 Task: Look for Airbnb properties in Nebbi, Uganda from 5th November, 2023 to 16th November, 2023 for 2 adults.1  bedroom having 1 bed and 1 bathroom. Property type can be hotel. Booking option can be shelf check-in. Look for 3 properties as per requirement.
Action: Mouse moved to (567, 122)
Screenshot: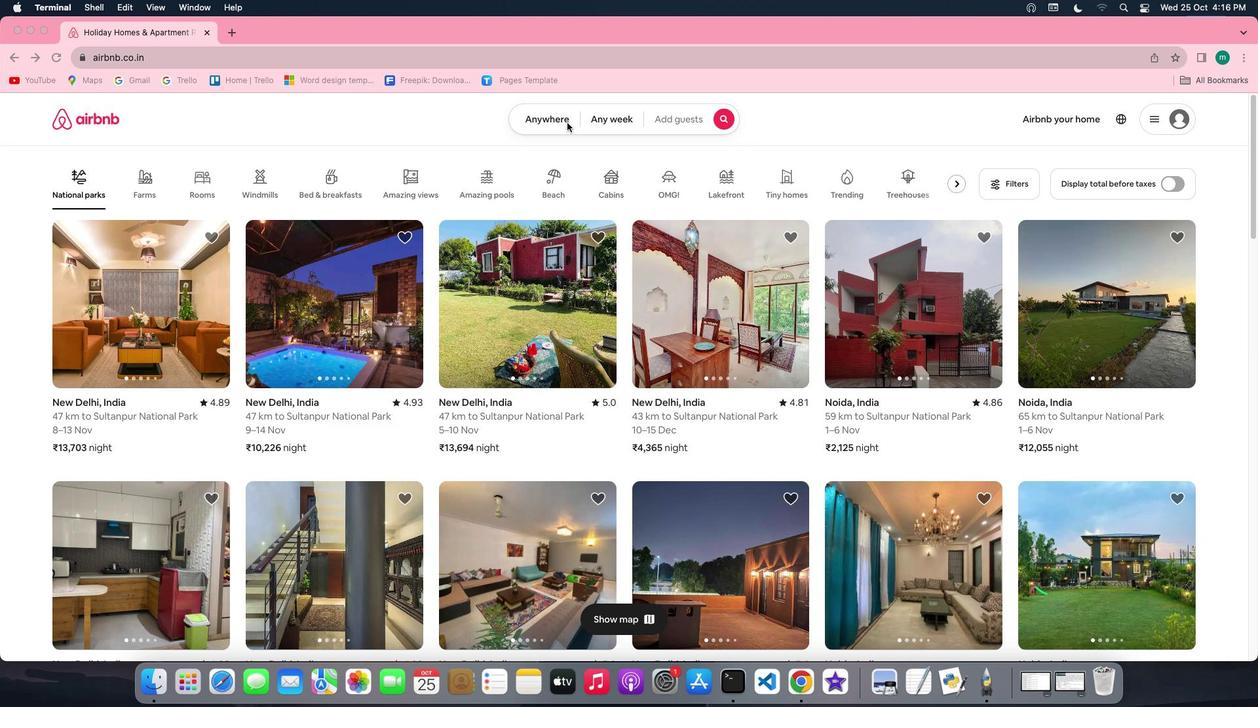 
Action: Mouse pressed left at (567, 122)
Screenshot: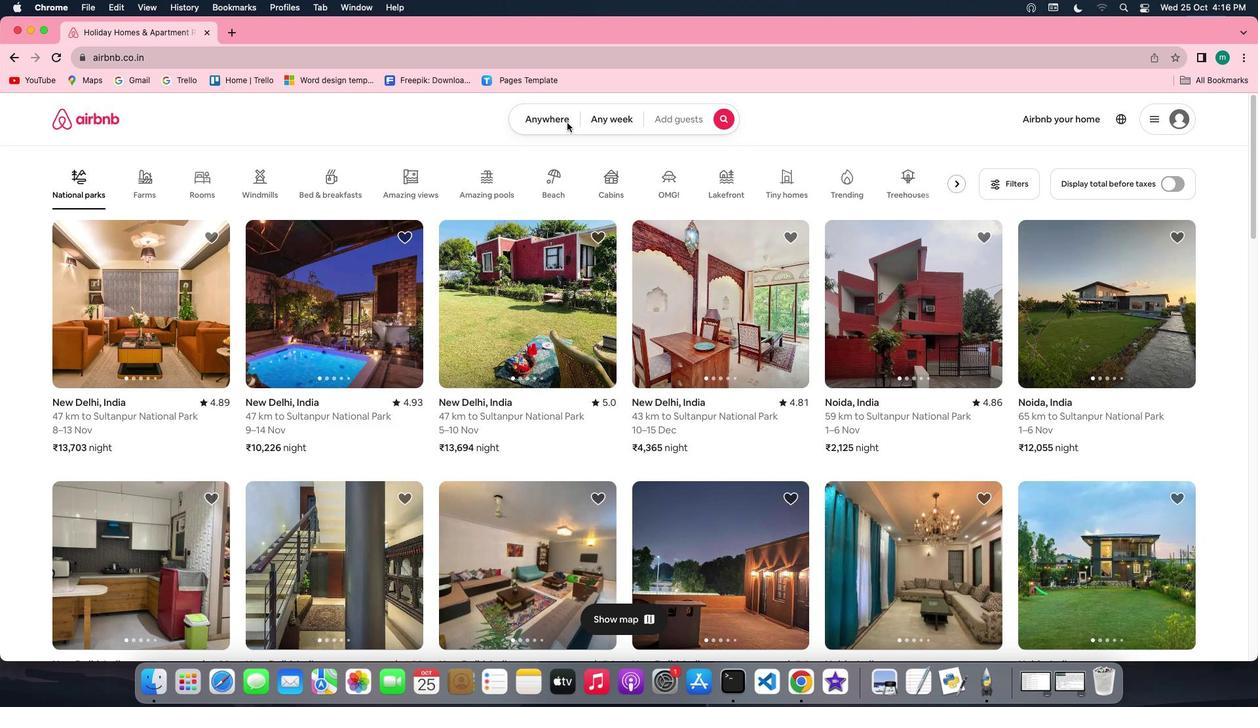 
Action: Mouse pressed left at (567, 122)
Screenshot: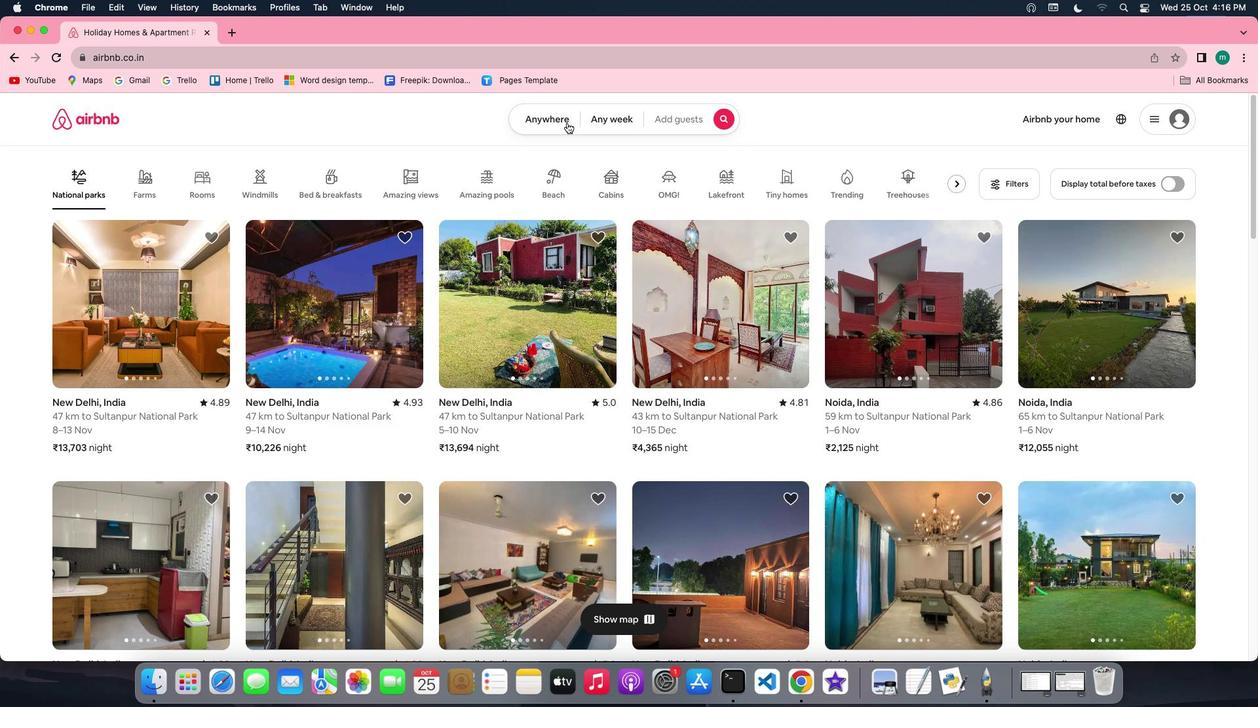 
Action: Mouse moved to (477, 161)
Screenshot: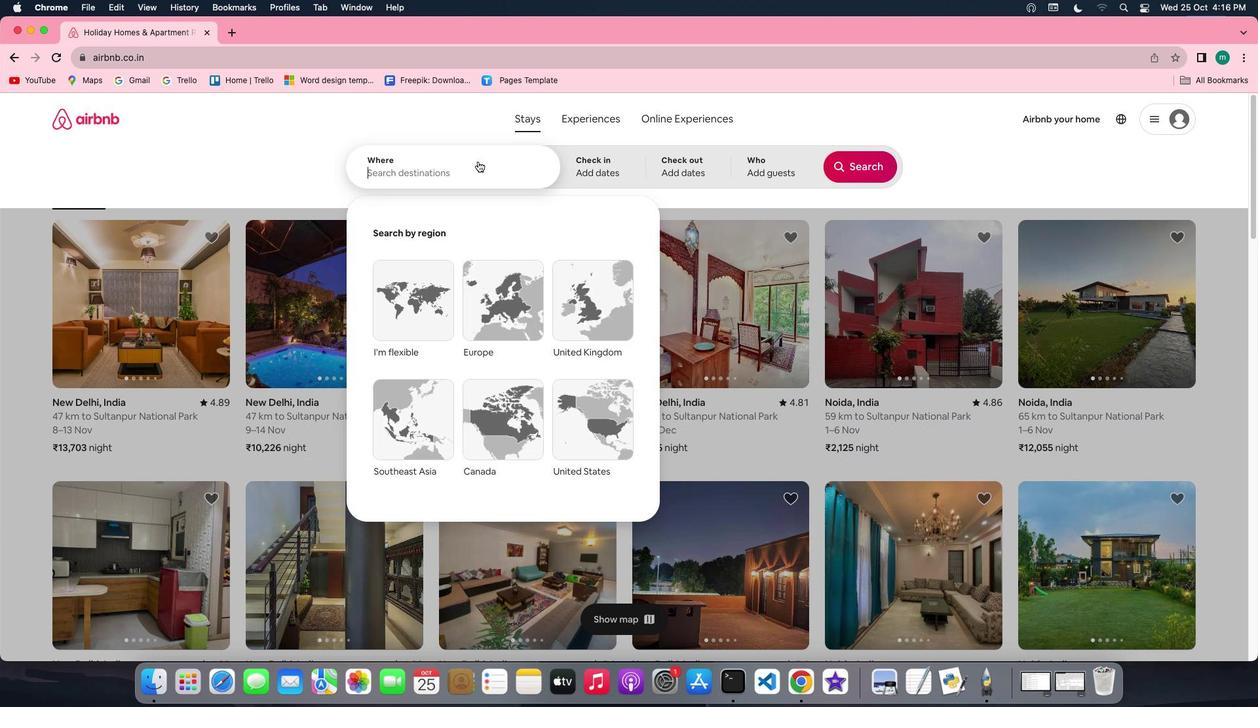 
Action: Key pressed Key.shift'N''e''b''b''i'','Key.spaceKey.shift'u''g''a''n''d''a'
Screenshot: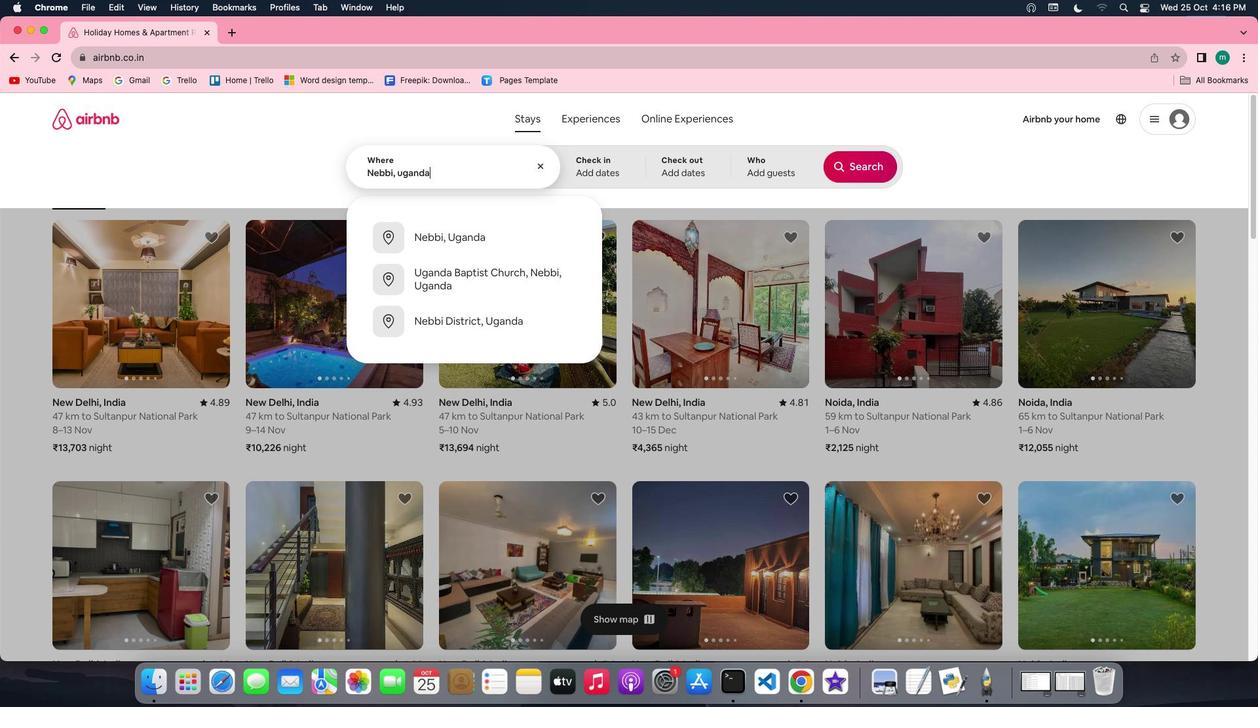 
Action: Mouse moved to (614, 158)
Screenshot: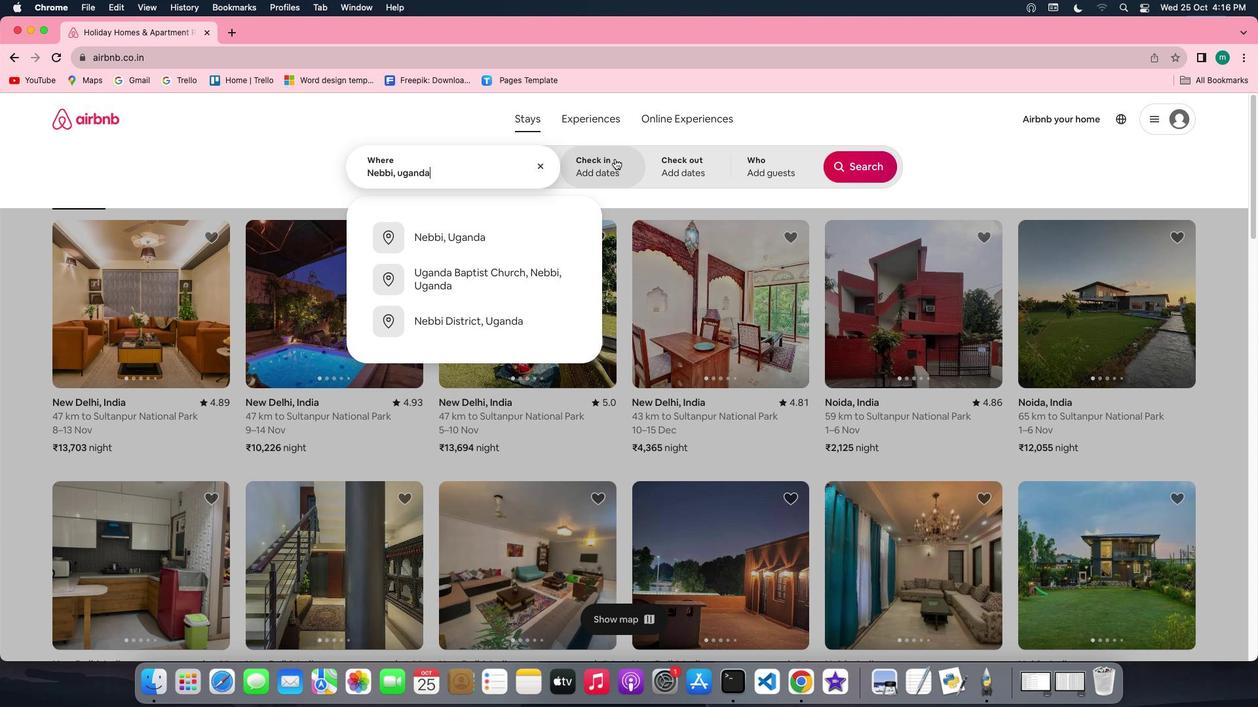 
Action: Mouse pressed left at (614, 158)
Screenshot: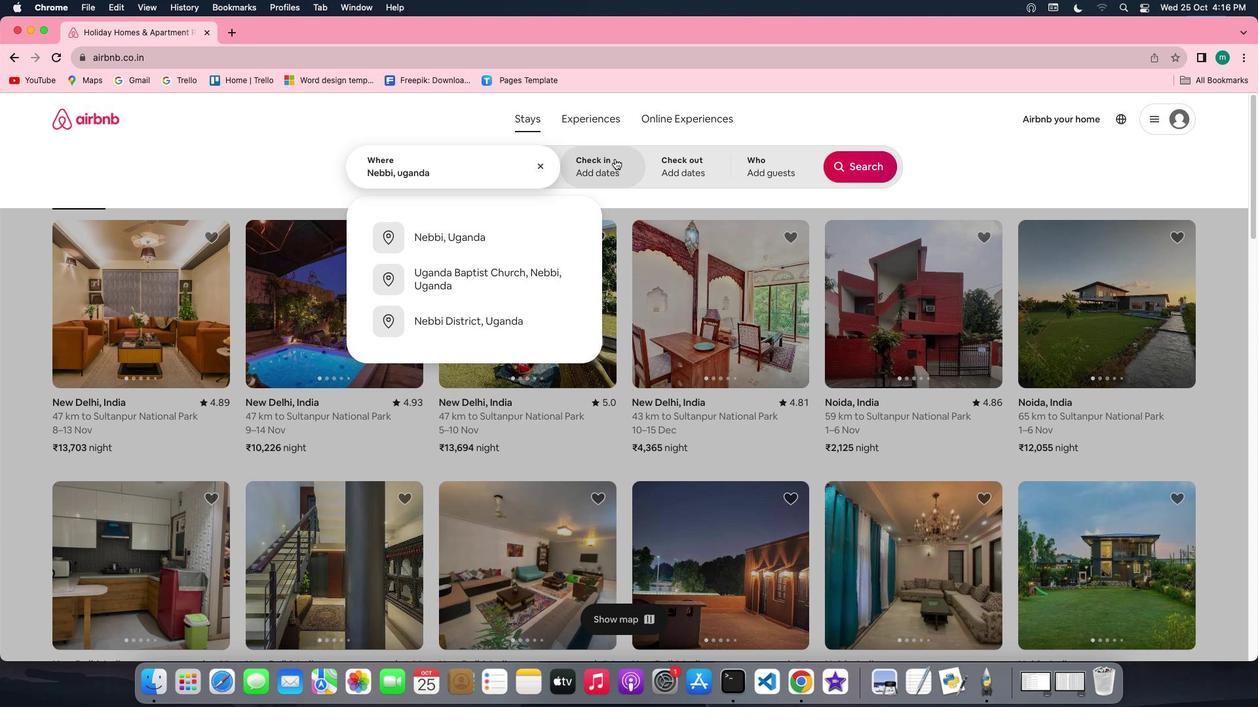 
Action: Mouse moved to (648, 353)
Screenshot: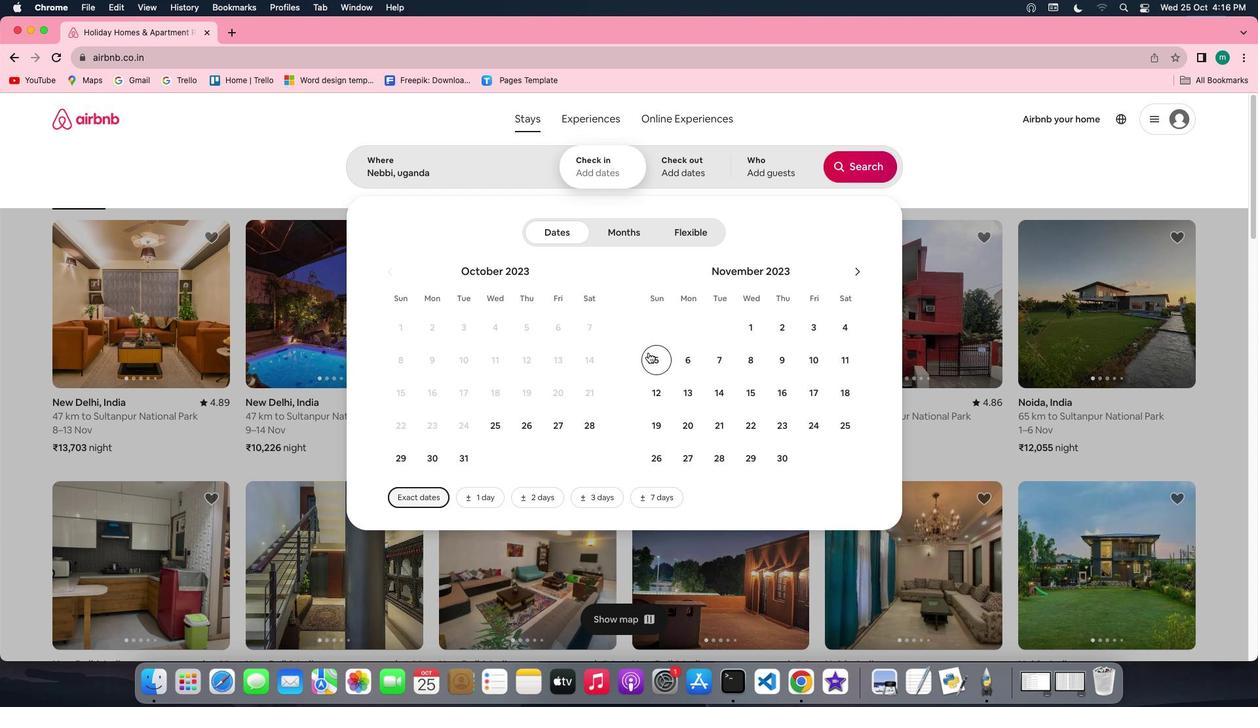 
Action: Mouse pressed left at (648, 353)
Screenshot: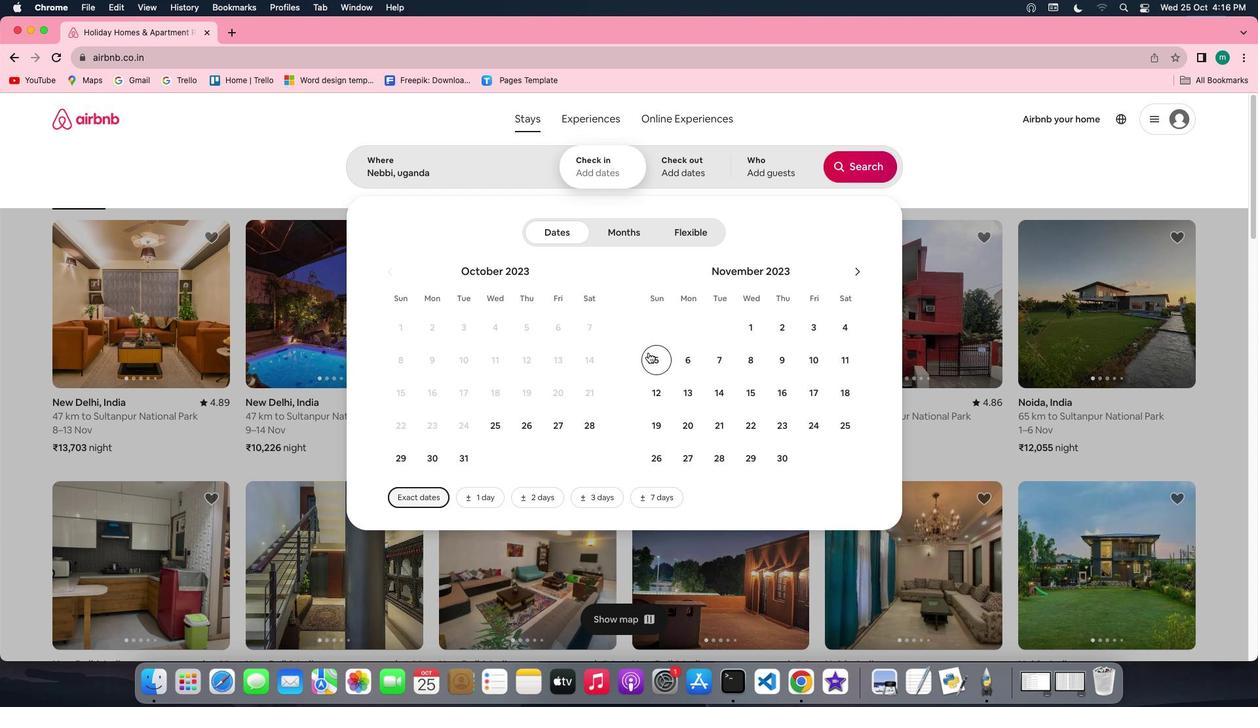 
Action: Mouse moved to (776, 401)
Screenshot: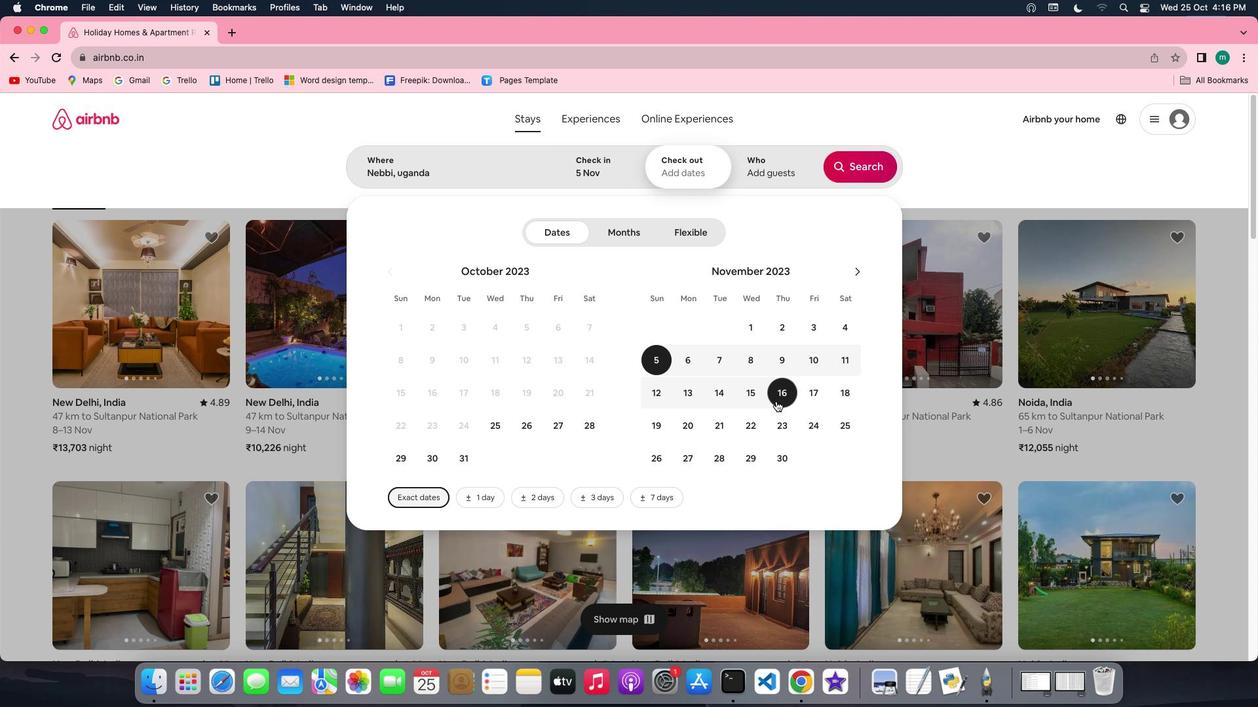 
Action: Mouse pressed left at (776, 401)
Screenshot: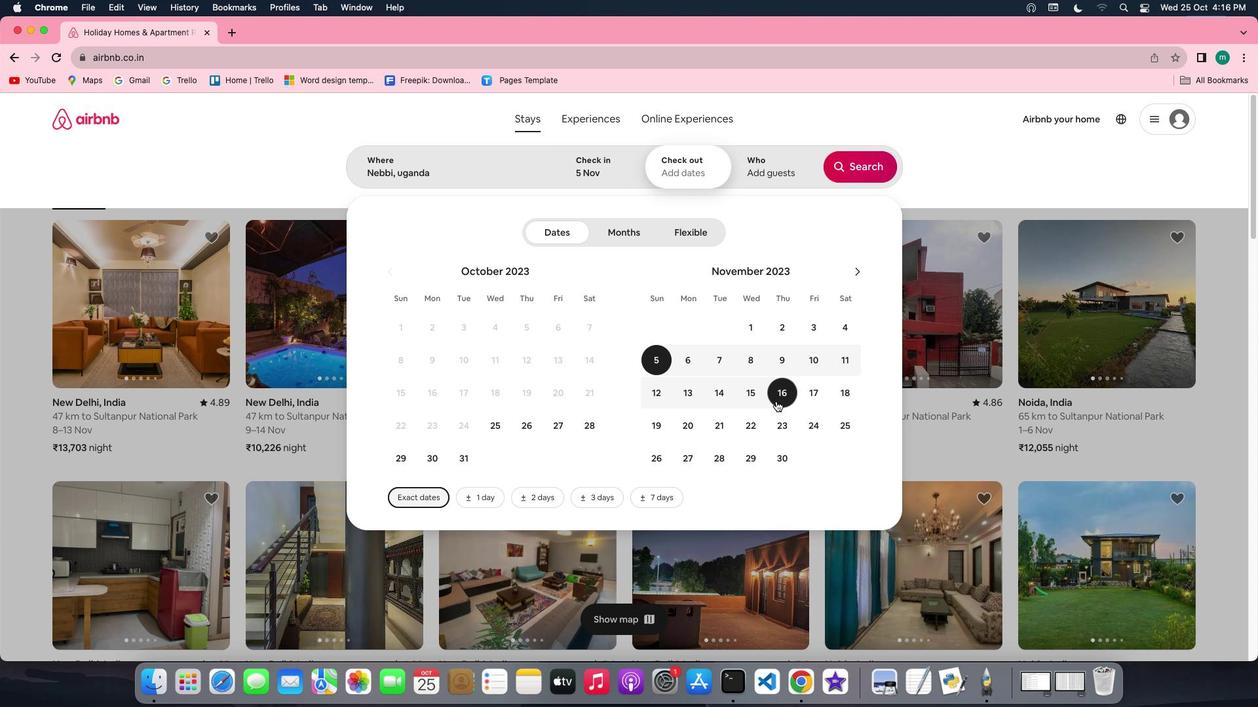 
Action: Mouse moved to (765, 156)
Screenshot: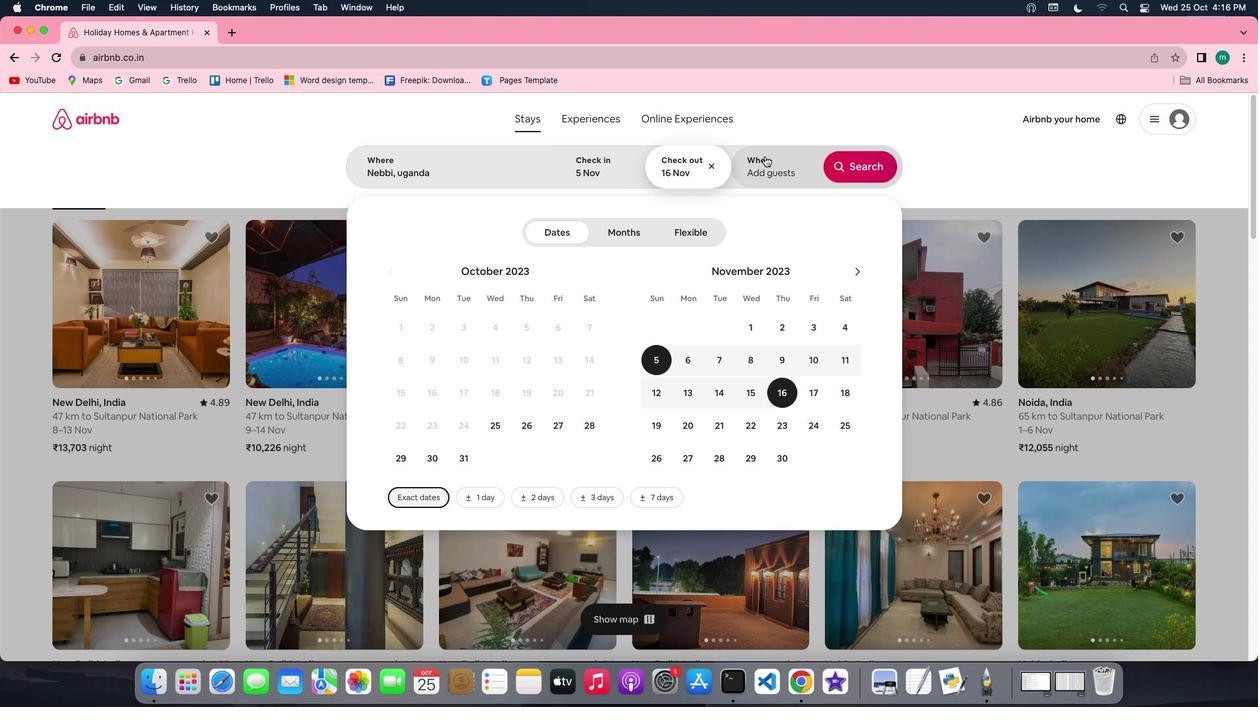 
Action: Mouse pressed left at (765, 156)
Screenshot: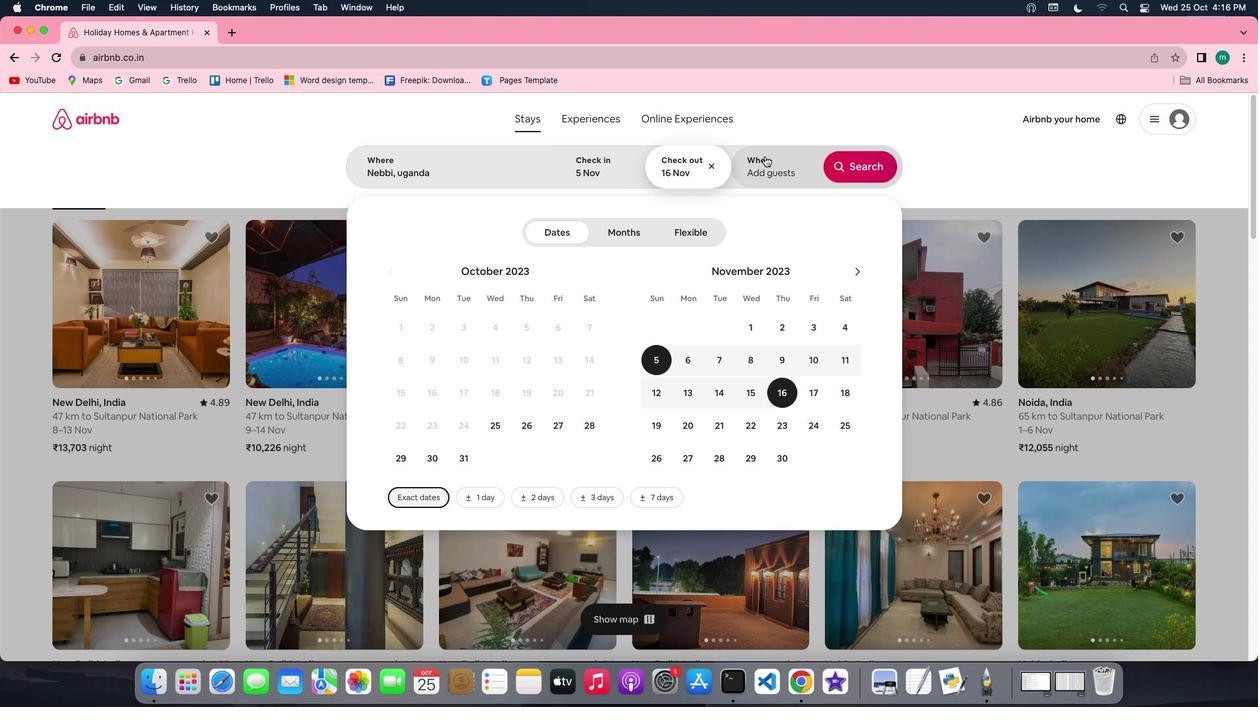 
Action: Mouse moved to (860, 236)
Screenshot: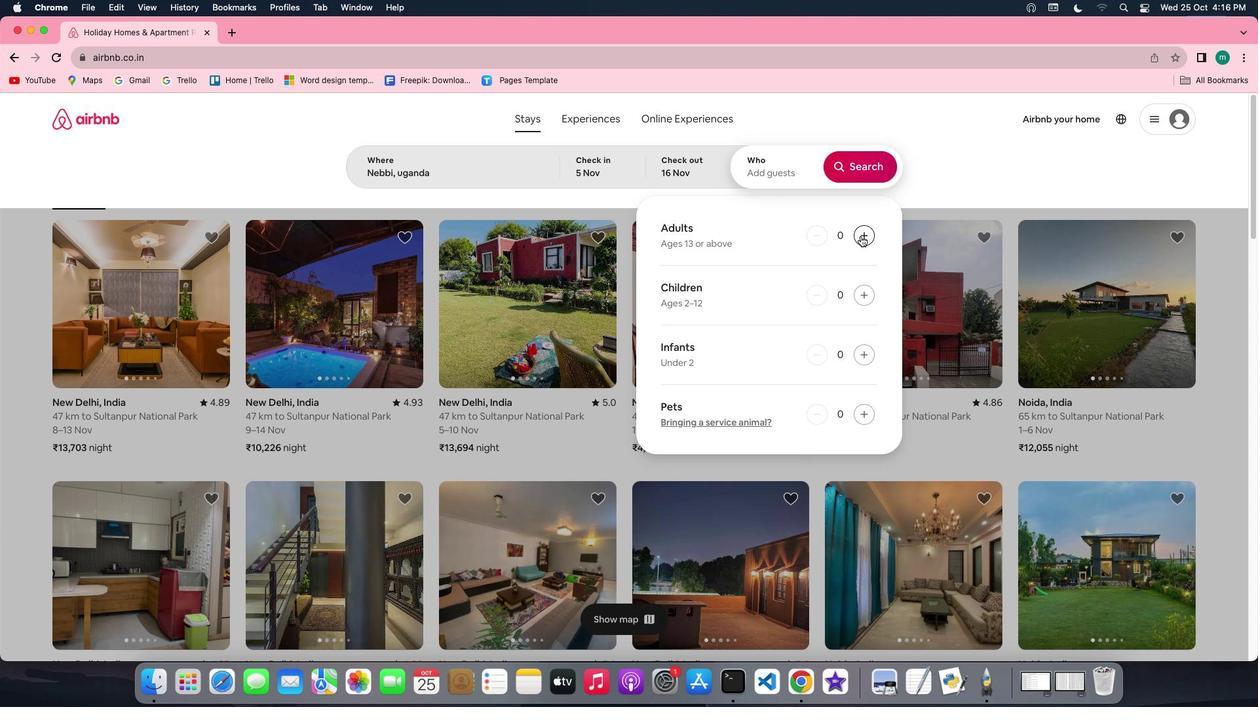 
Action: Mouse pressed left at (860, 236)
Screenshot: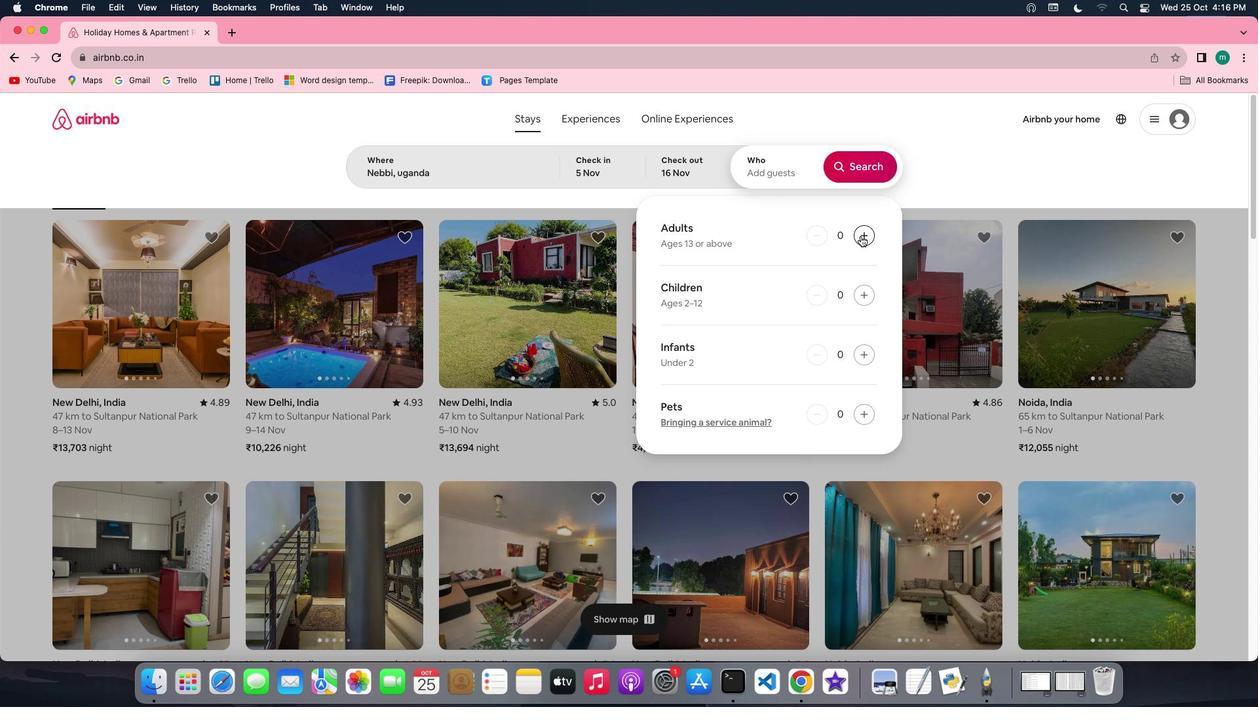 
Action: Mouse pressed left at (860, 236)
Screenshot: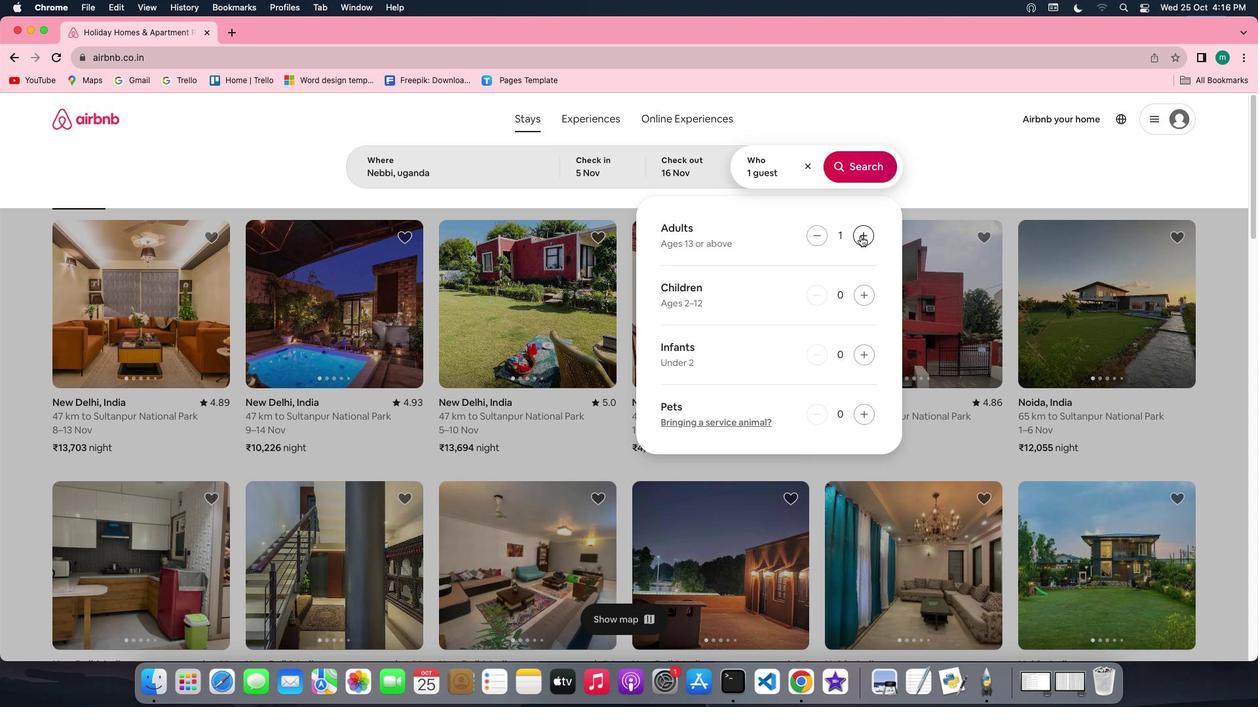 
Action: Mouse moved to (864, 169)
Screenshot: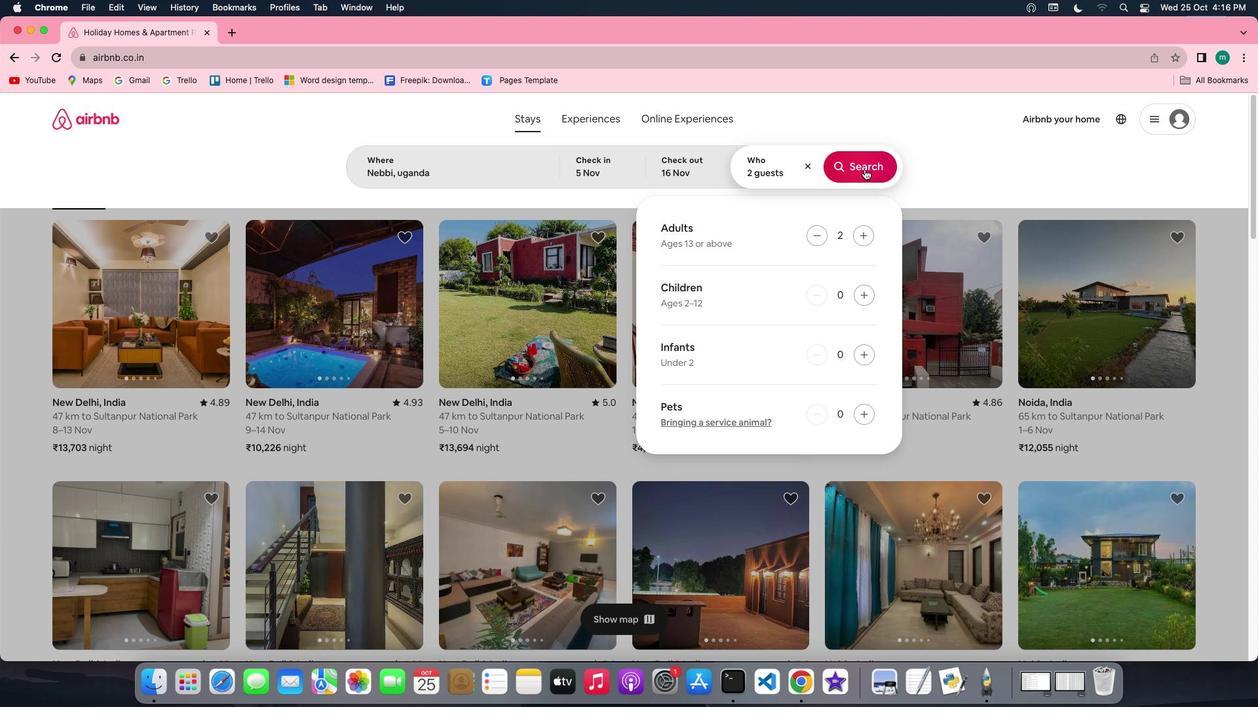 
Action: Mouse pressed left at (864, 169)
Screenshot: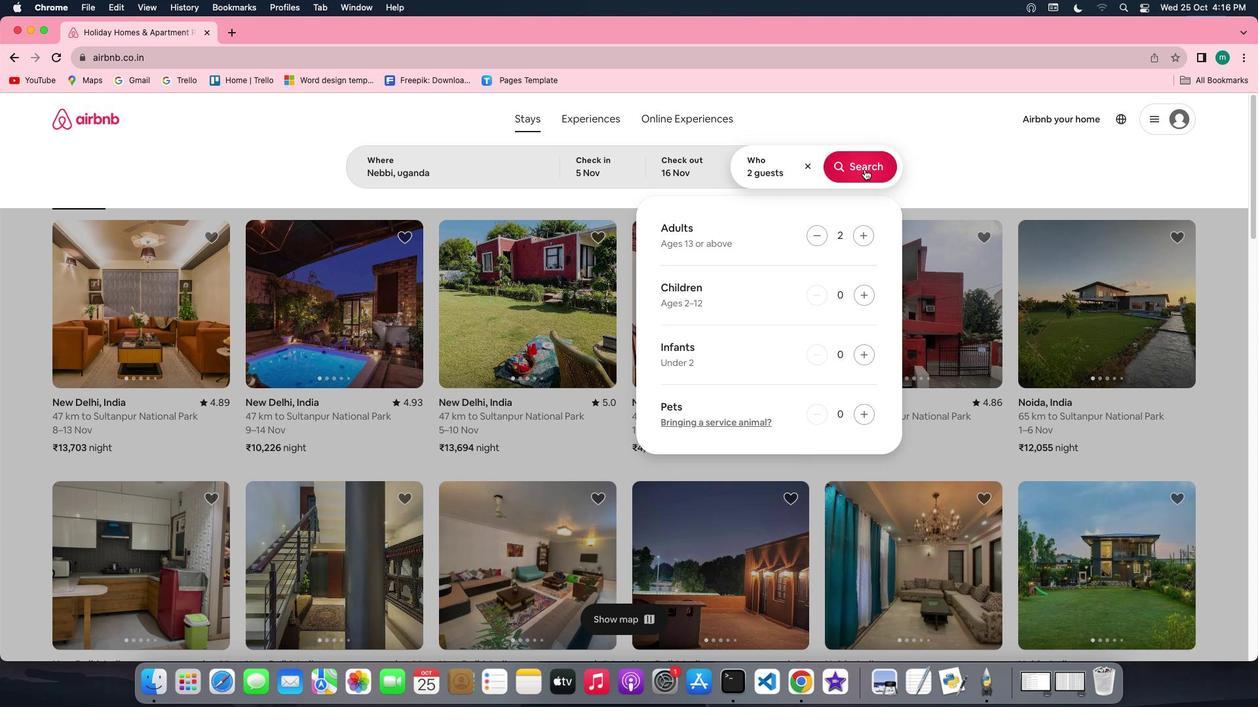 
Action: Mouse moved to (1057, 174)
Screenshot: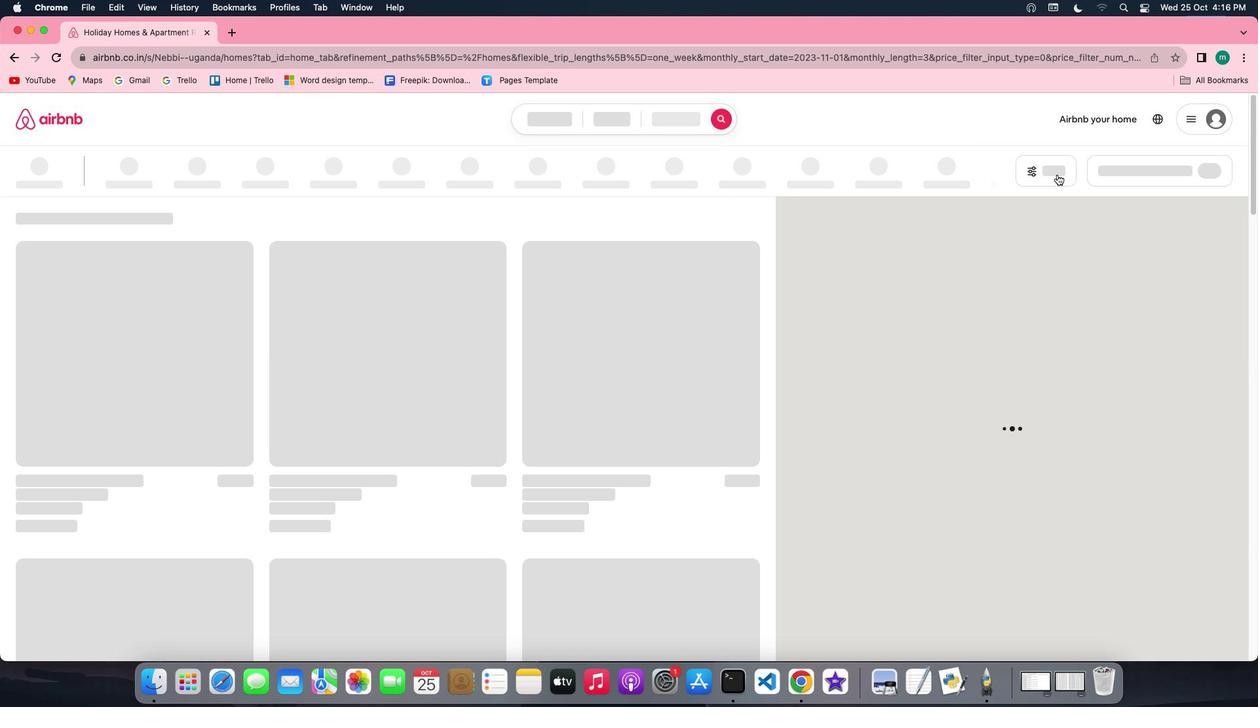 
Action: Mouse pressed left at (1057, 174)
Screenshot: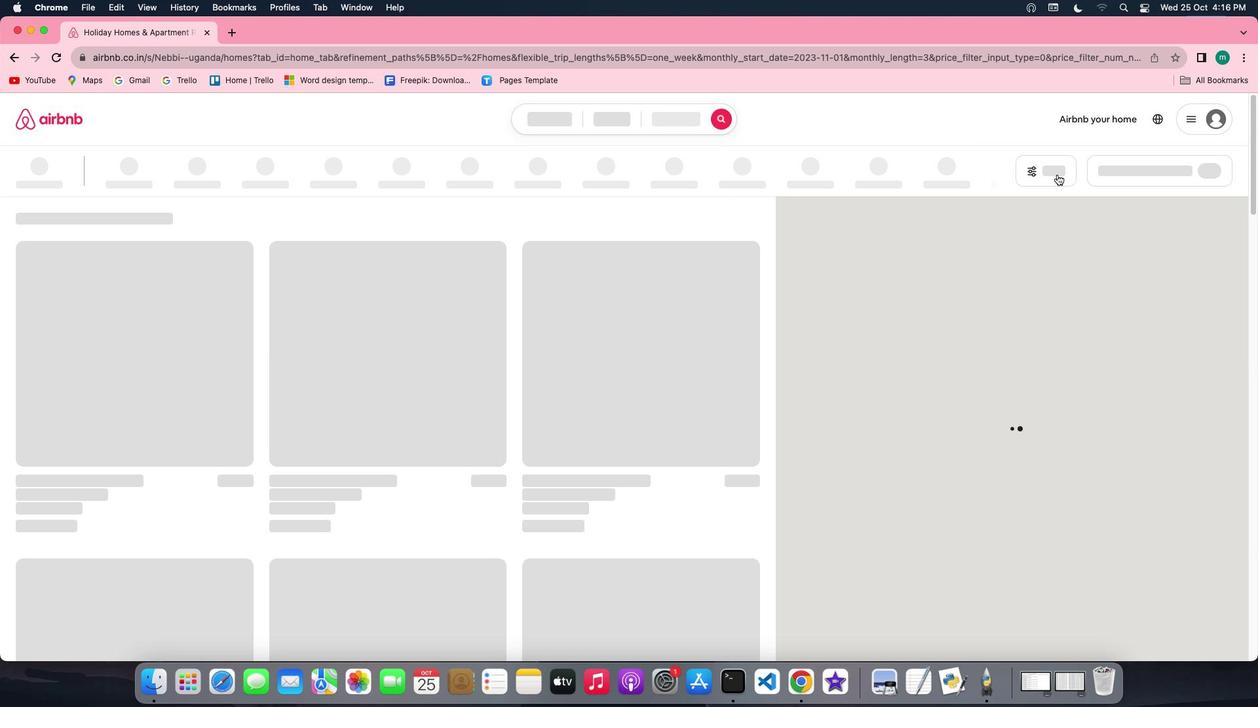 
Action: Mouse pressed left at (1057, 174)
Screenshot: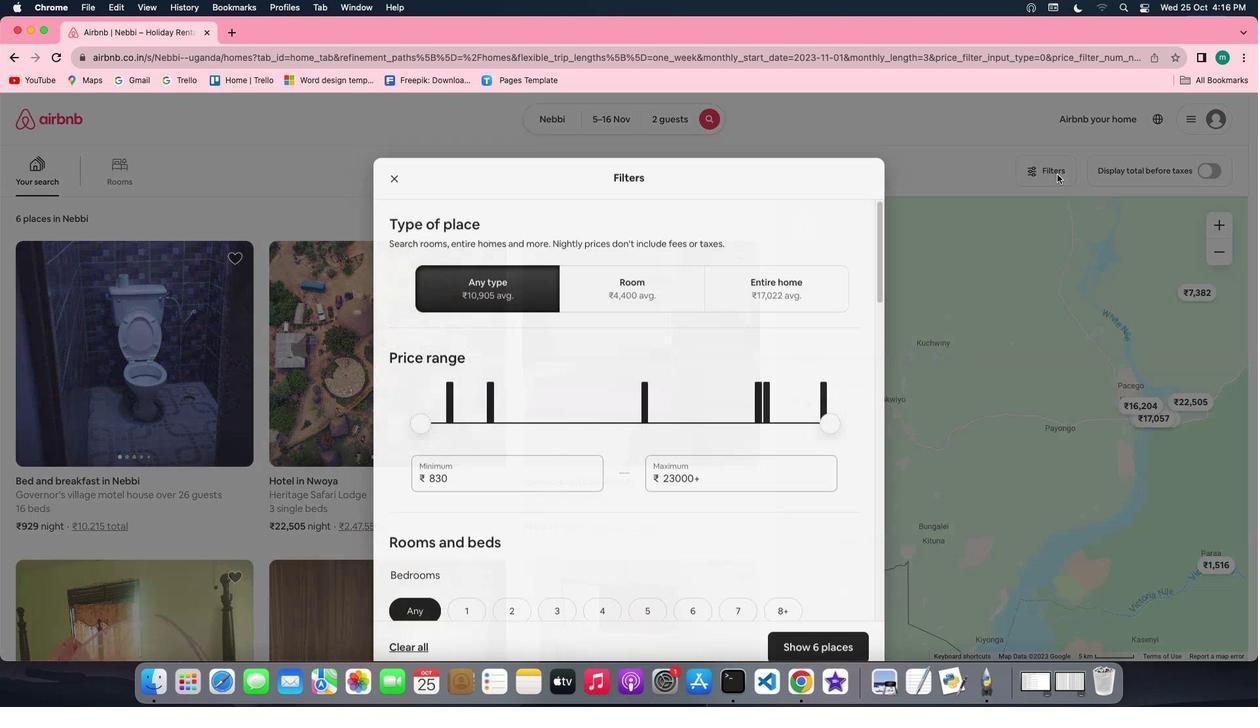 
Action: Mouse pressed left at (1057, 174)
Screenshot: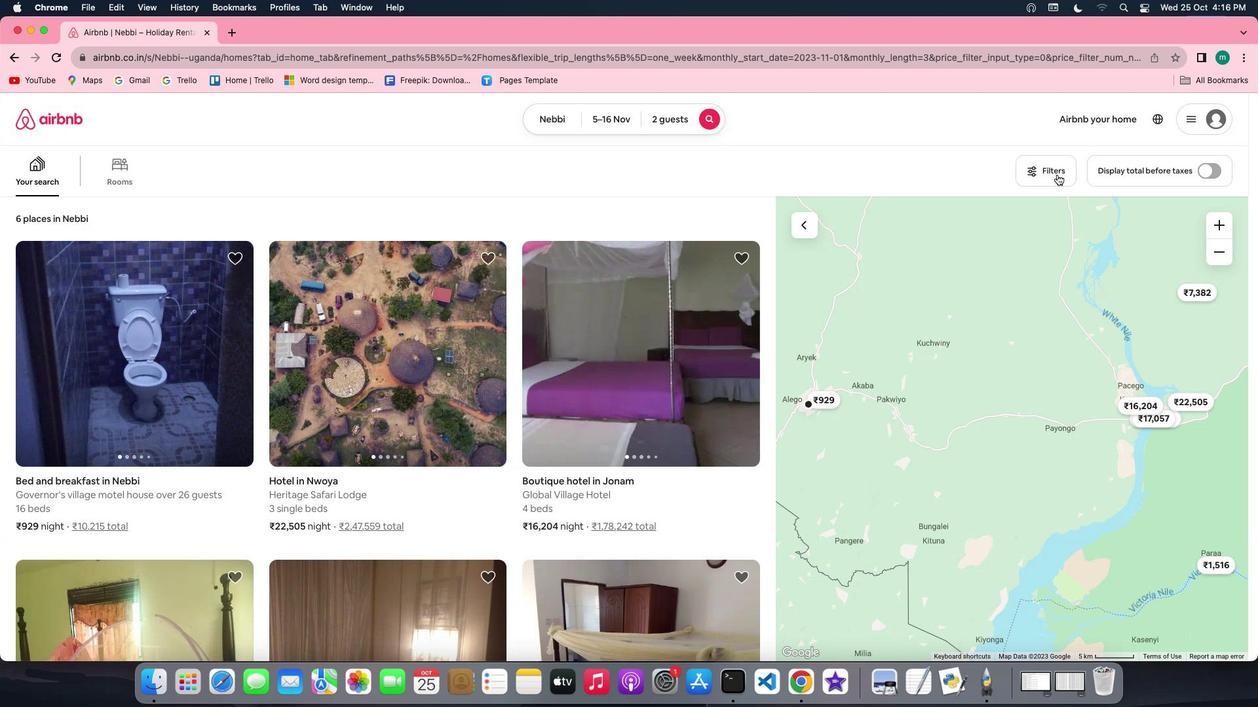 
Action: Mouse moved to (670, 336)
Screenshot: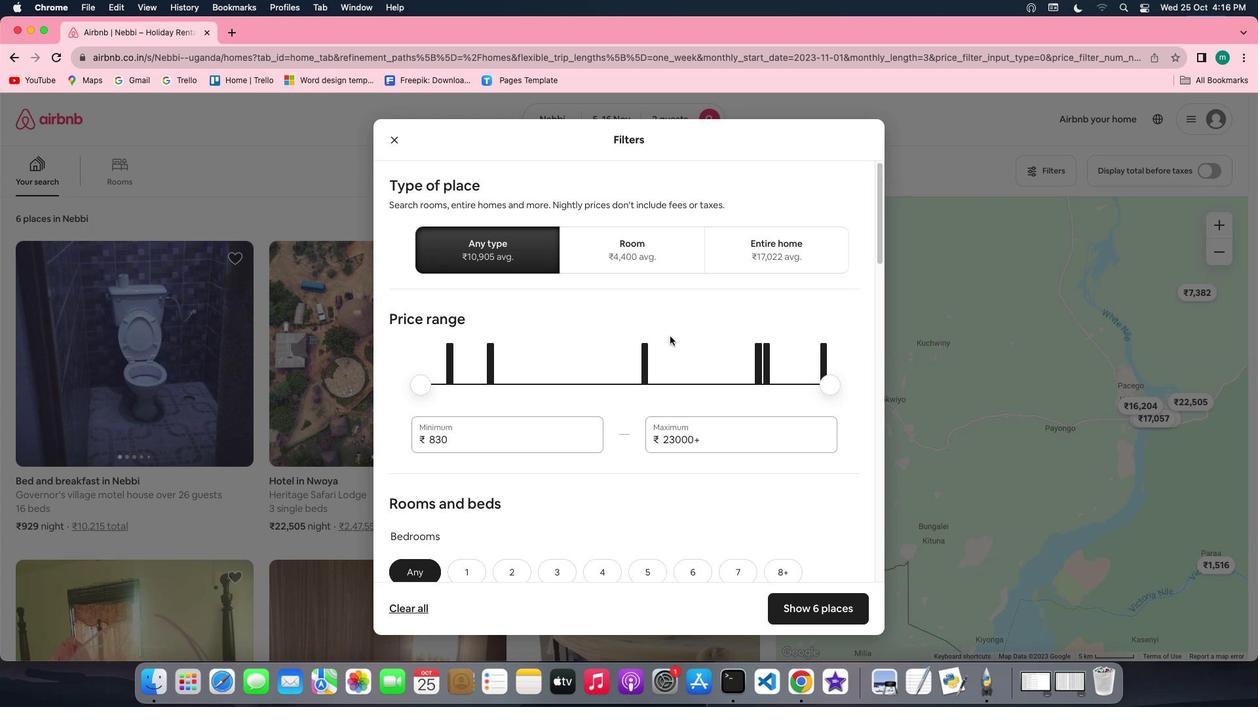 
Action: Mouse scrolled (670, 336) with delta (0, 0)
Screenshot: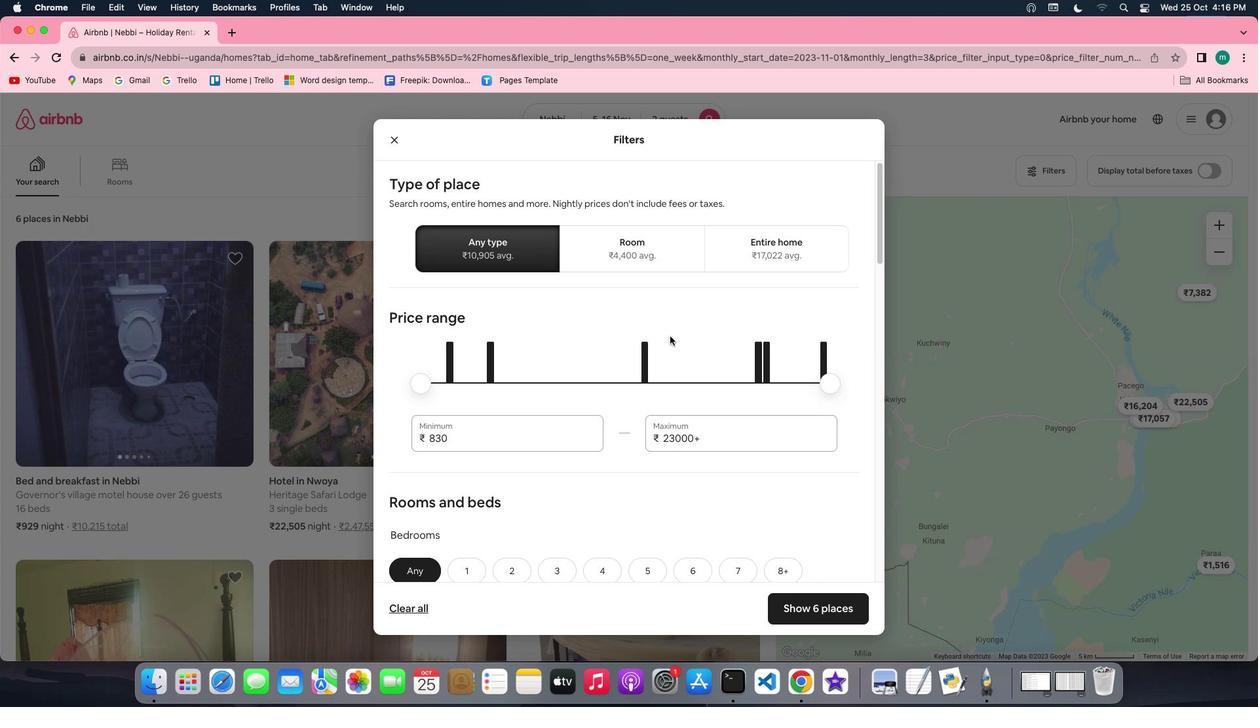 
Action: Mouse scrolled (670, 336) with delta (0, 0)
Screenshot: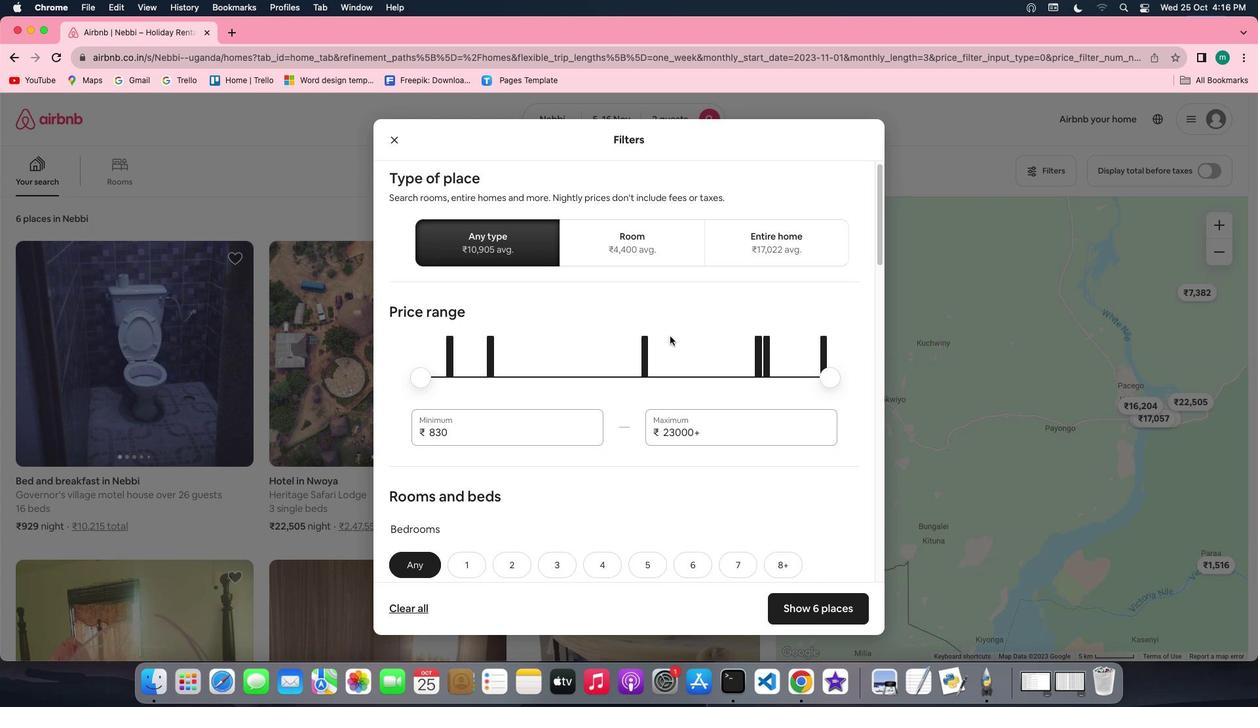 
Action: Mouse scrolled (670, 336) with delta (0, 0)
Screenshot: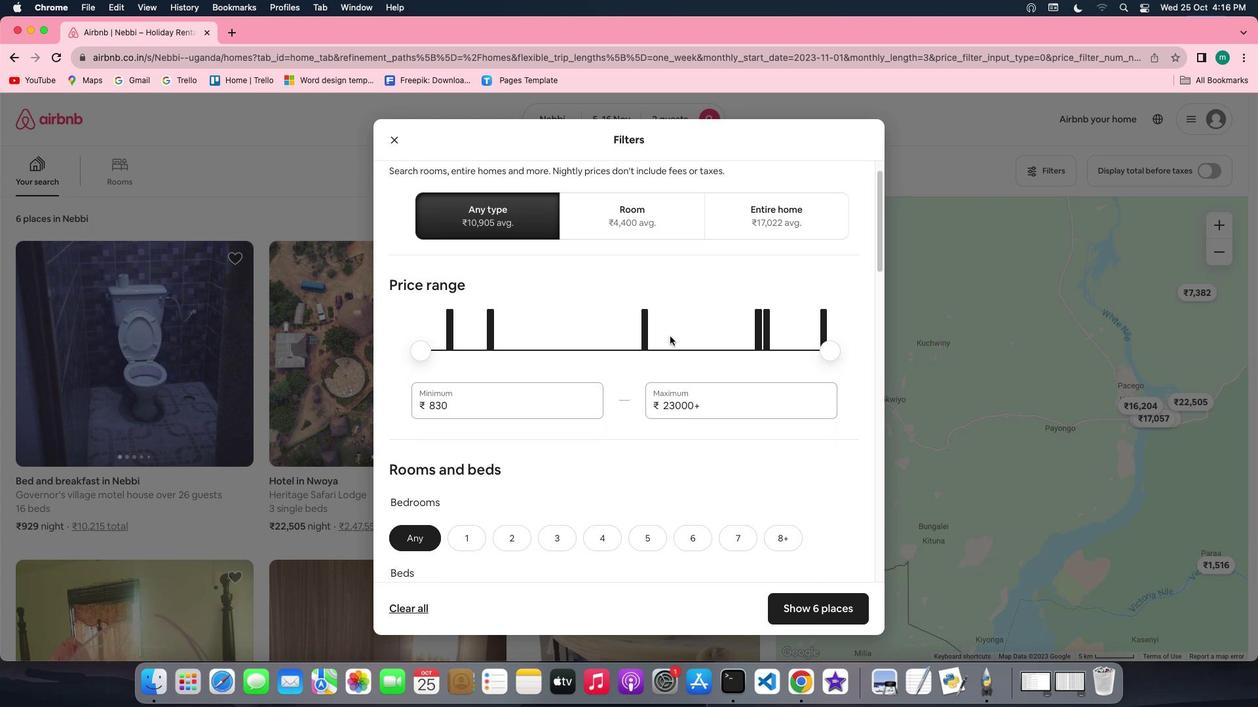 
Action: Mouse scrolled (670, 336) with delta (0, 0)
Screenshot: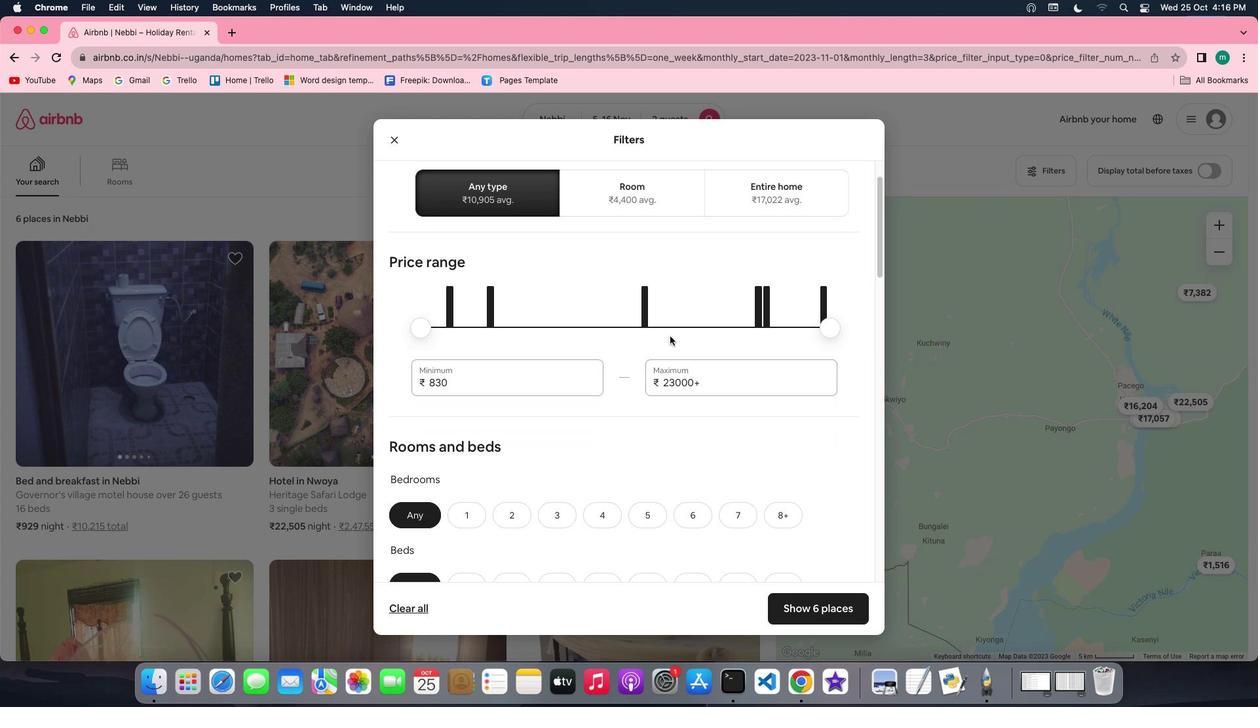 
Action: Mouse scrolled (670, 336) with delta (0, 0)
Screenshot: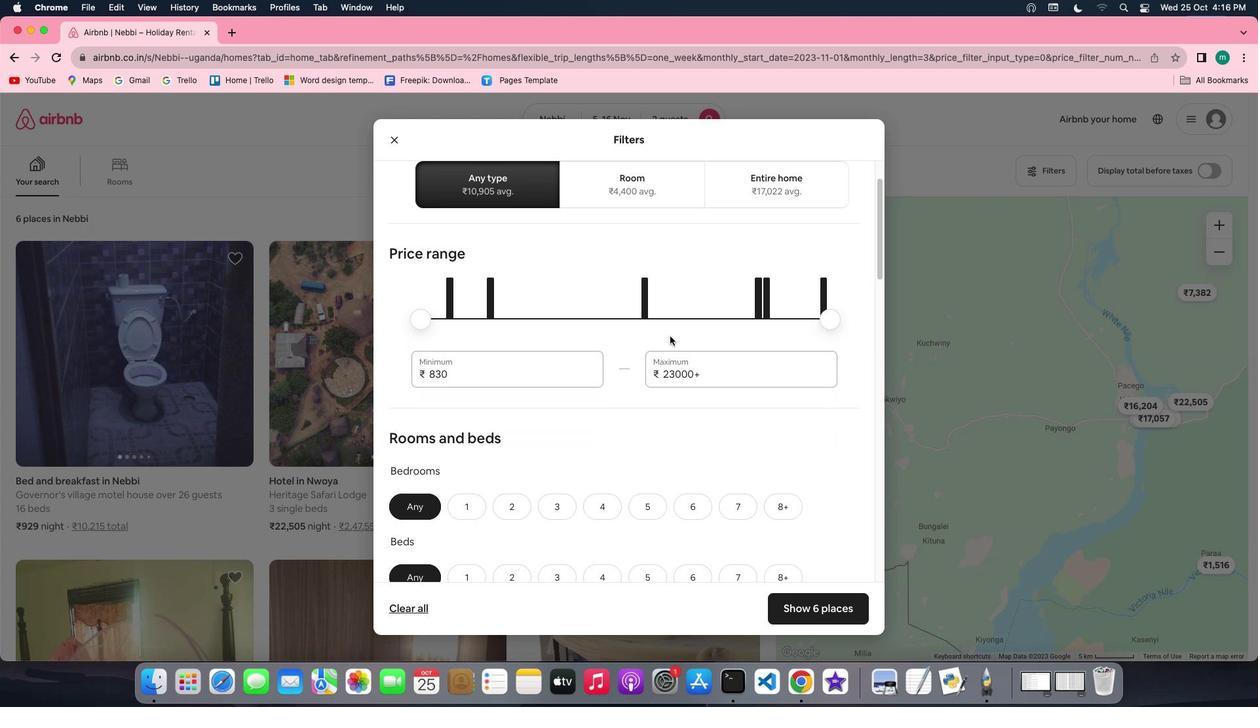 
Action: Mouse scrolled (670, 336) with delta (0, 0)
Screenshot: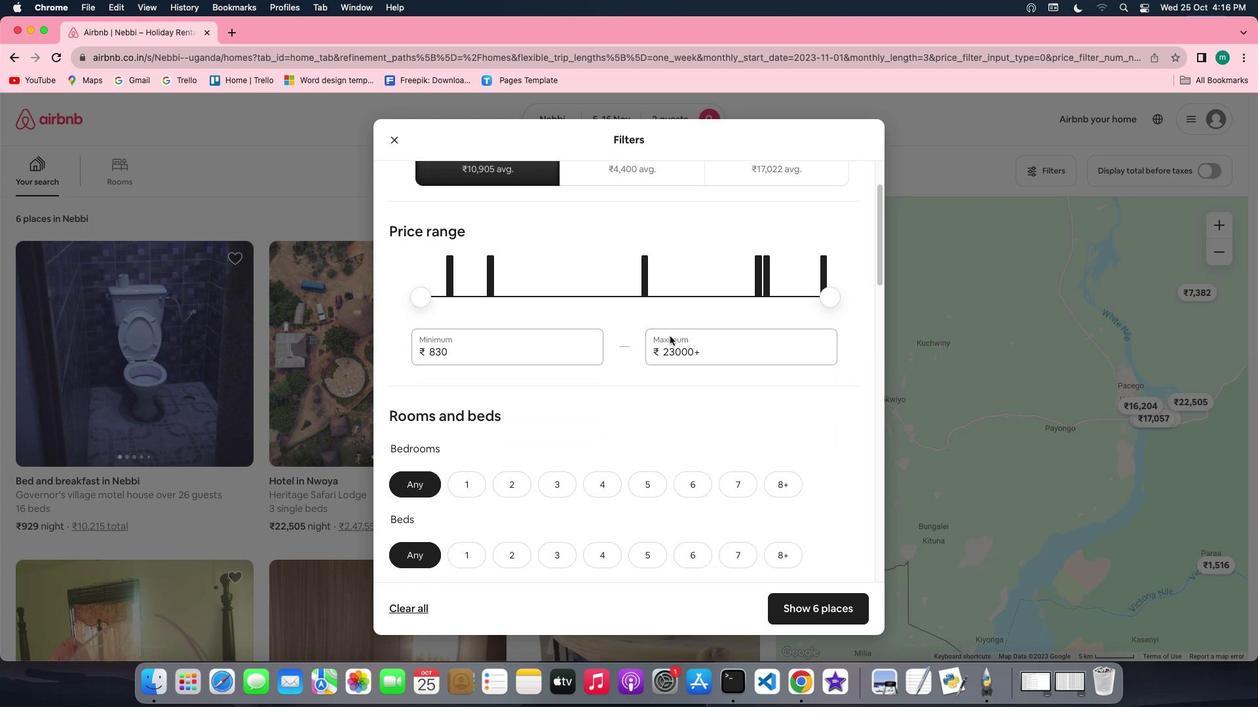 
Action: Mouse scrolled (670, 336) with delta (0, 0)
Screenshot: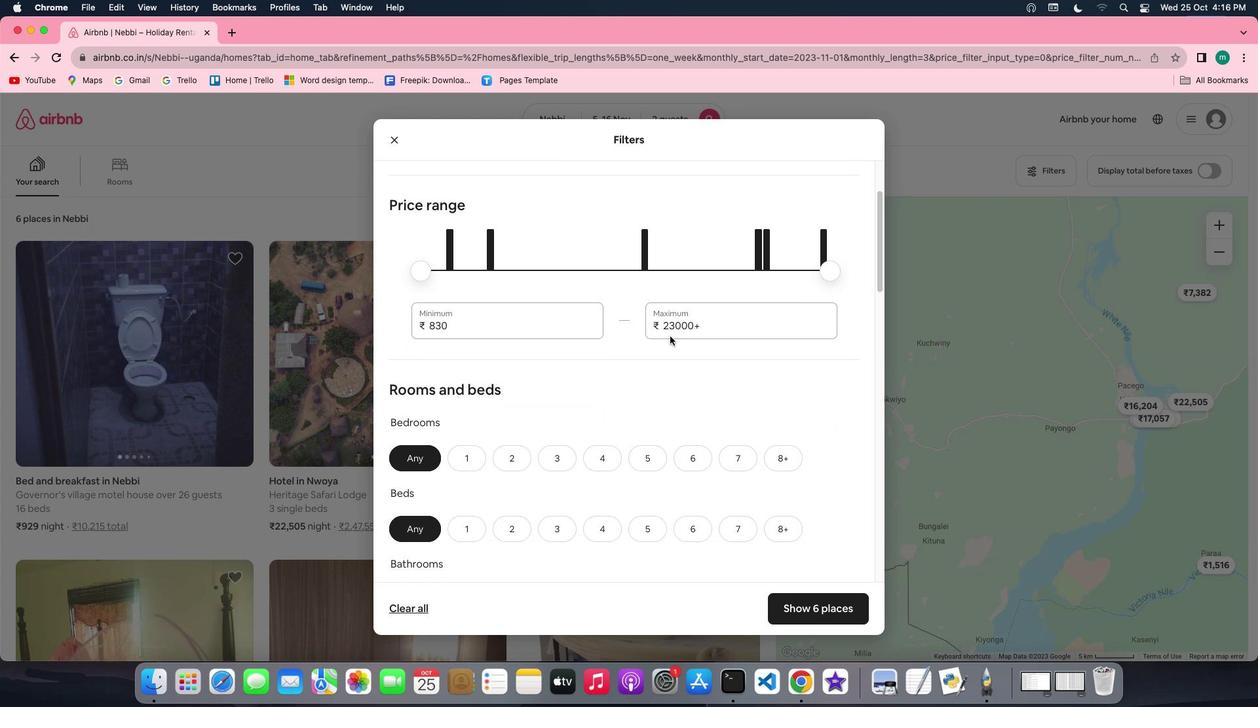 
Action: Mouse scrolled (670, 336) with delta (0, 0)
Screenshot: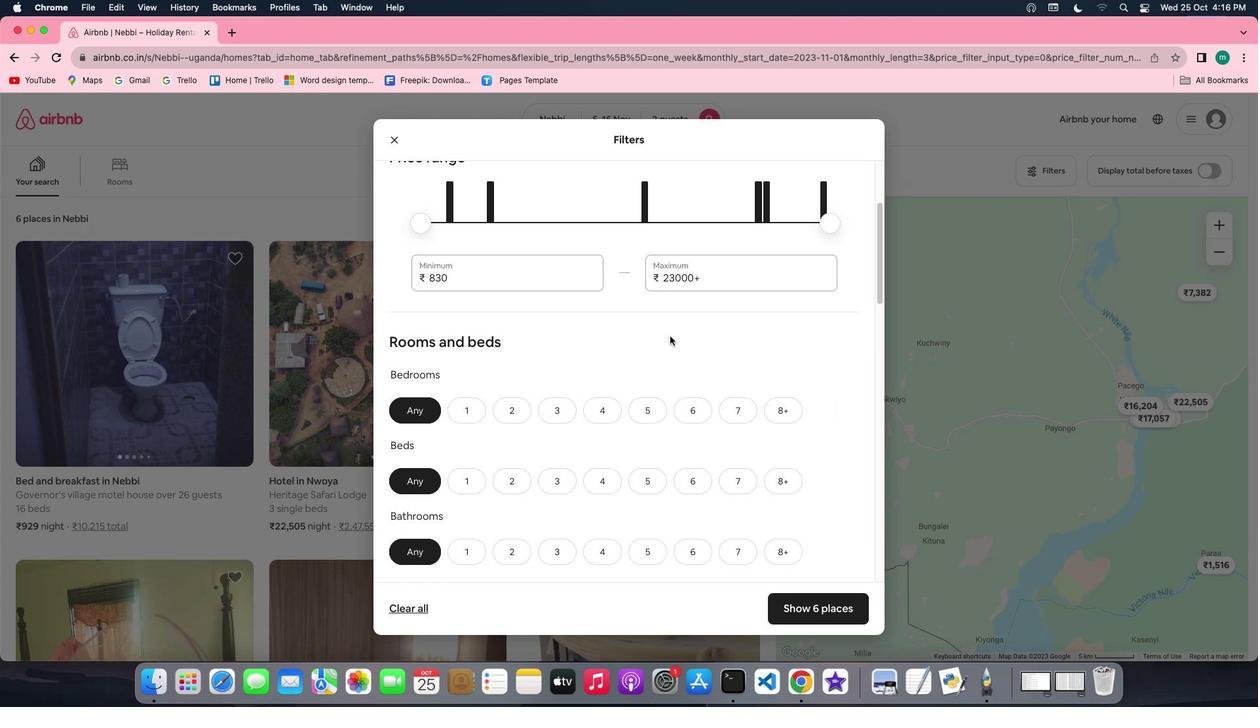 
Action: Mouse scrolled (670, 336) with delta (0, 0)
Screenshot: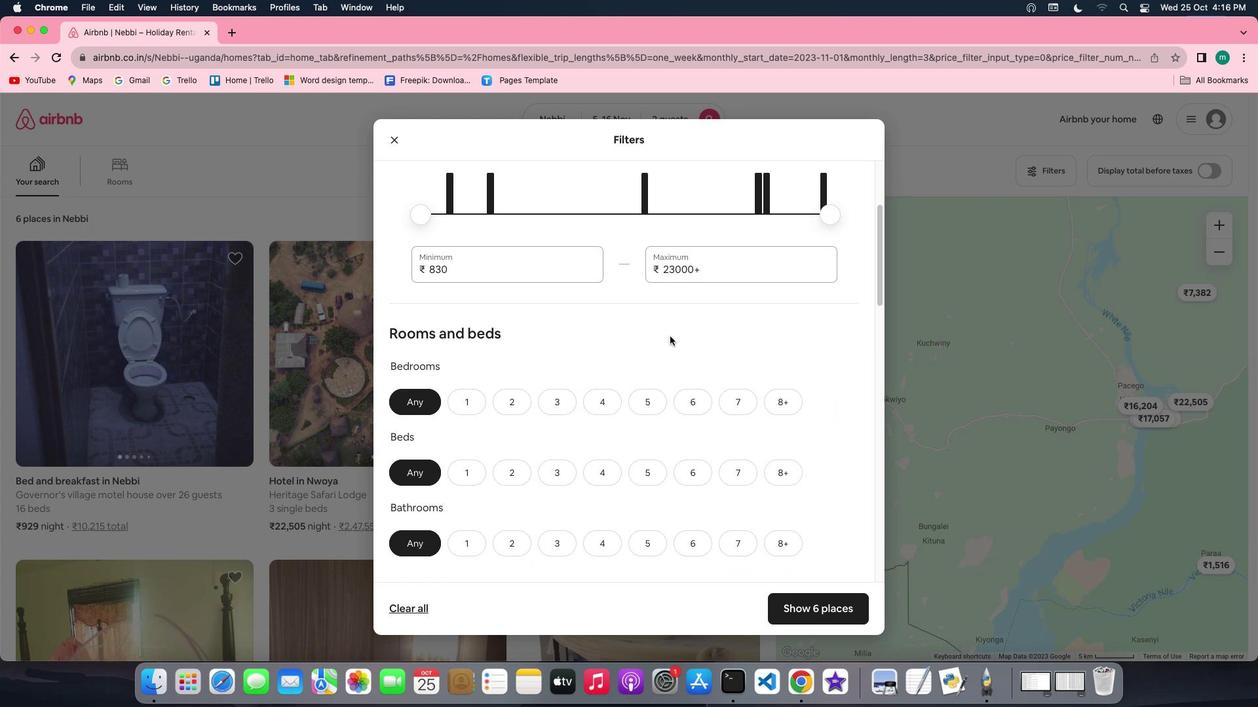 
Action: Mouse scrolled (670, 336) with delta (0, -1)
Screenshot: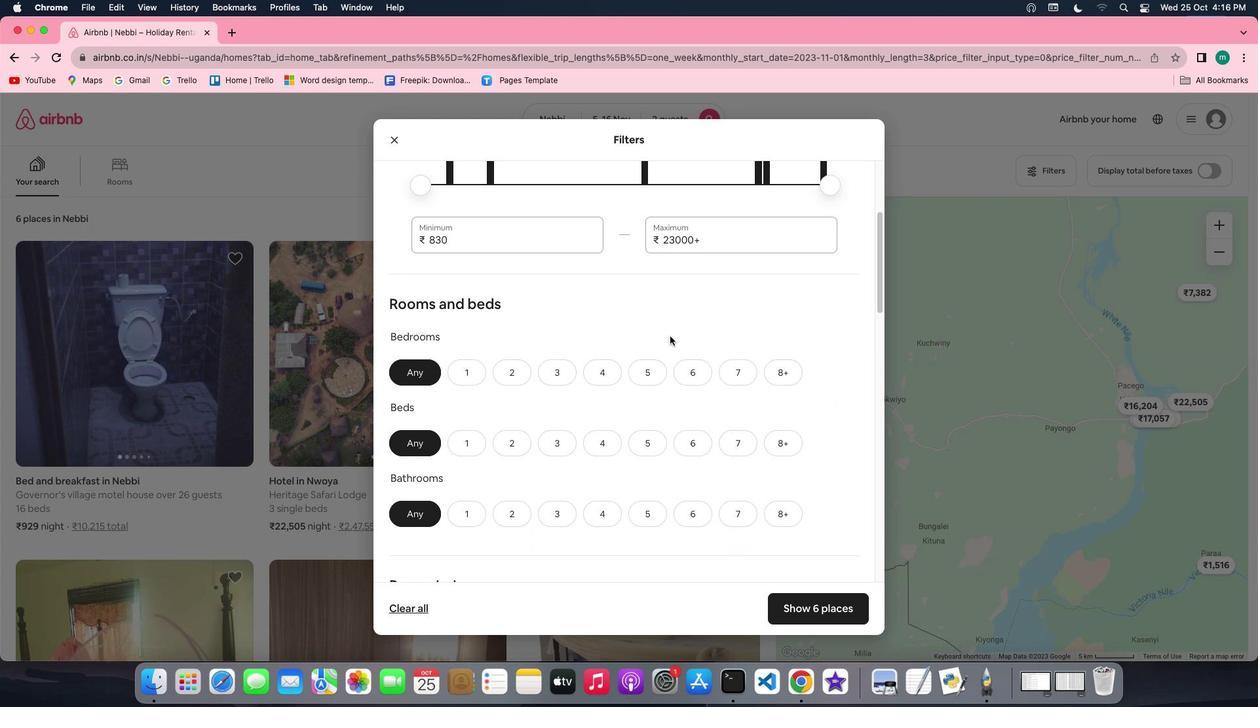
Action: Mouse moved to (471, 345)
Screenshot: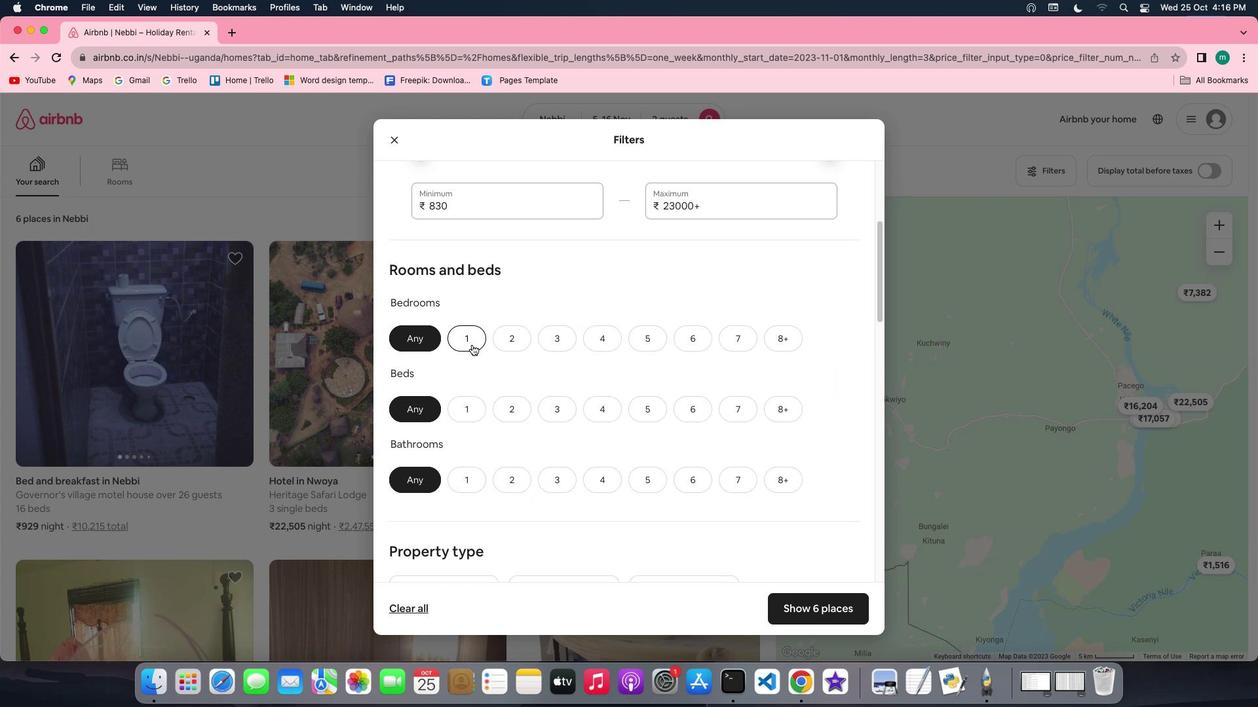 
Action: Mouse pressed left at (471, 345)
Screenshot: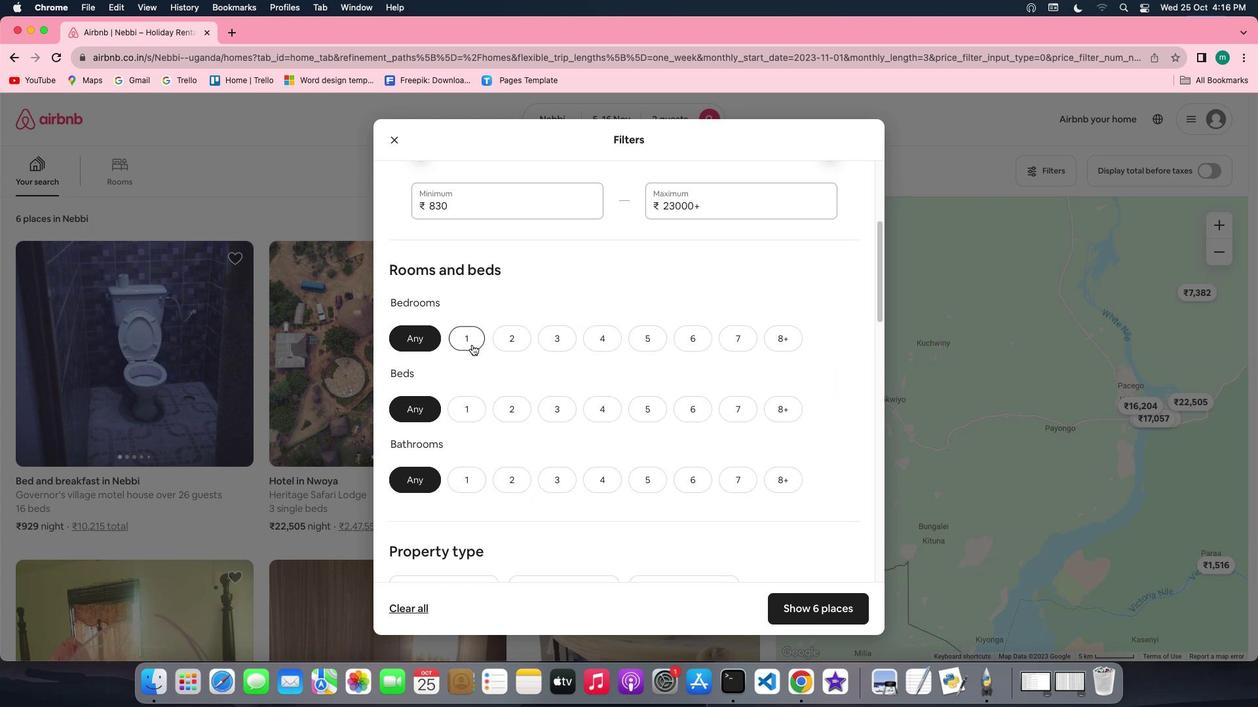 
Action: Mouse moved to (468, 416)
Screenshot: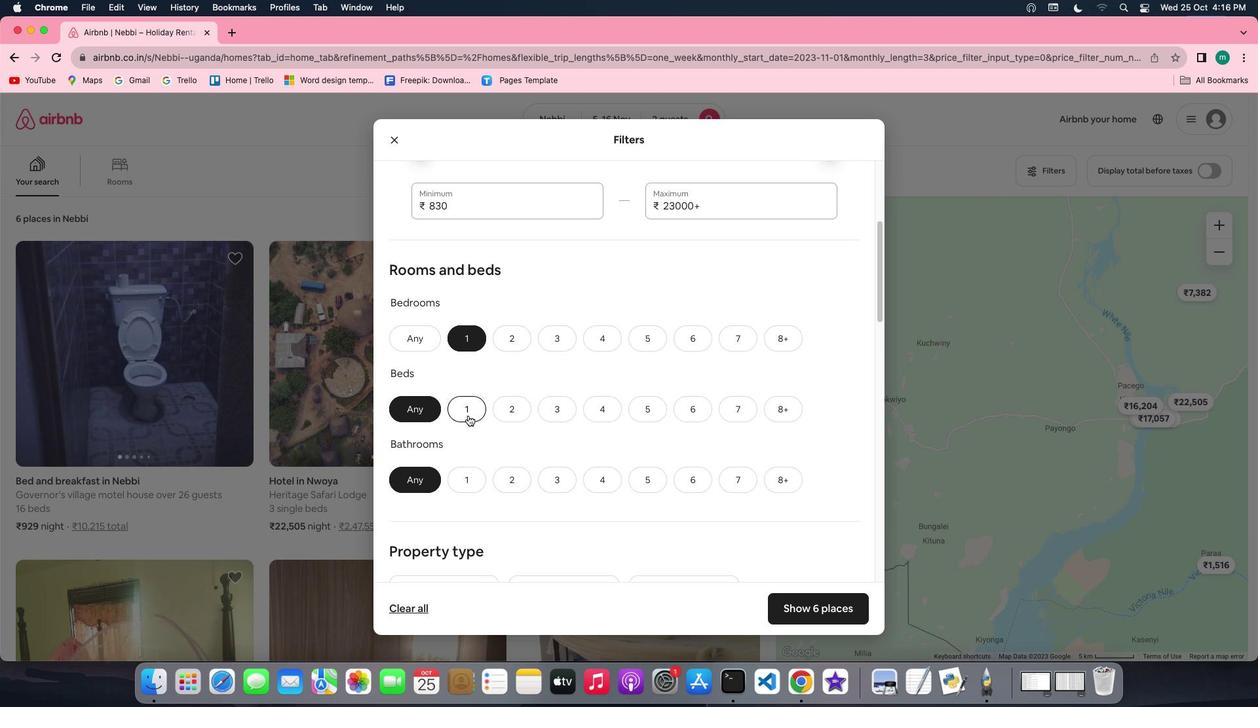 
Action: Mouse pressed left at (468, 416)
Screenshot: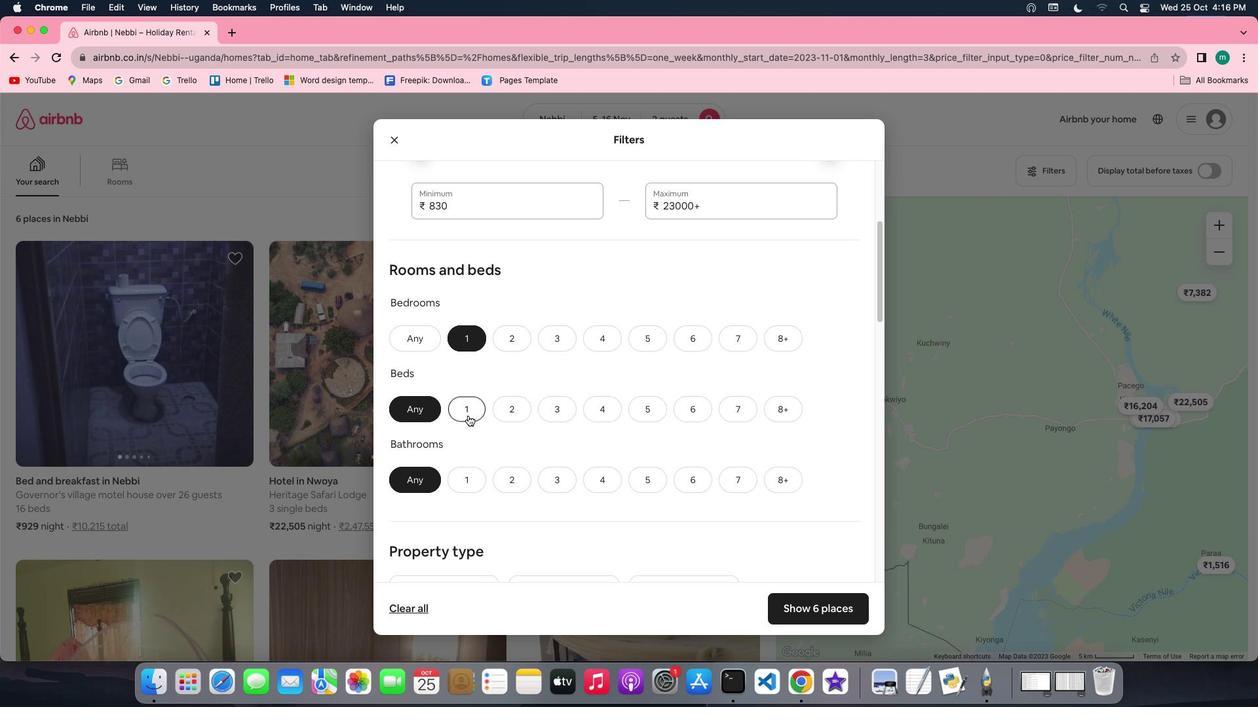 
Action: Mouse moved to (460, 488)
Screenshot: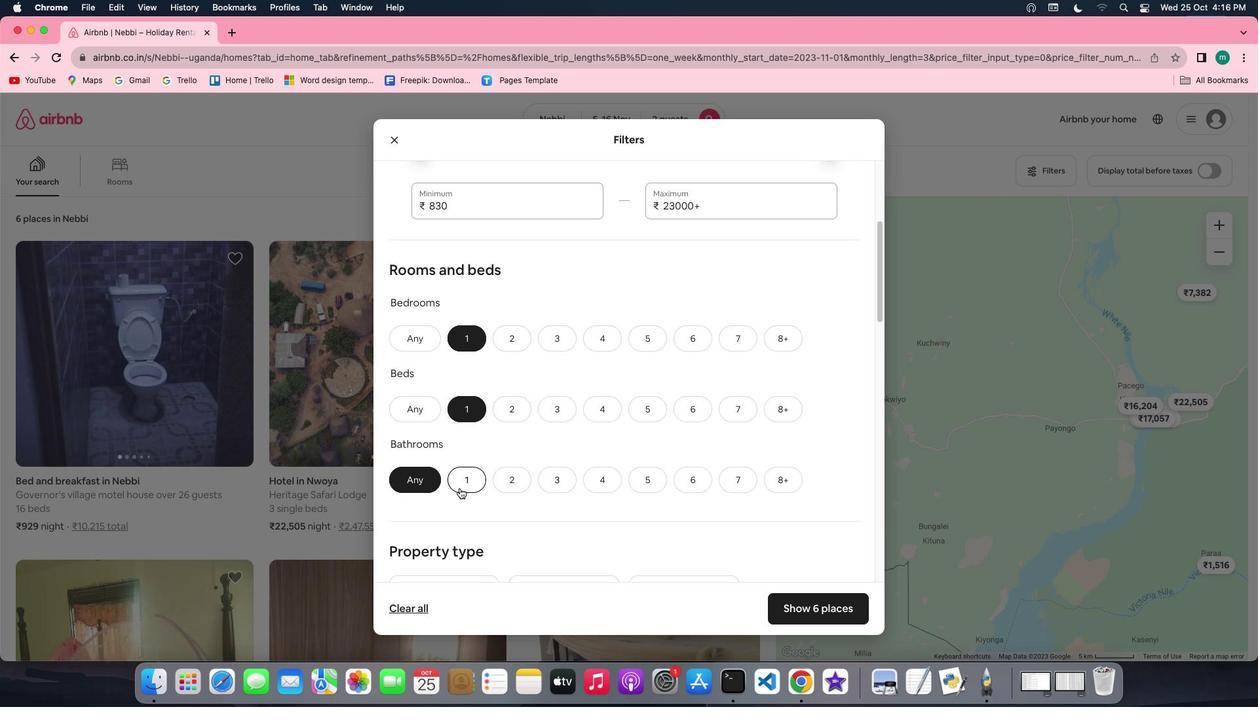 
Action: Mouse pressed left at (460, 488)
Screenshot: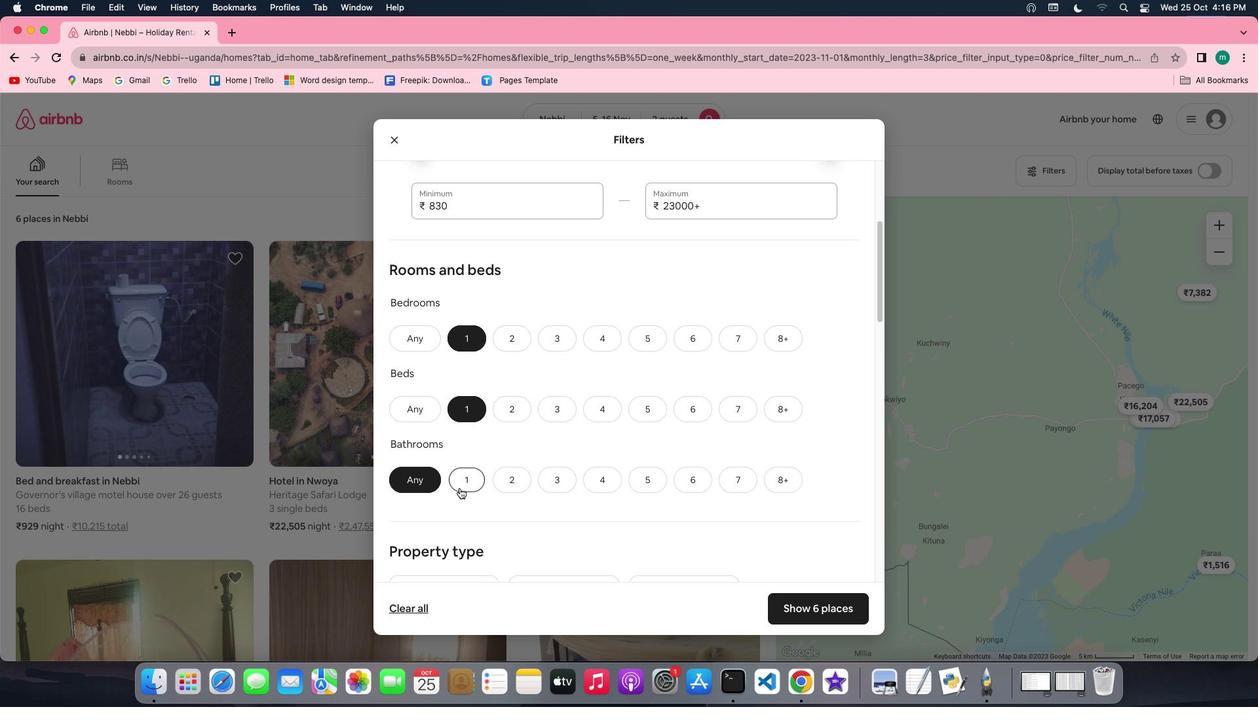 
Action: Mouse moved to (589, 459)
Screenshot: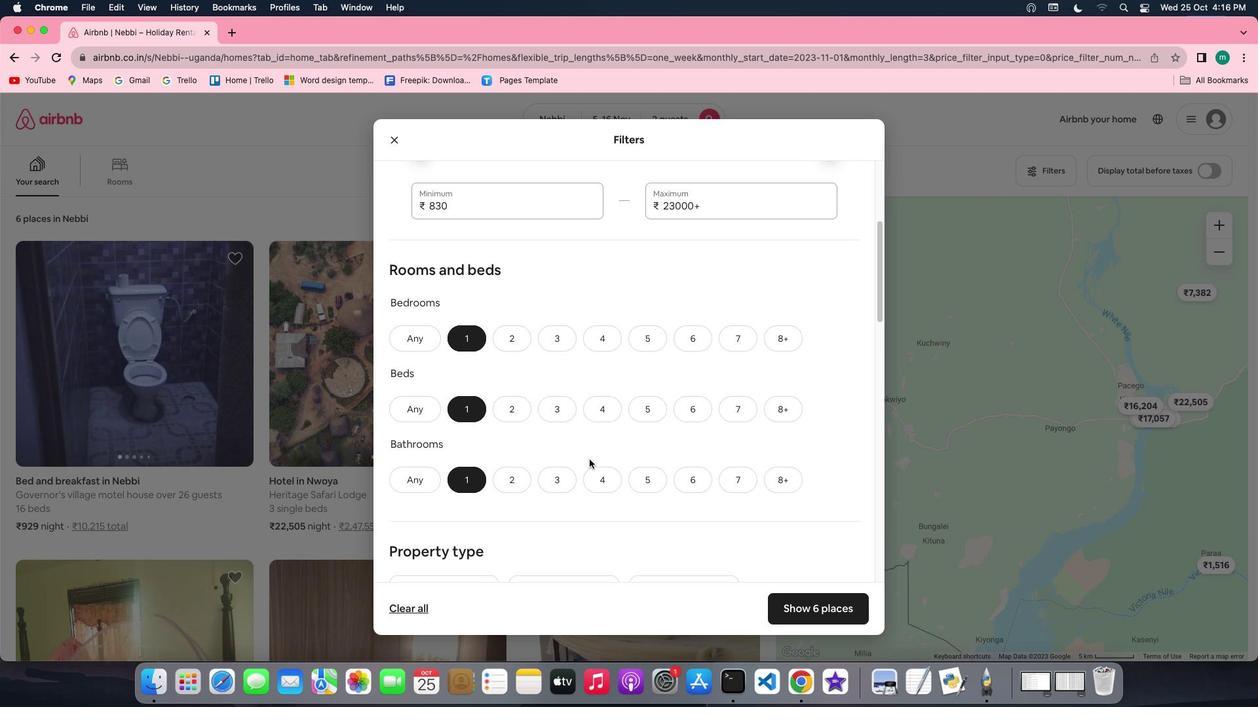 
Action: Mouse scrolled (589, 459) with delta (0, 0)
Screenshot: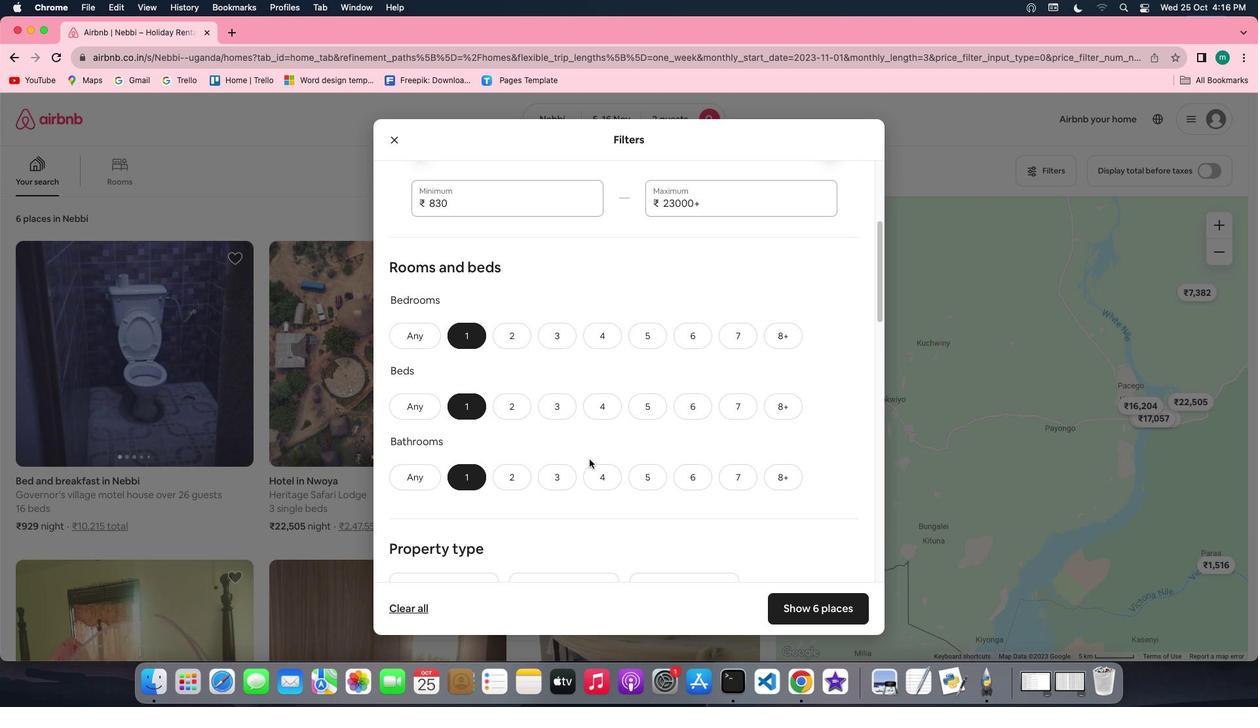 
Action: Mouse scrolled (589, 459) with delta (0, 0)
Screenshot: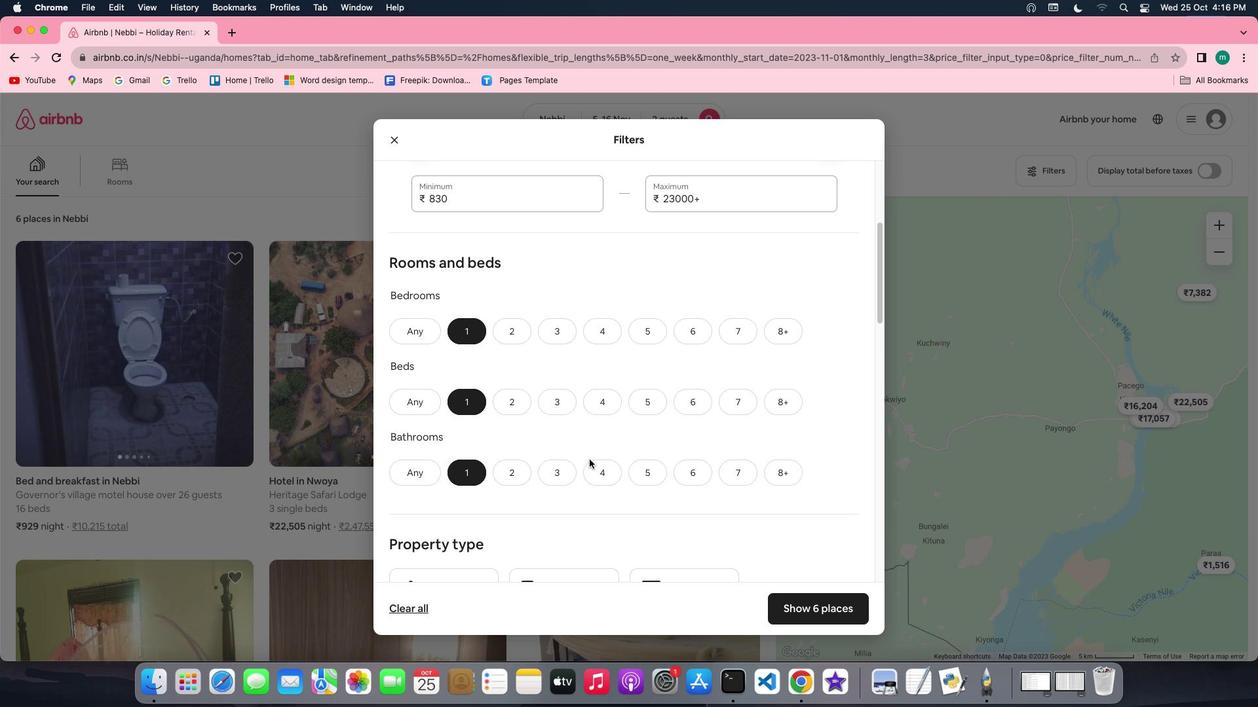 
Action: Mouse scrolled (589, 459) with delta (0, -1)
Screenshot: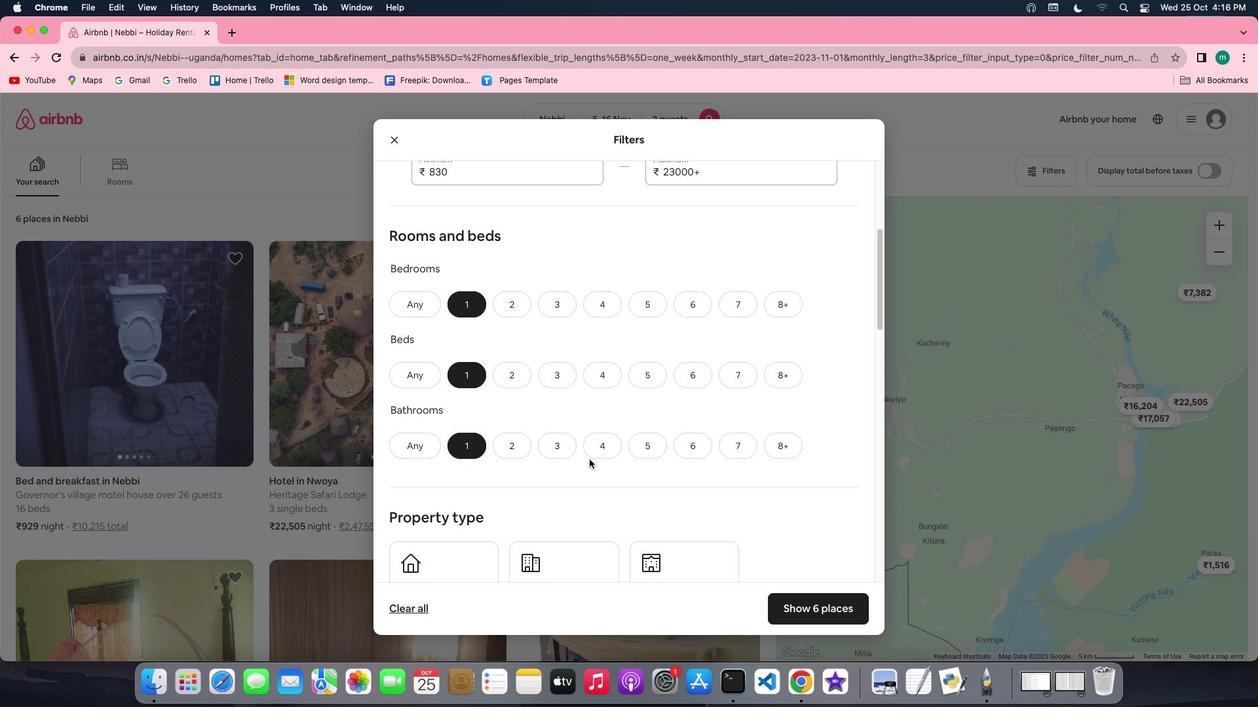 
Action: Mouse scrolled (589, 459) with delta (0, 0)
Screenshot: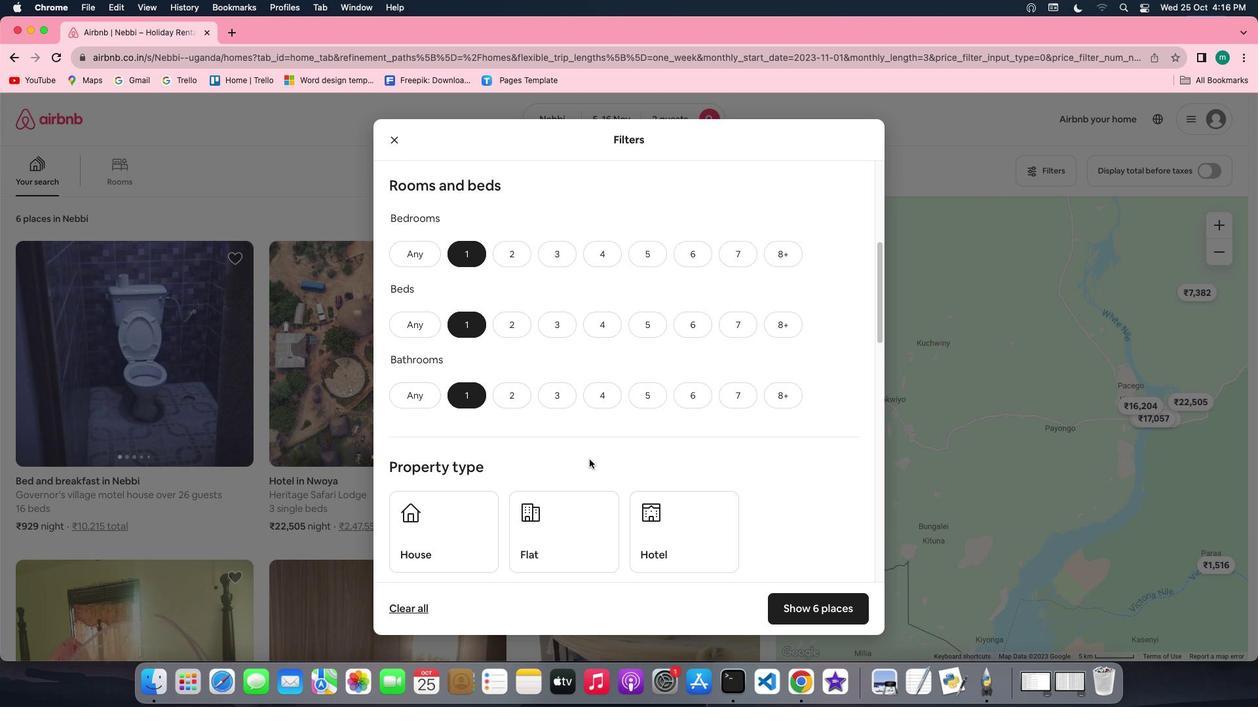 
Action: Mouse scrolled (589, 459) with delta (0, 0)
Screenshot: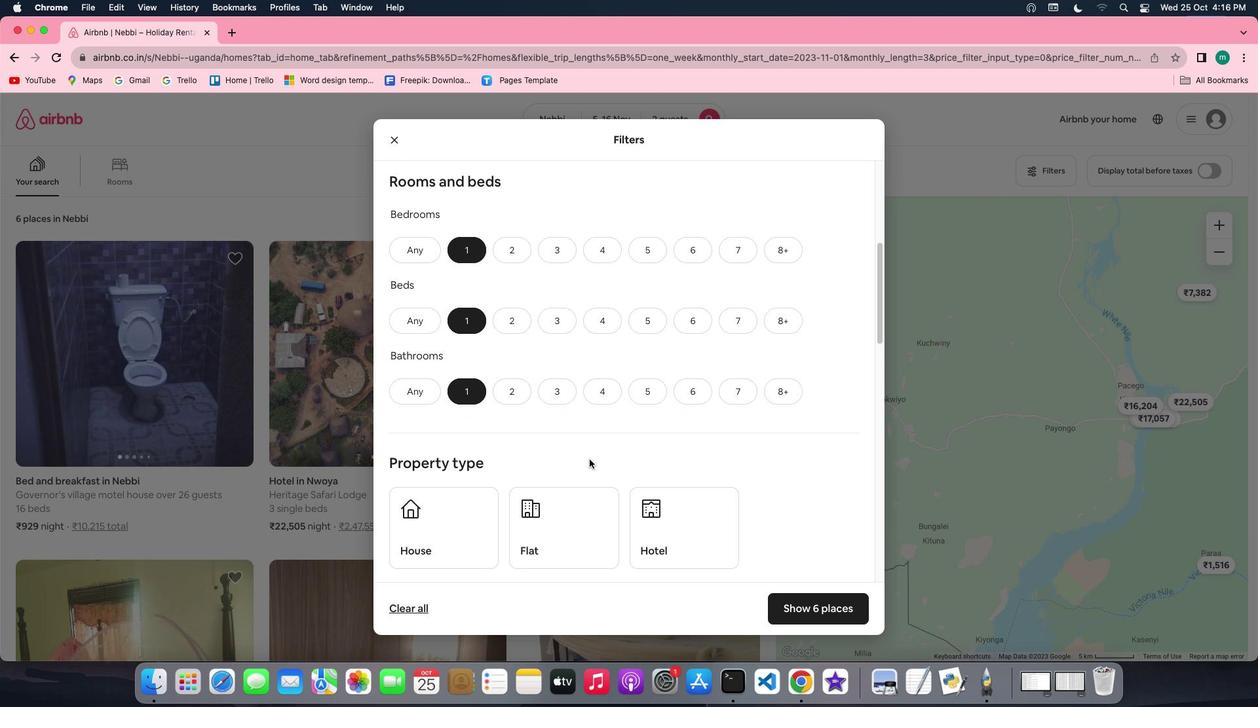 
Action: Mouse scrolled (589, 459) with delta (0, 0)
Screenshot: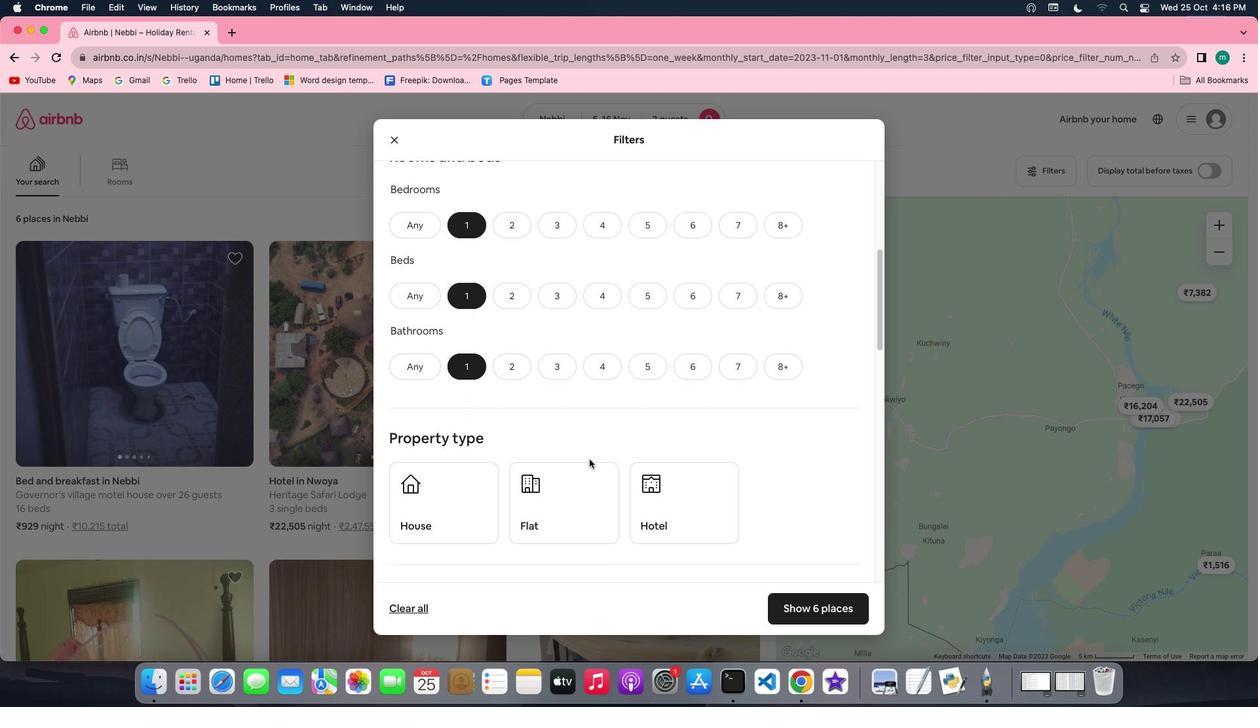 
Action: Mouse scrolled (589, 459) with delta (0, 0)
Screenshot: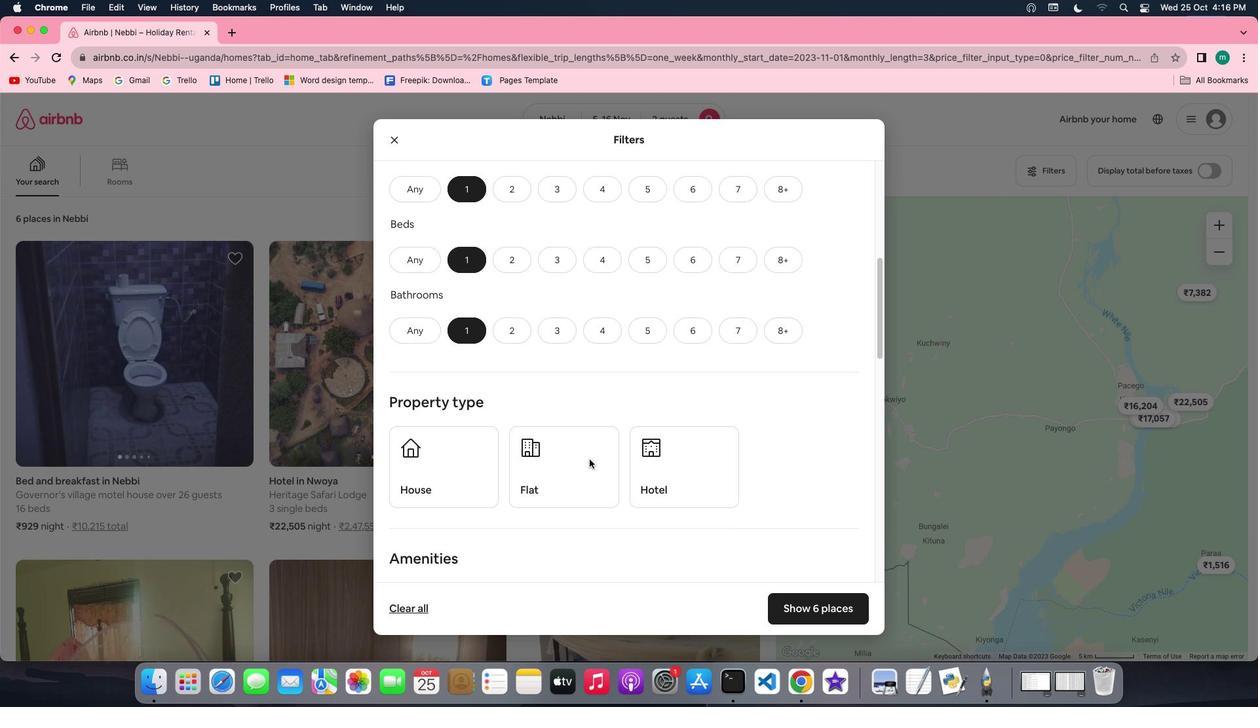 
Action: Mouse scrolled (589, 459) with delta (0, 0)
Screenshot: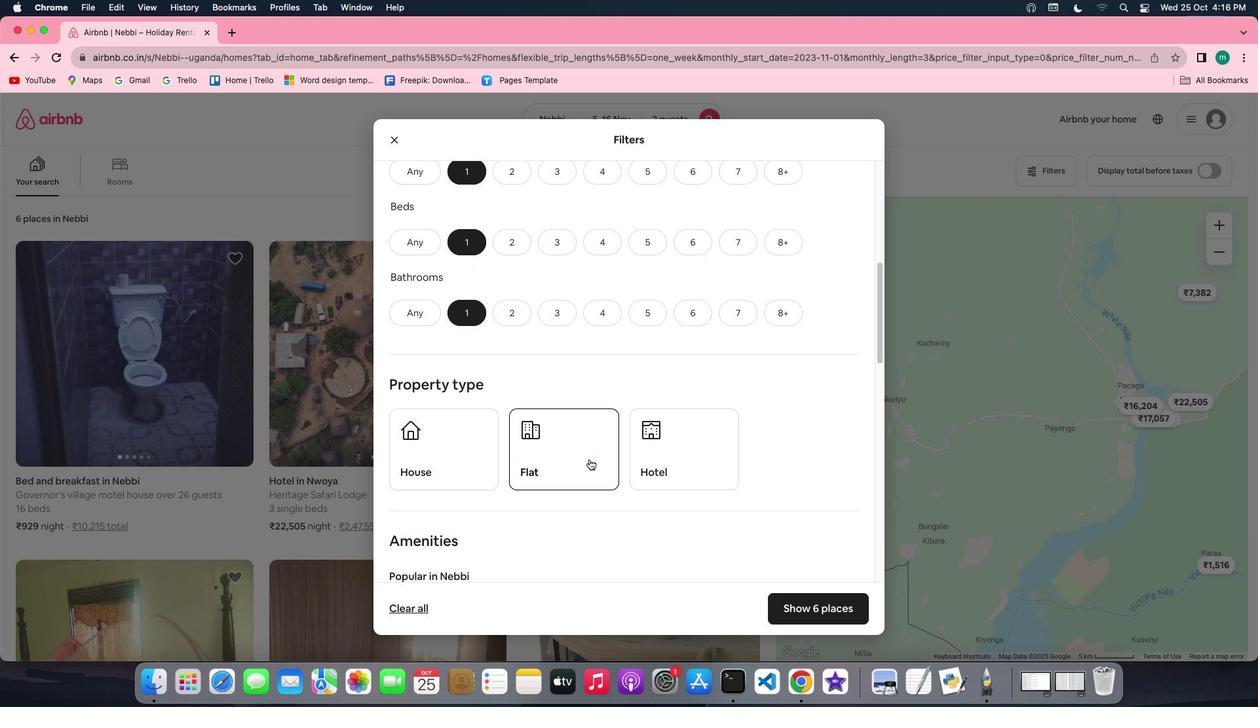 
Action: Mouse scrolled (589, 459) with delta (0, 0)
Screenshot: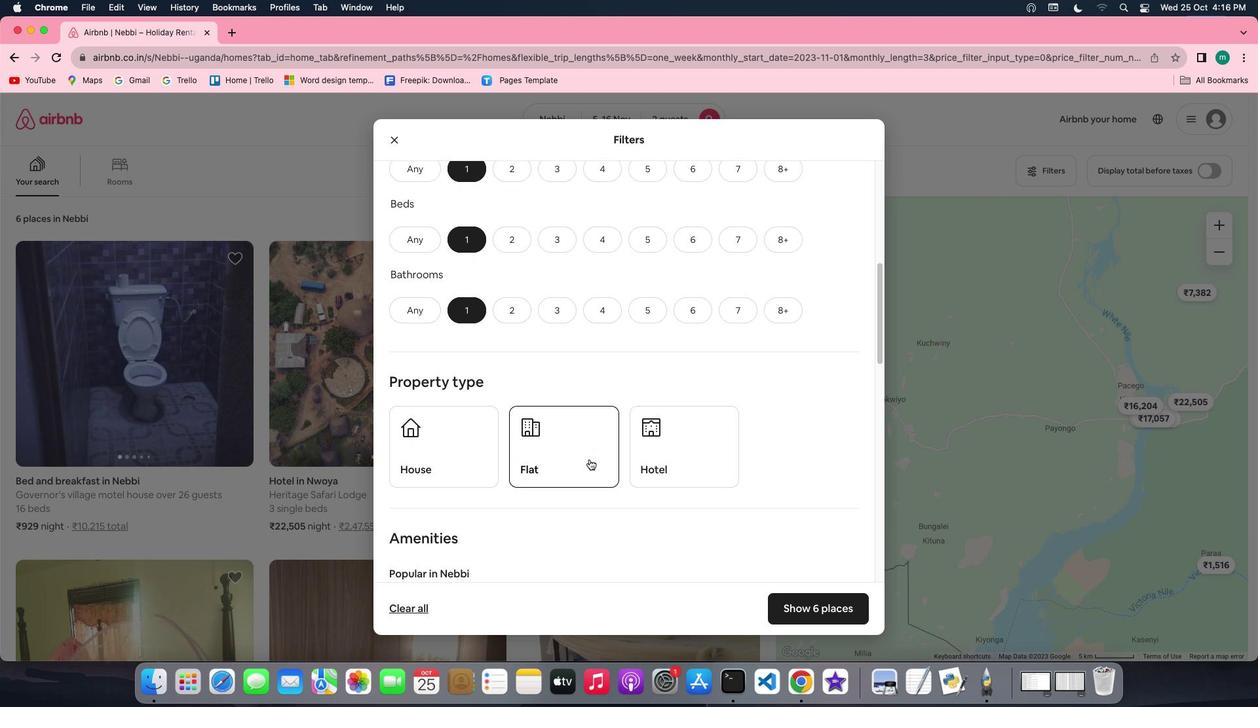 
Action: Mouse scrolled (589, 459) with delta (0, 0)
Screenshot: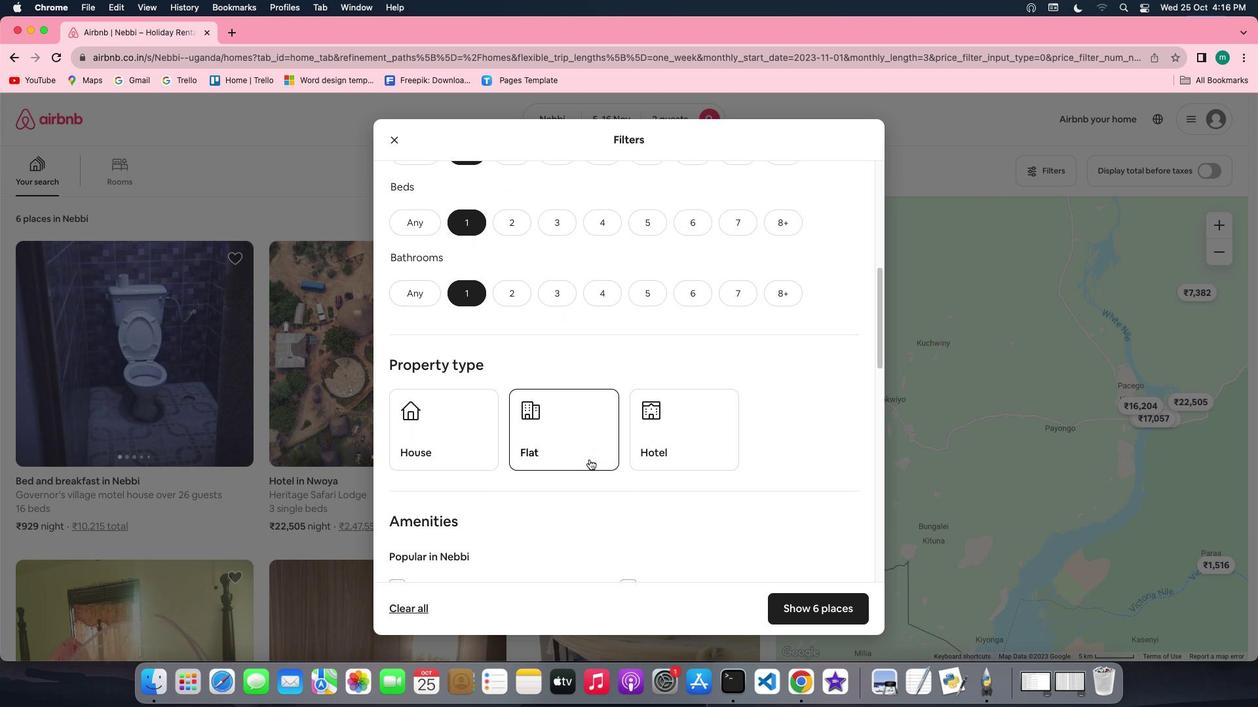
Action: Mouse scrolled (589, 459) with delta (0, 0)
Screenshot: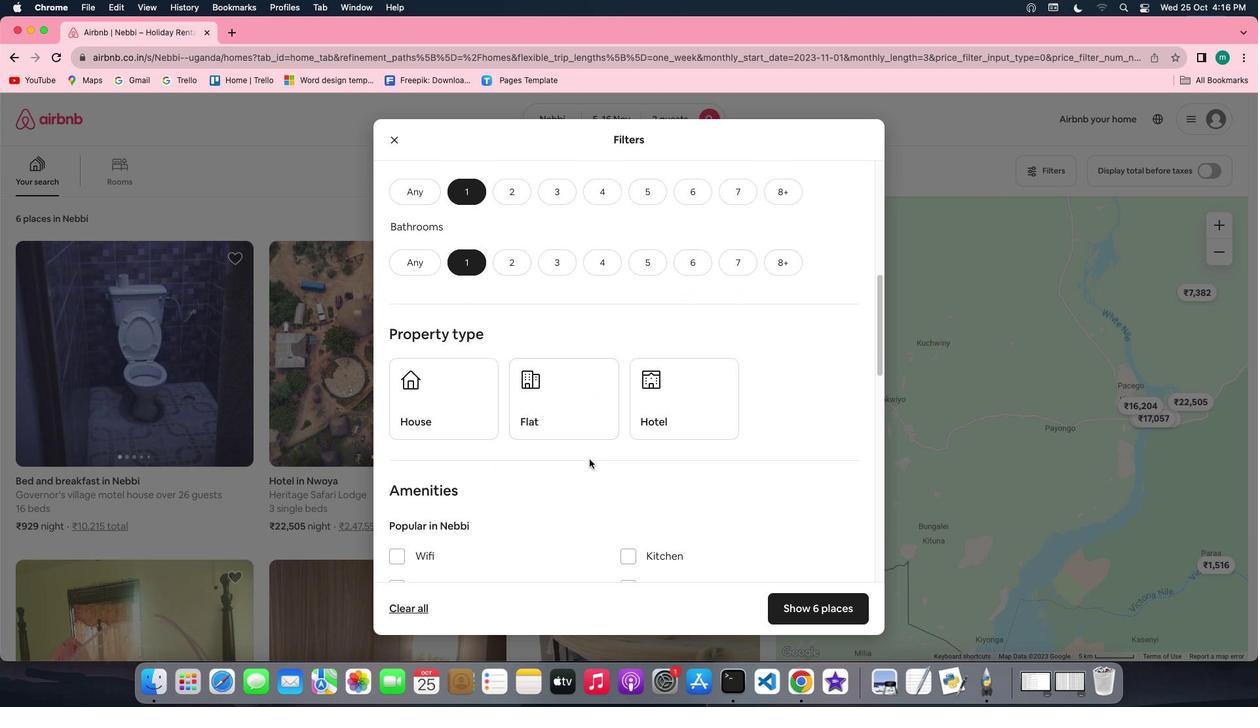 
Action: Mouse scrolled (589, 459) with delta (0, 0)
Screenshot: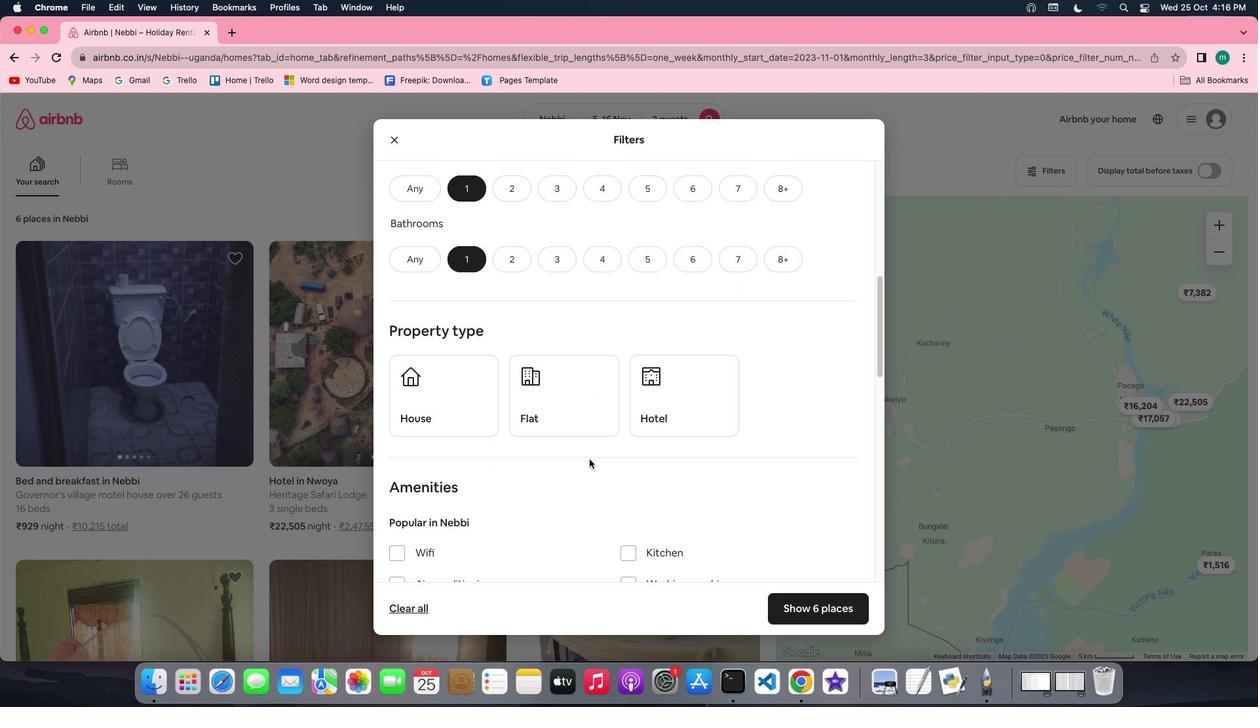
Action: Mouse scrolled (589, 459) with delta (0, 0)
Screenshot: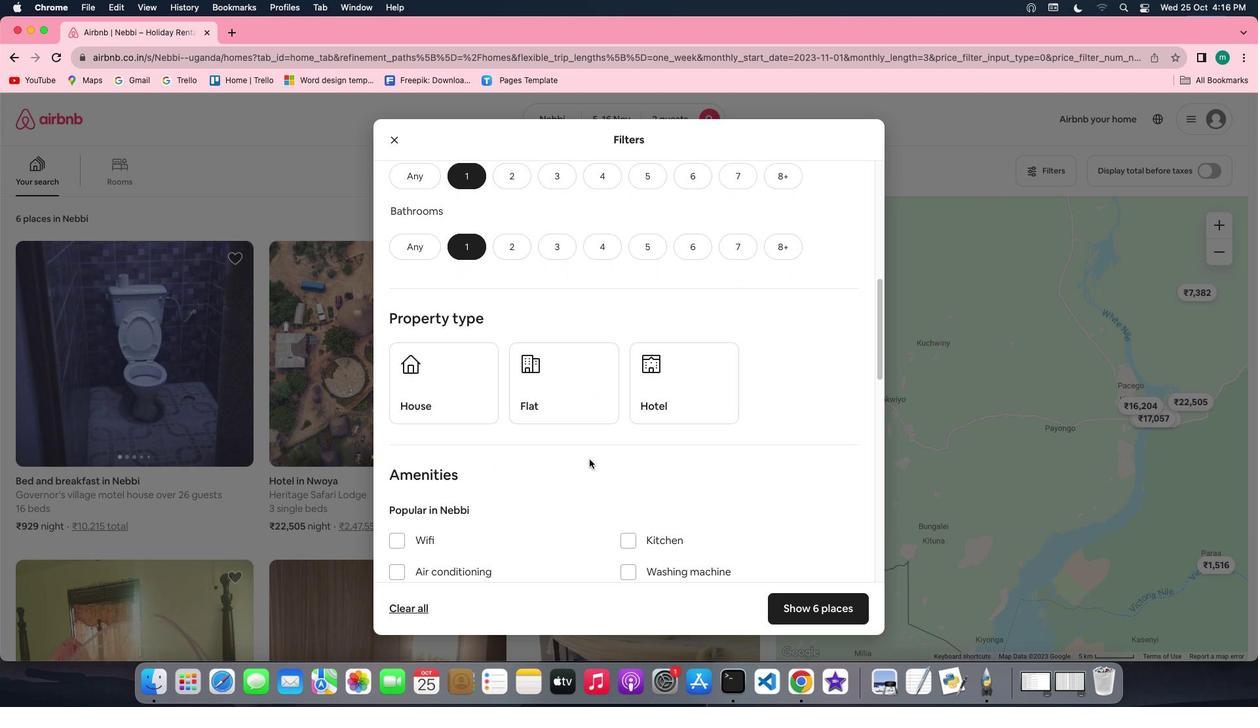 
Action: Mouse scrolled (589, 459) with delta (0, 0)
Screenshot: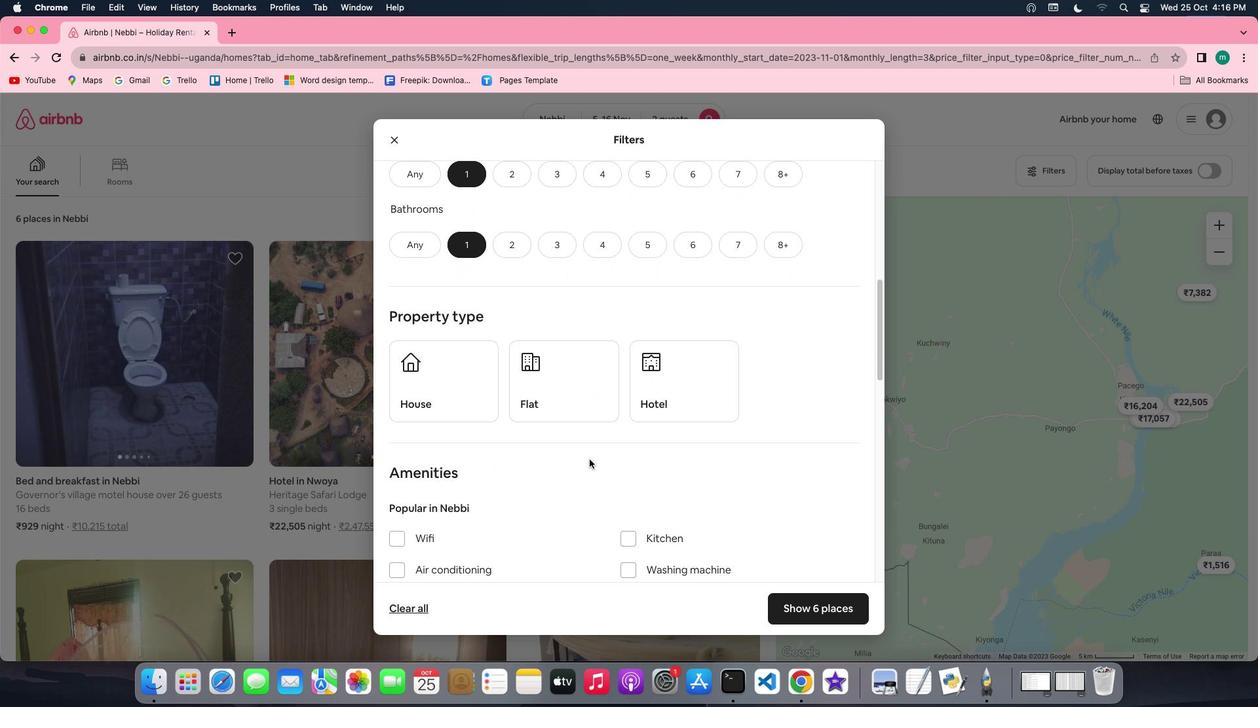 
Action: Mouse scrolled (589, 459) with delta (0, 0)
Screenshot: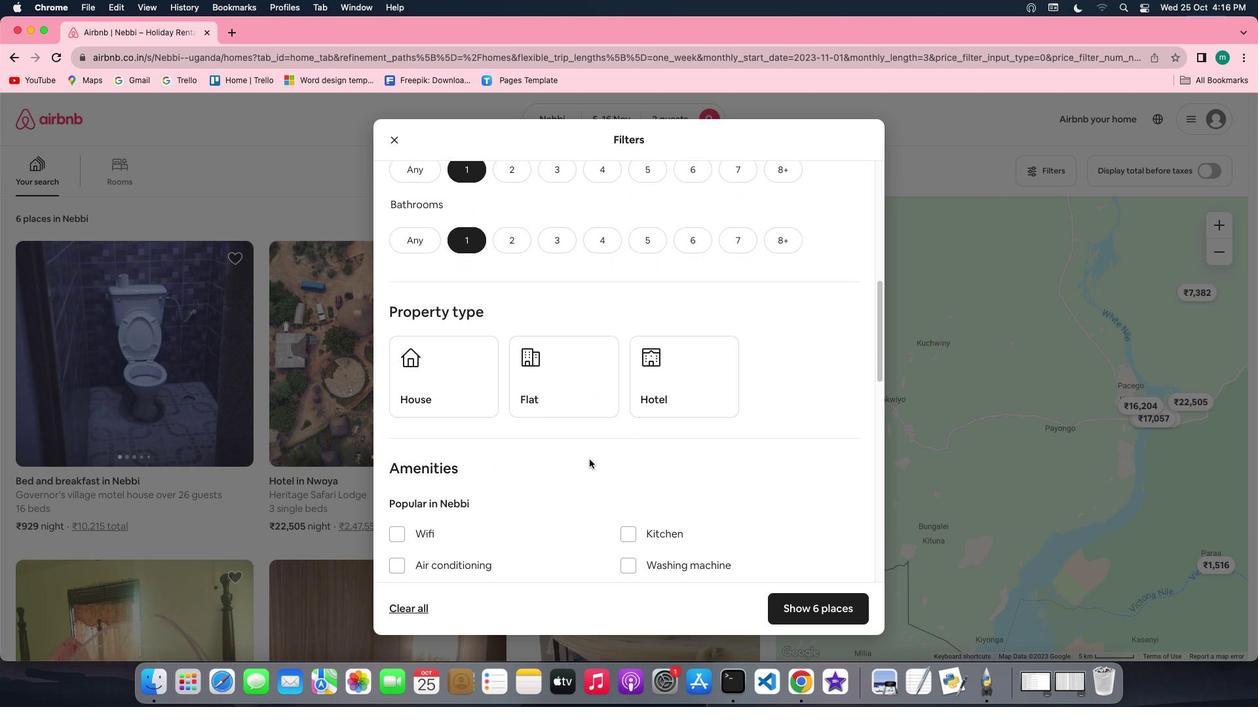 
Action: Mouse scrolled (589, 459) with delta (0, 0)
Screenshot: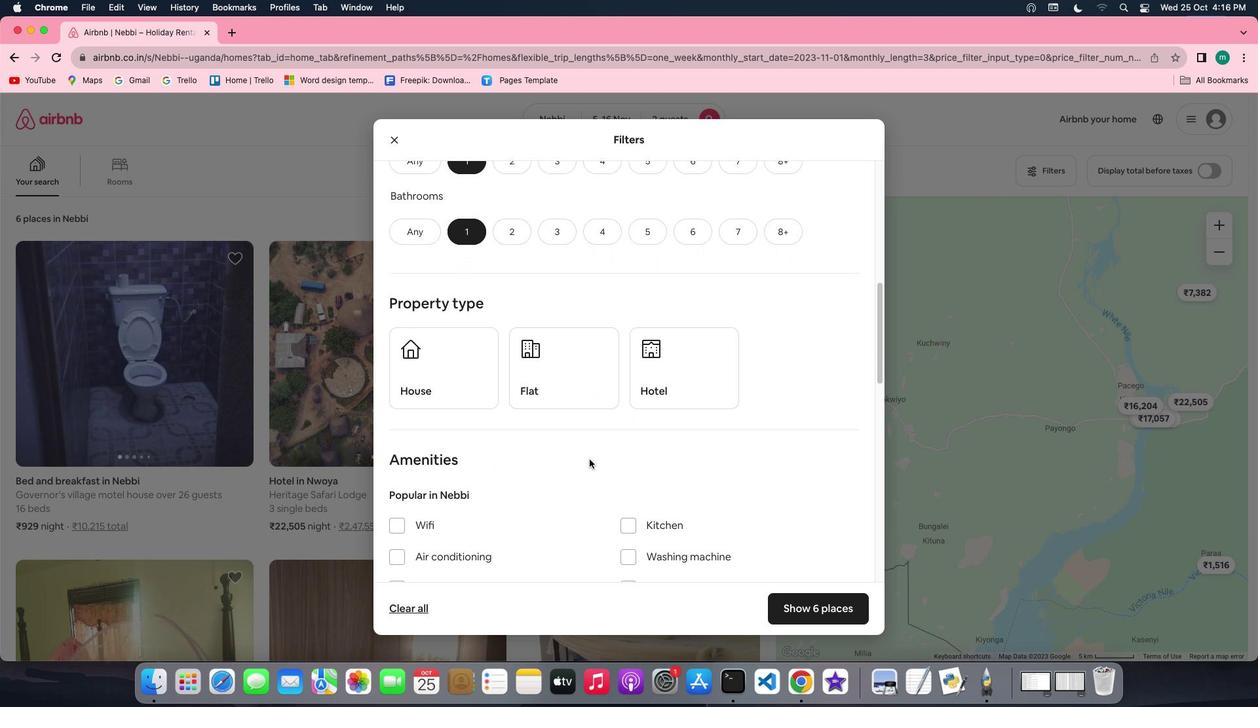 
Action: Mouse scrolled (589, 459) with delta (0, 0)
Screenshot: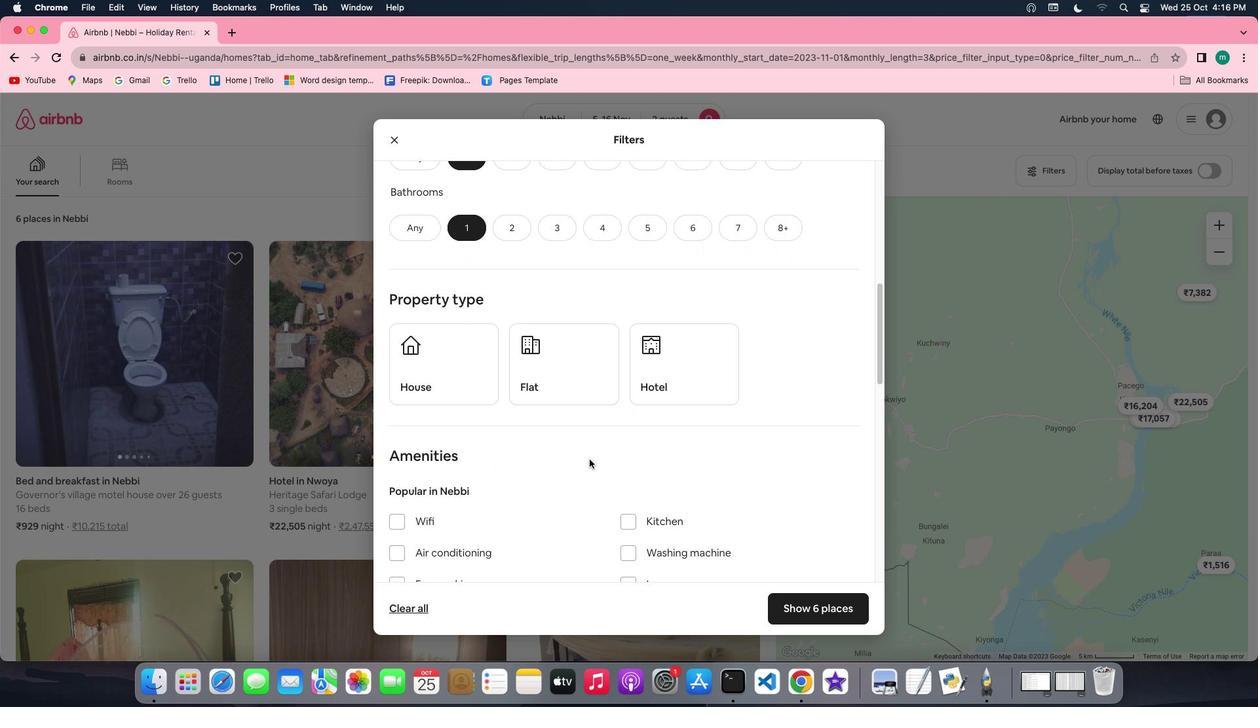 
Action: Mouse scrolled (589, 459) with delta (0, 0)
Screenshot: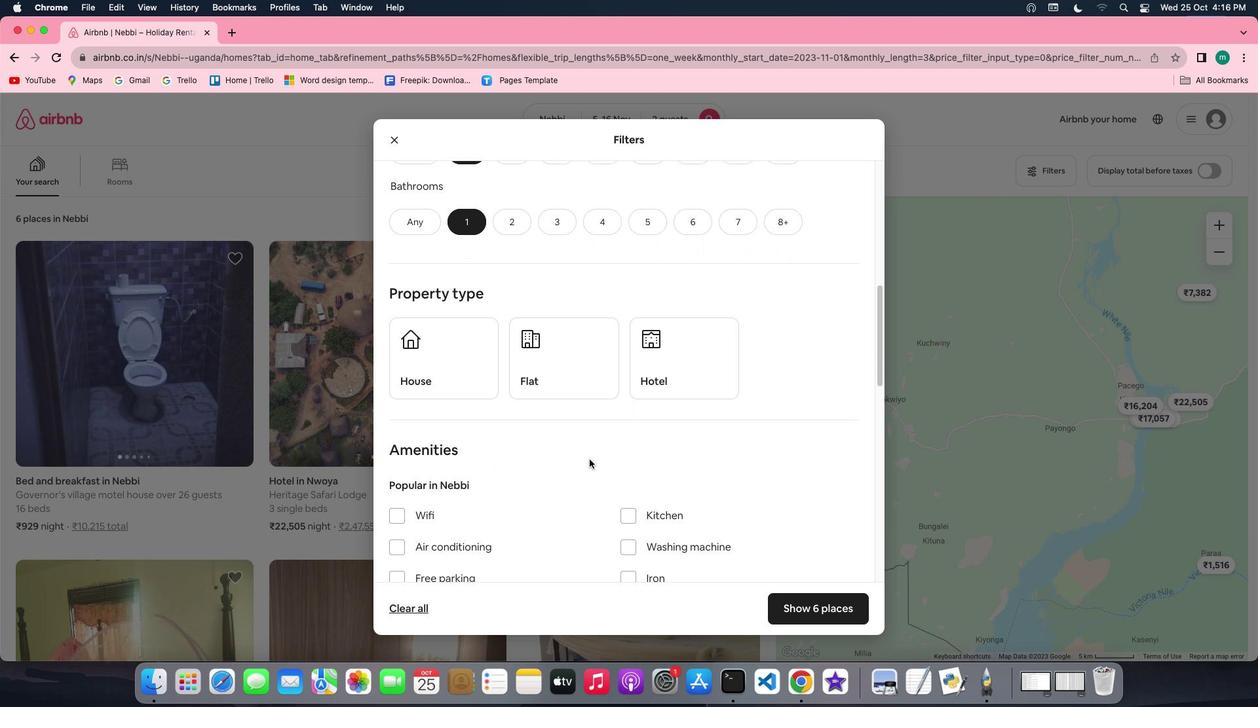 
Action: Mouse scrolled (589, 459) with delta (0, 0)
Screenshot: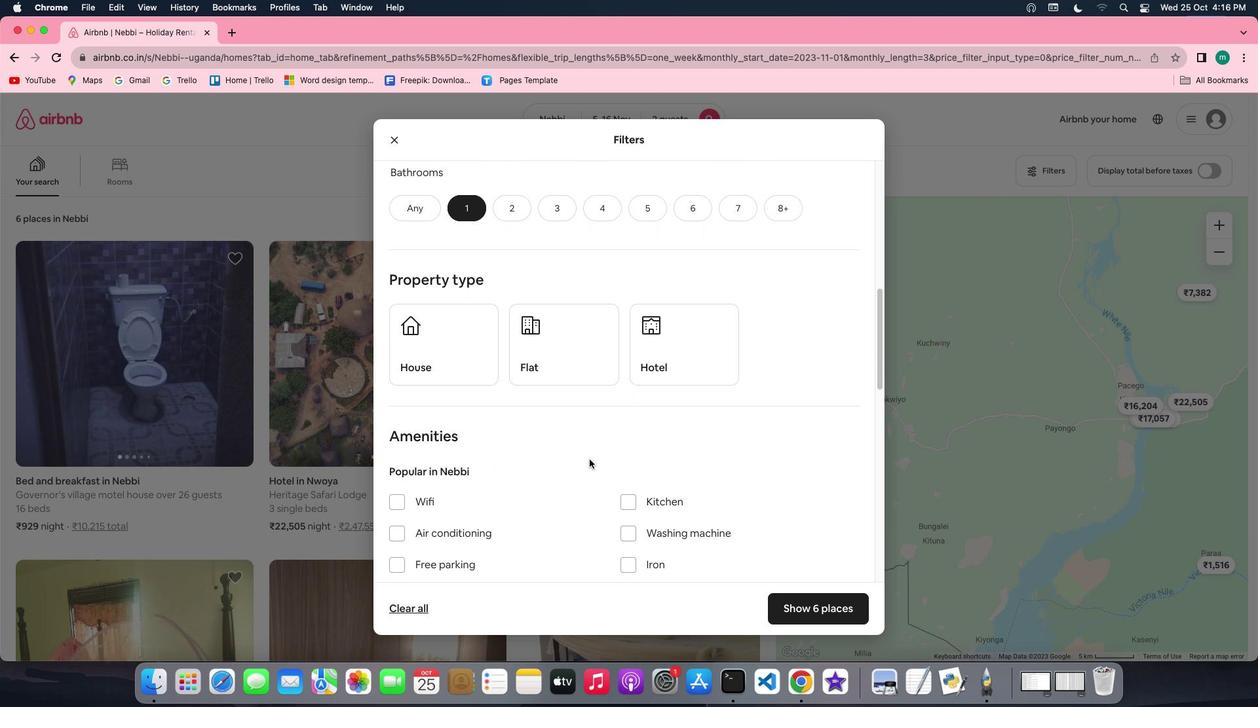 
Action: Mouse moved to (699, 346)
Screenshot: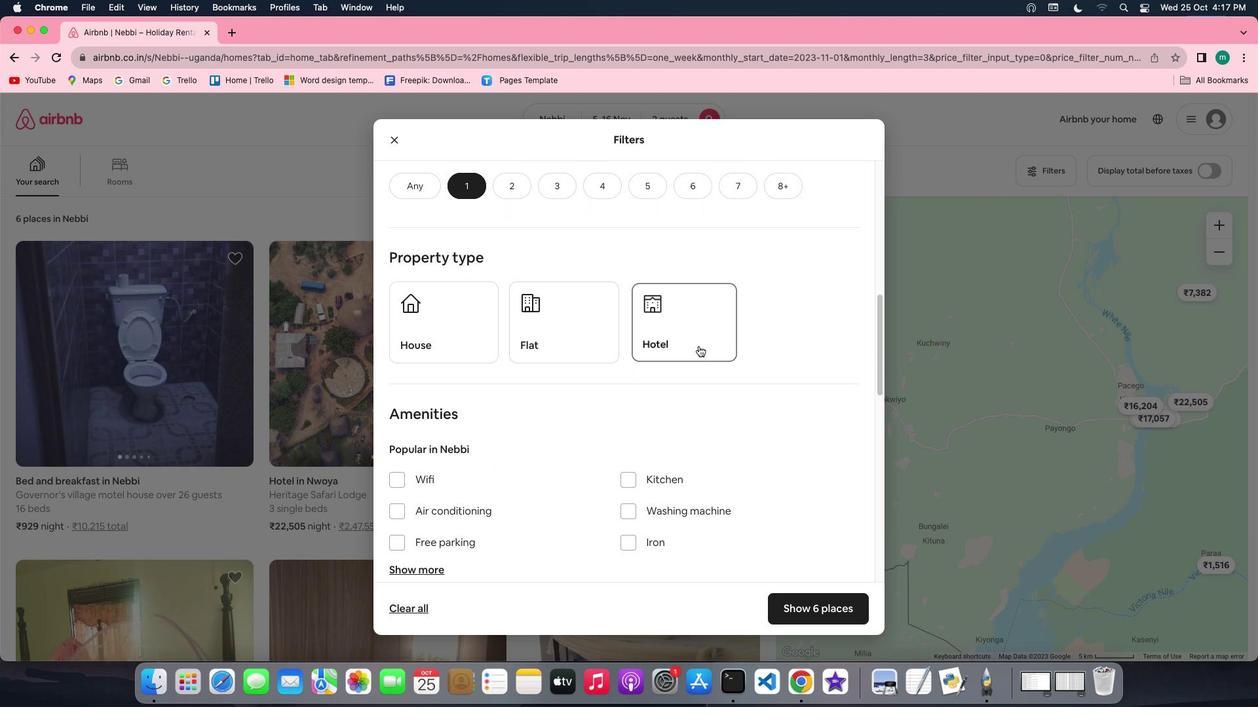 
Action: Mouse pressed left at (699, 346)
Screenshot: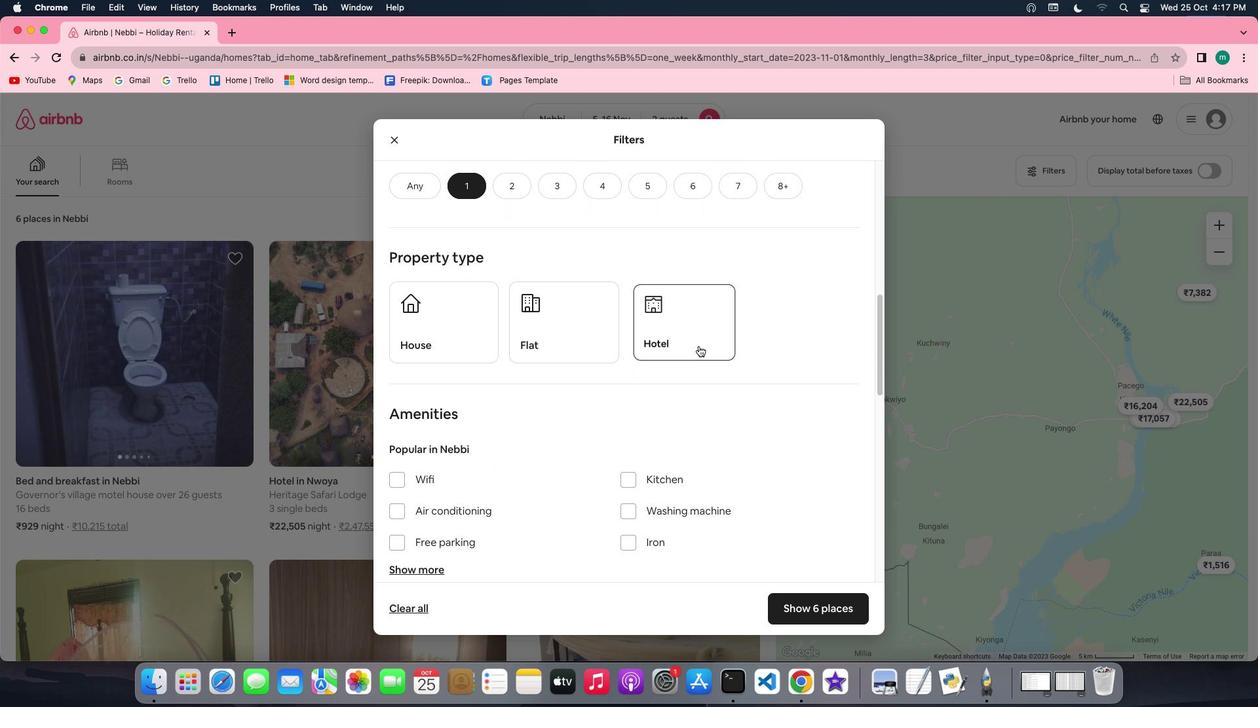 
Action: Mouse moved to (675, 414)
Screenshot: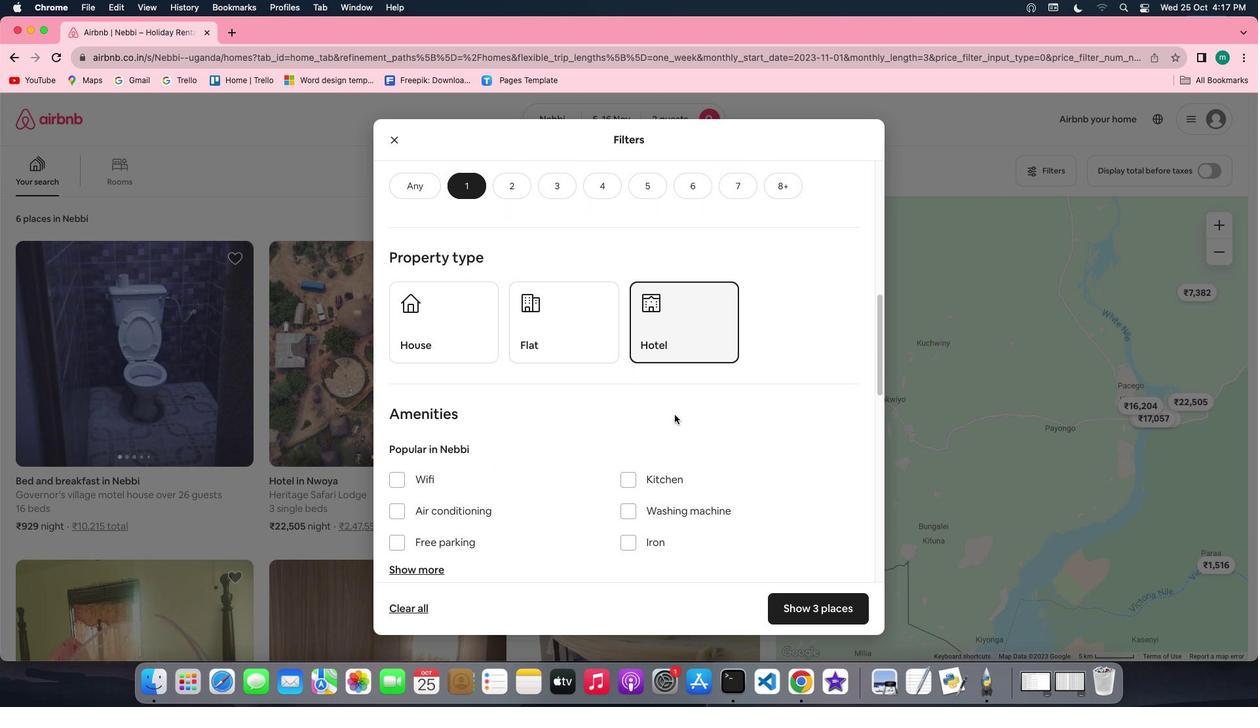 
Action: Mouse scrolled (675, 414) with delta (0, 0)
Screenshot: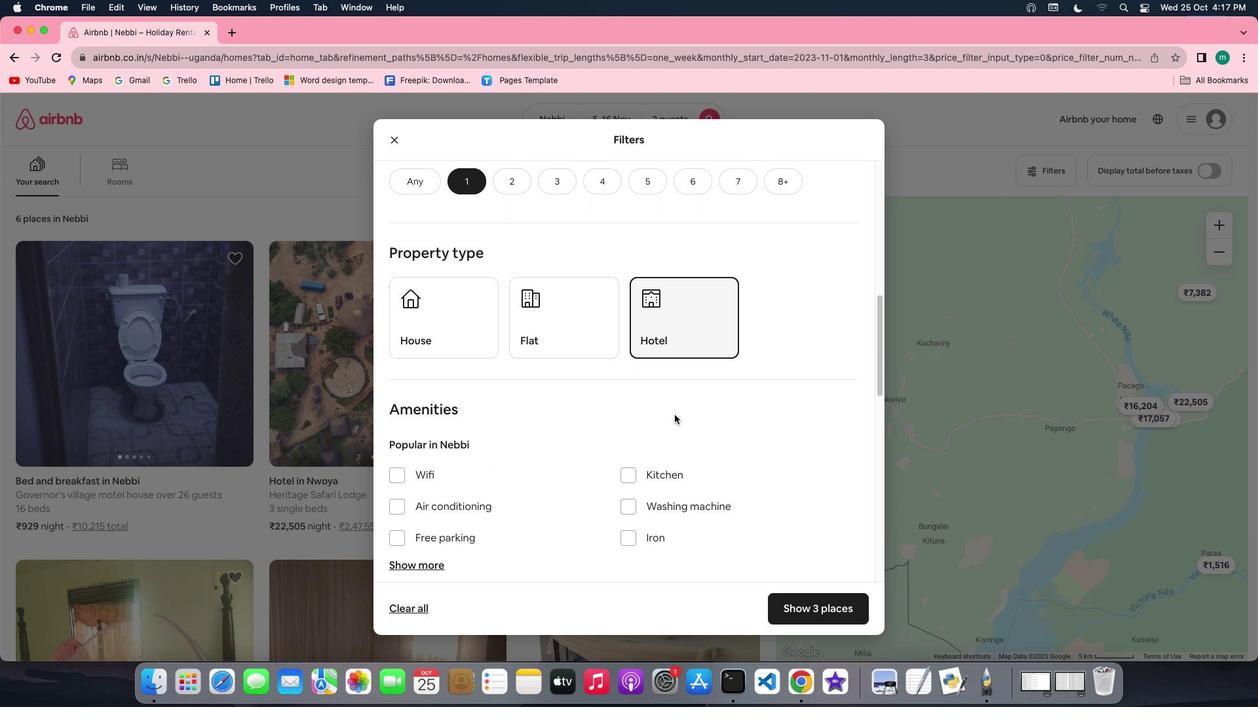 
Action: Mouse scrolled (675, 414) with delta (0, 0)
Screenshot: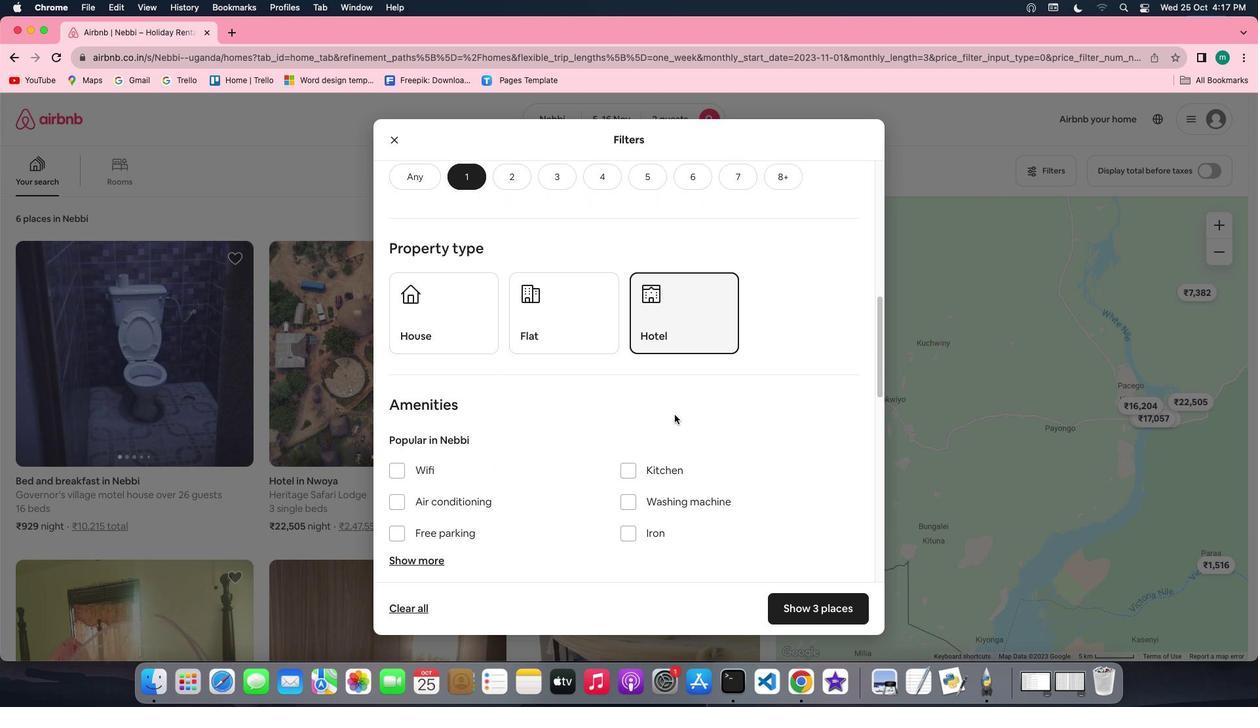 
Action: Mouse scrolled (675, 414) with delta (0, 0)
Screenshot: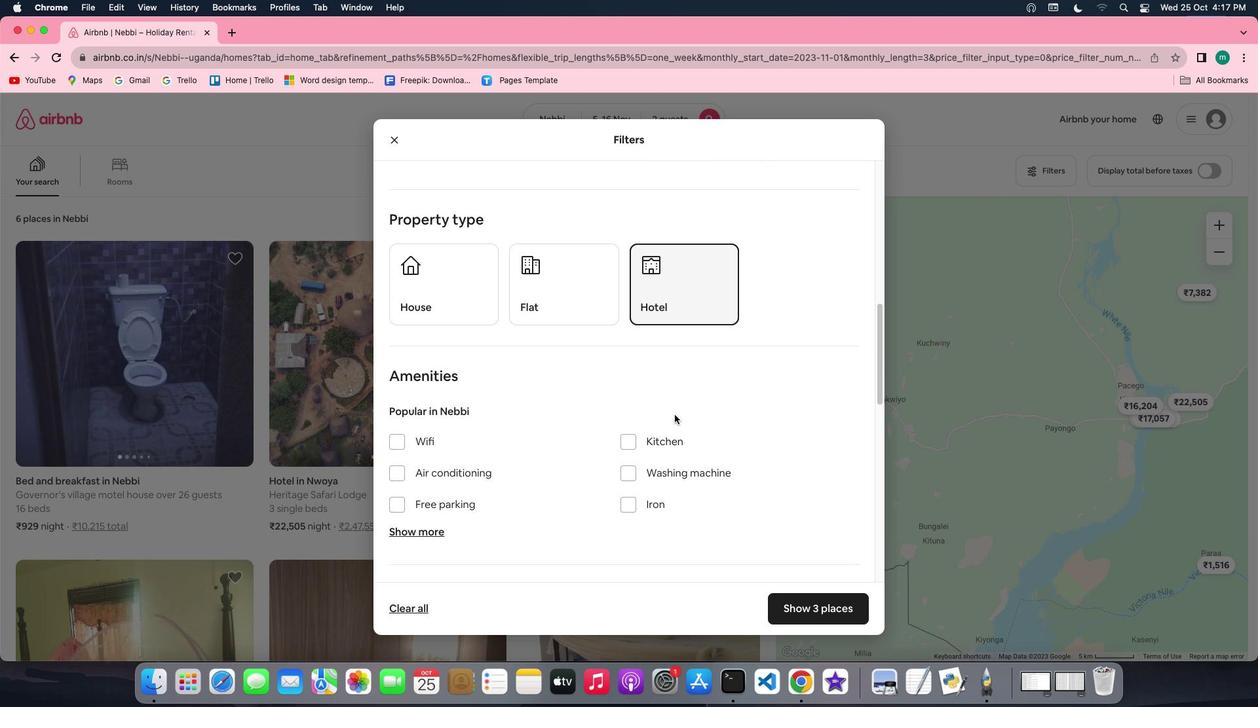 
Action: Mouse scrolled (675, 414) with delta (0, 0)
Screenshot: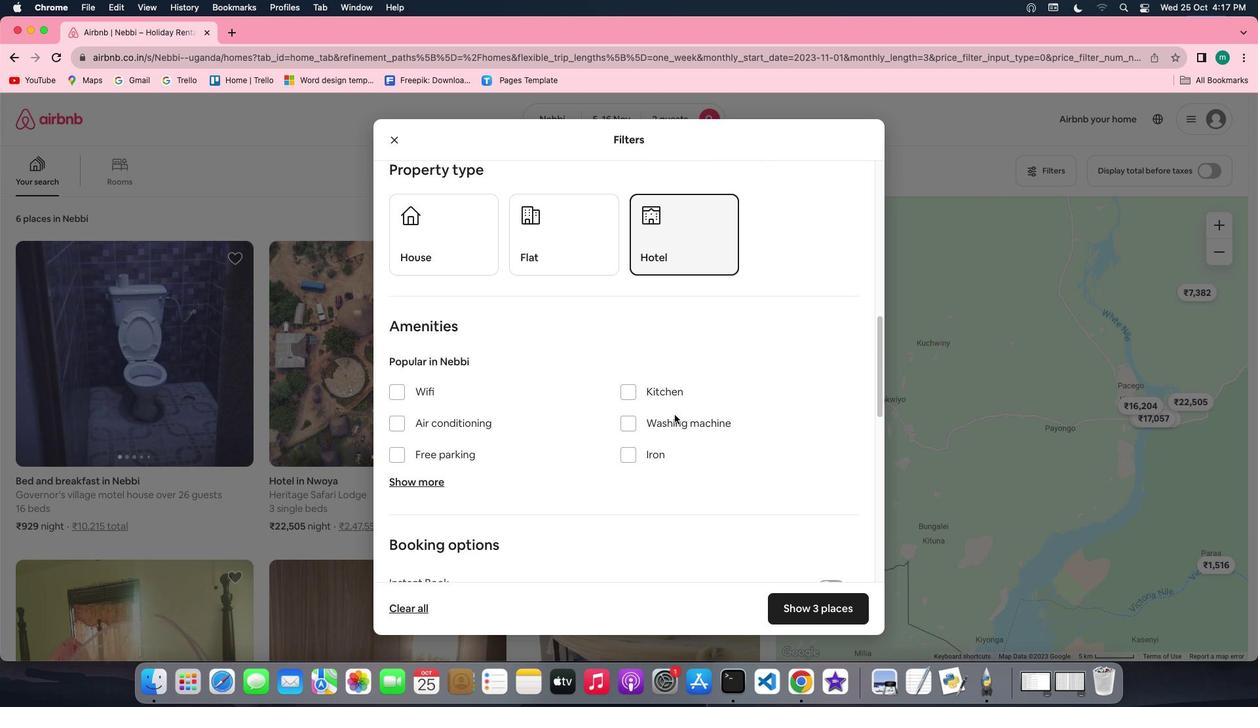 
Action: Mouse scrolled (675, 414) with delta (0, 0)
Screenshot: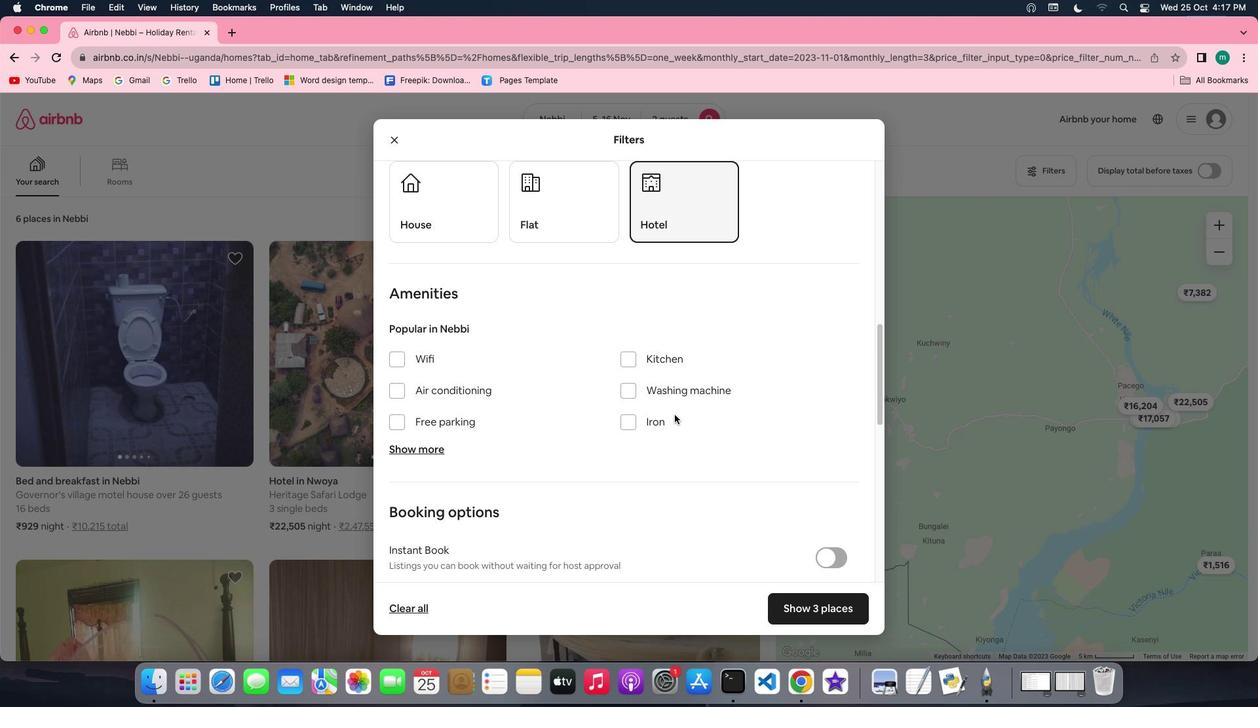 
Action: Mouse scrolled (675, 414) with delta (0, 0)
Screenshot: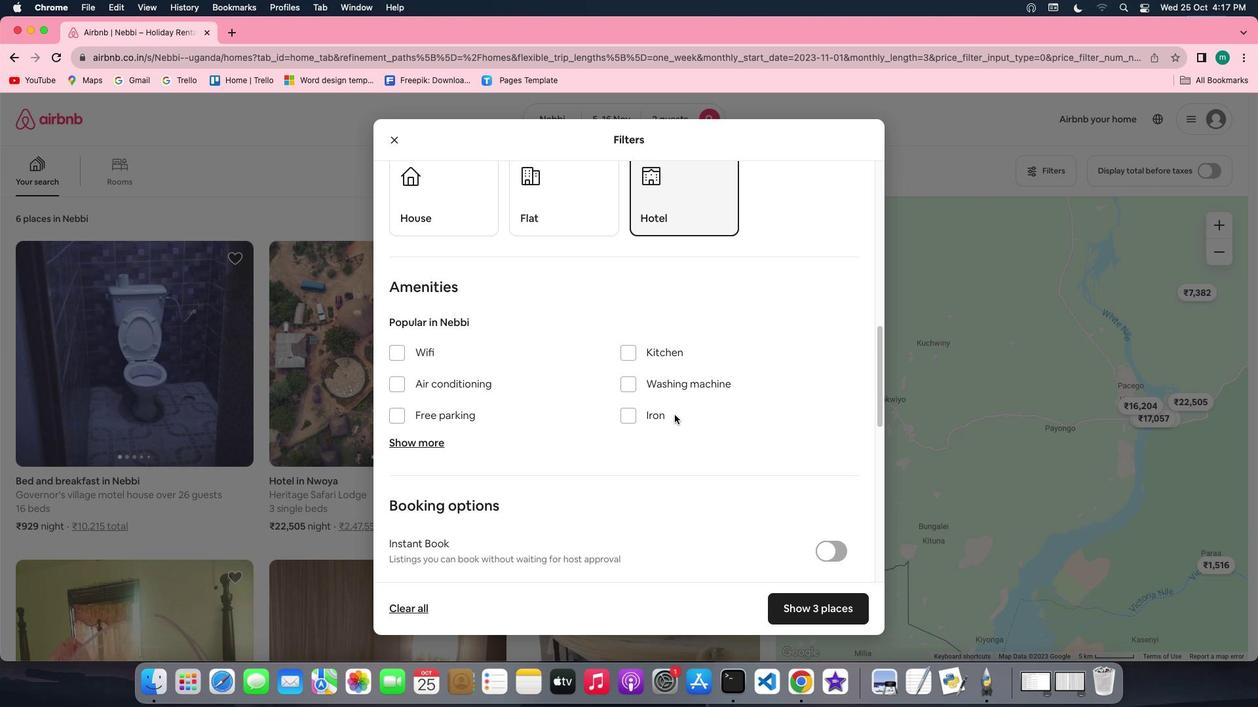 
Action: Mouse scrolled (675, 414) with delta (0, 0)
Screenshot: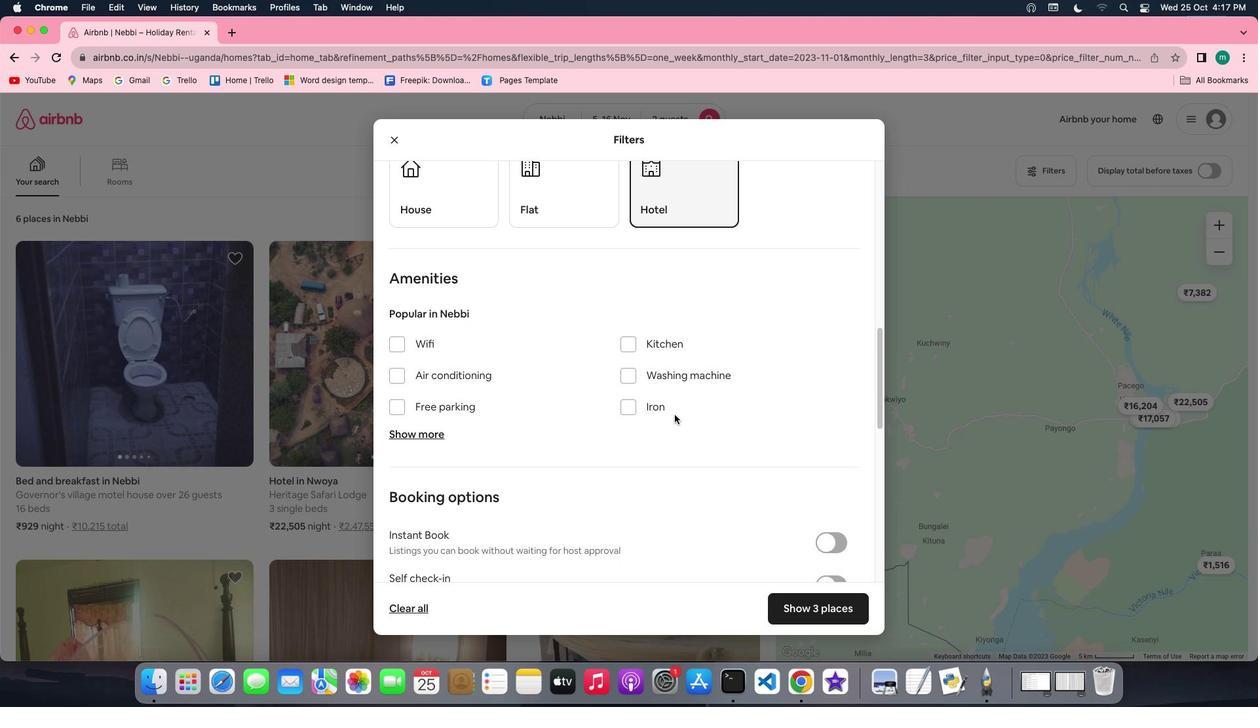 
Action: Mouse scrolled (675, 414) with delta (0, 0)
Screenshot: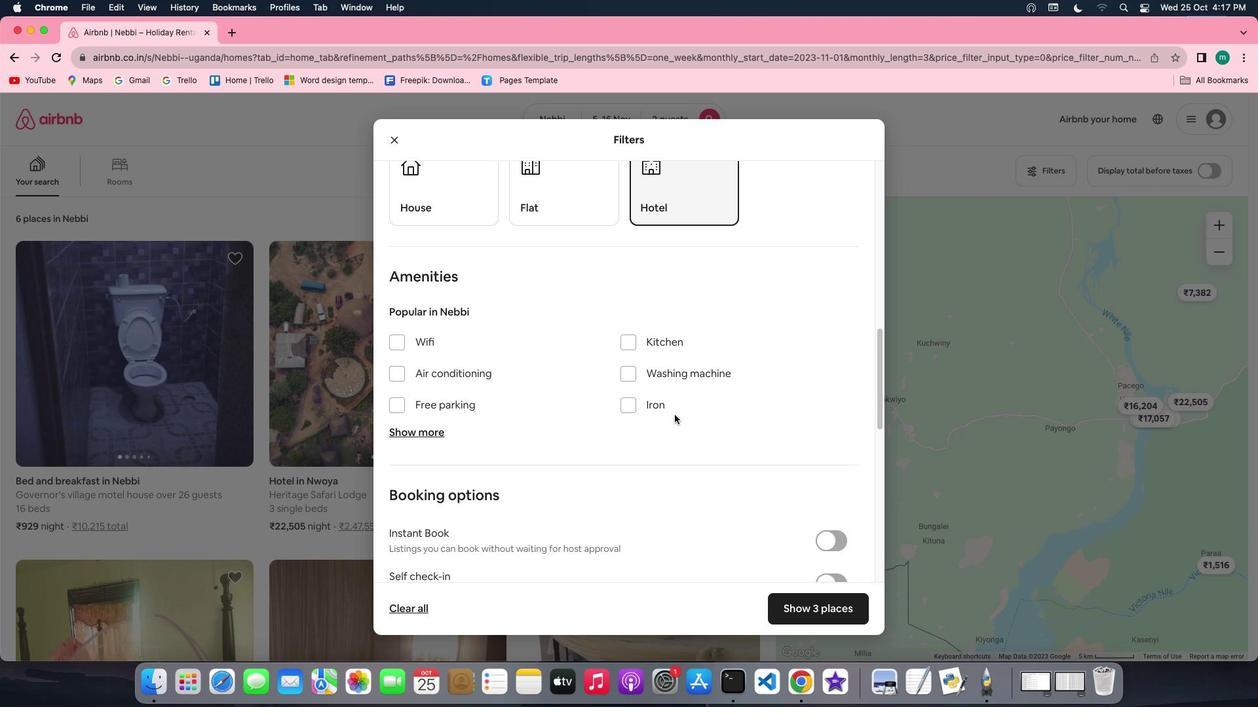 
Action: Mouse scrolled (675, 414) with delta (0, 0)
Screenshot: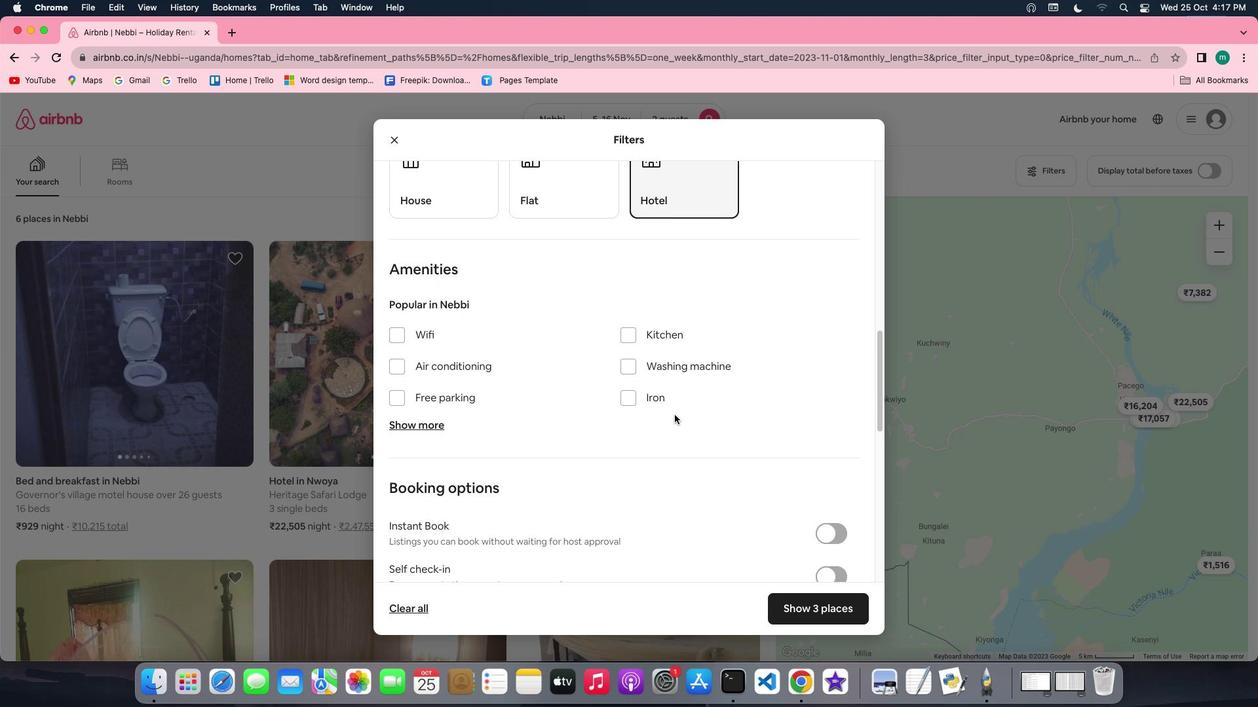 
Action: Mouse scrolled (675, 414) with delta (0, 0)
Screenshot: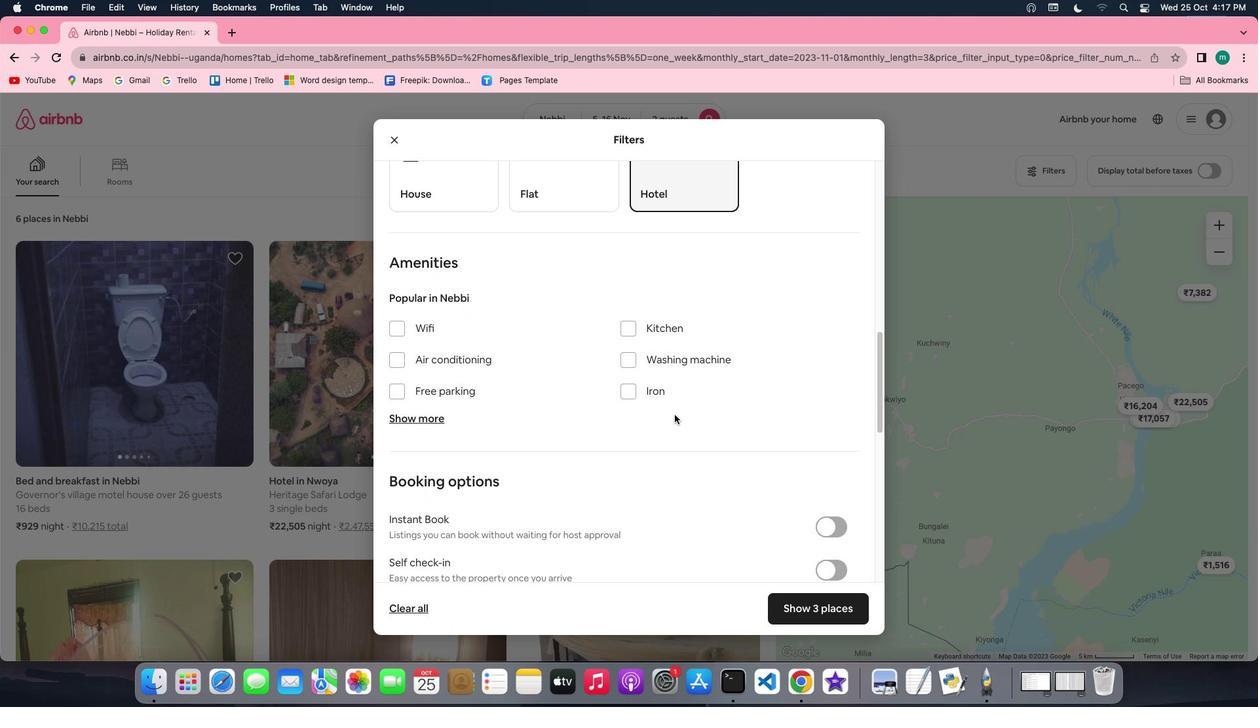 
Action: Mouse scrolled (675, 414) with delta (0, 0)
Screenshot: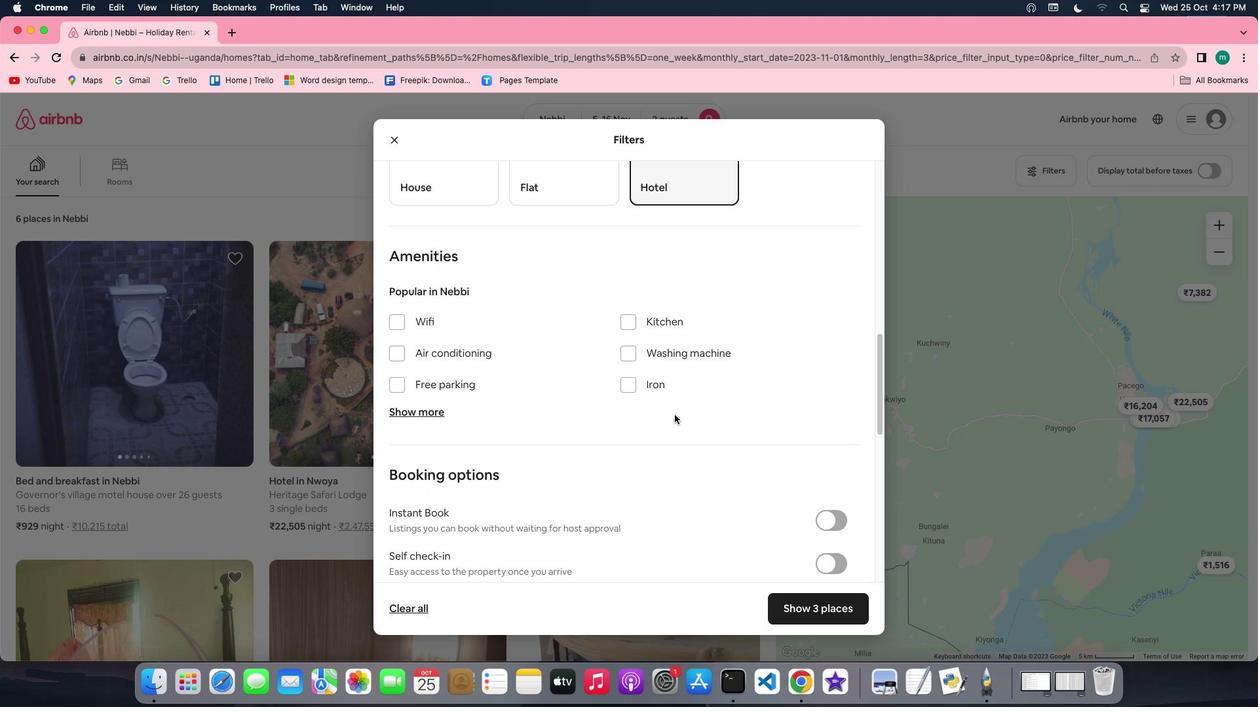 
Action: Mouse scrolled (675, 414) with delta (0, 0)
Screenshot: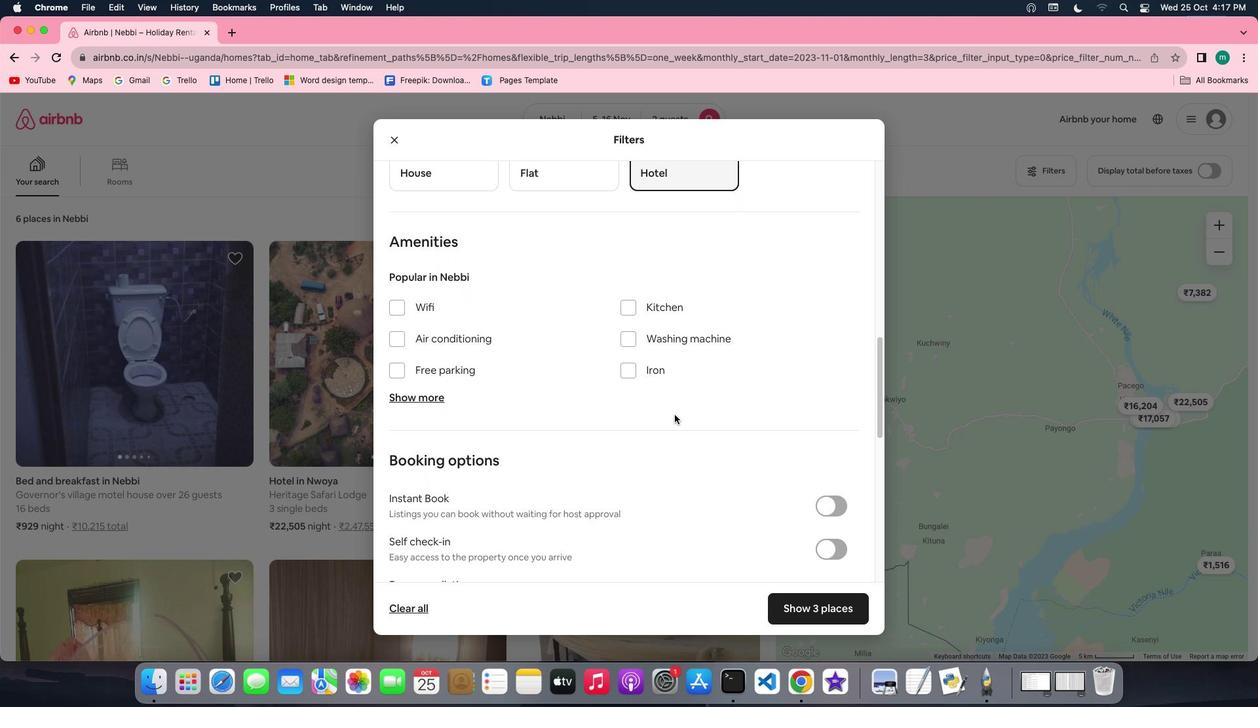 
Action: Mouse scrolled (675, 414) with delta (0, 0)
Screenshot: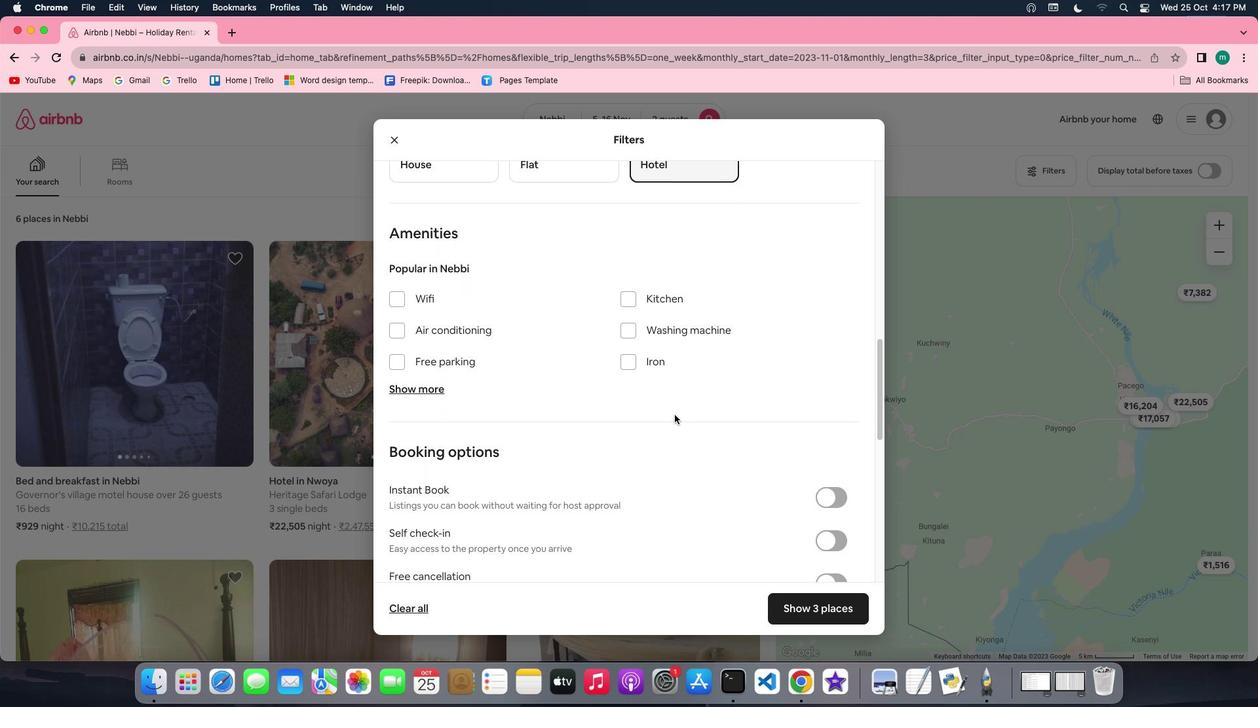 
Action: Mouse scrolled (675, 414) with delta (0, -1)
Screenshot: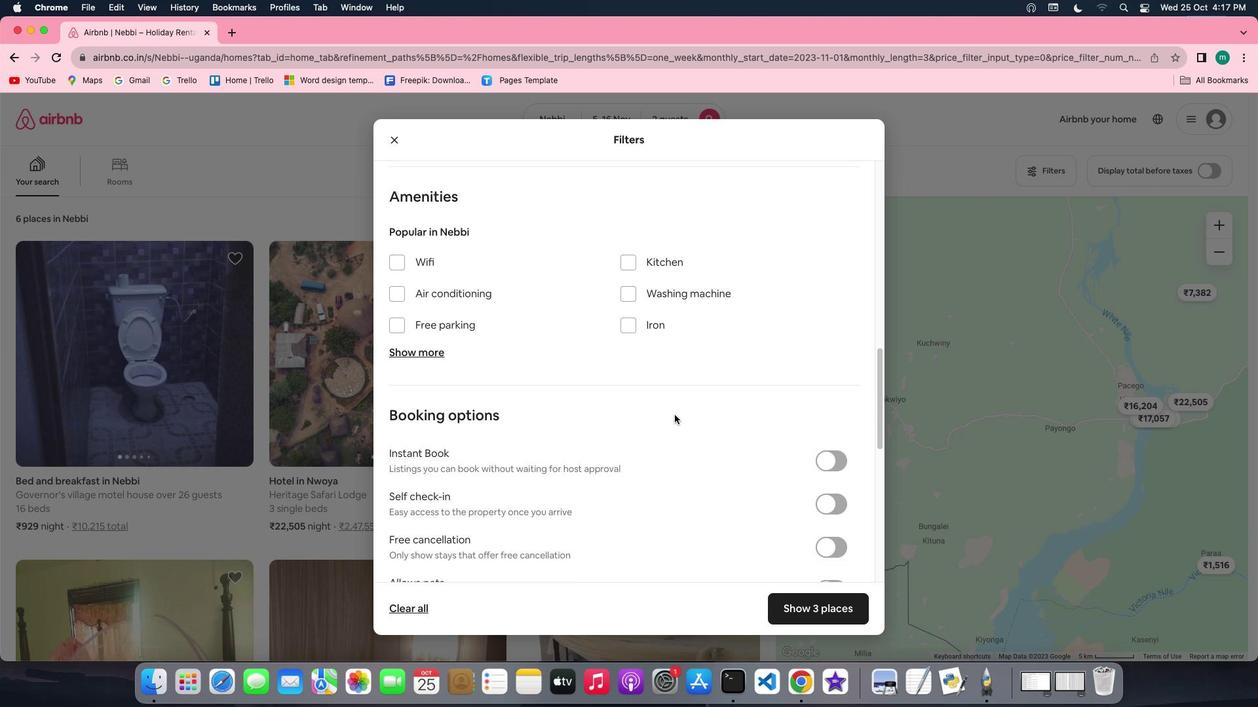 
Action: Mouse moved to (831, 472)
Screenshot: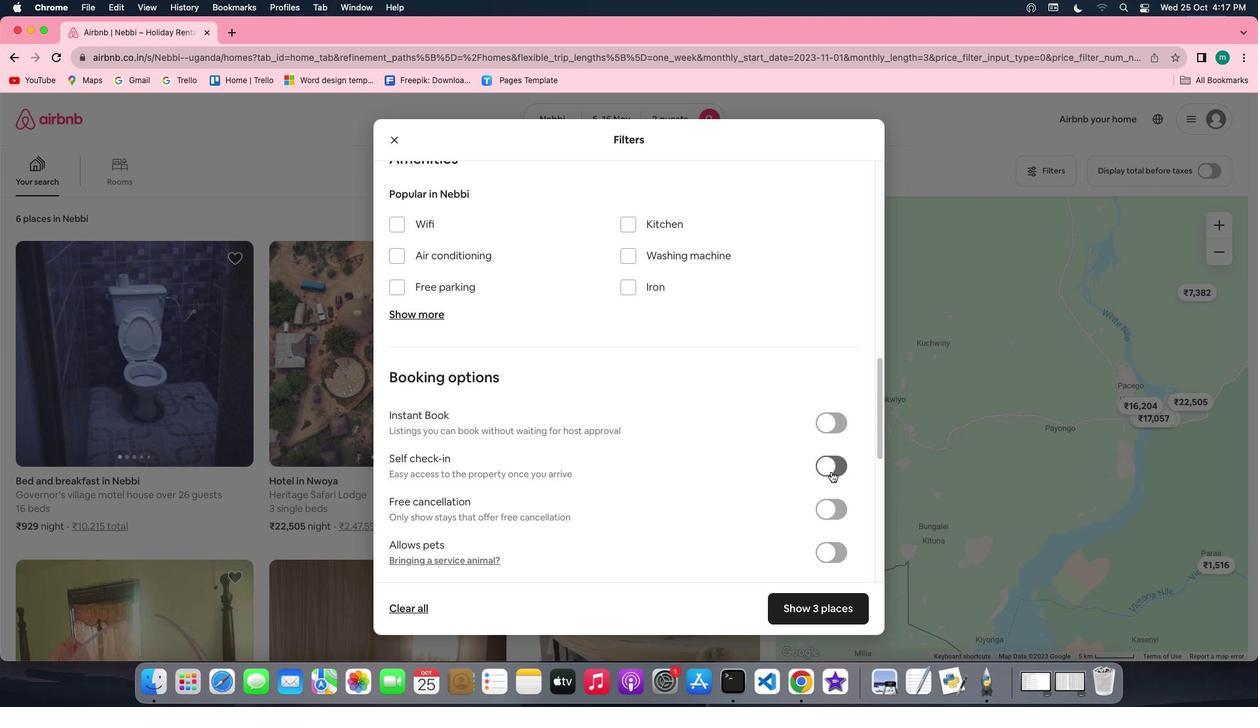 
Action: Mouse pressed left at (831, 472)
Screenshot: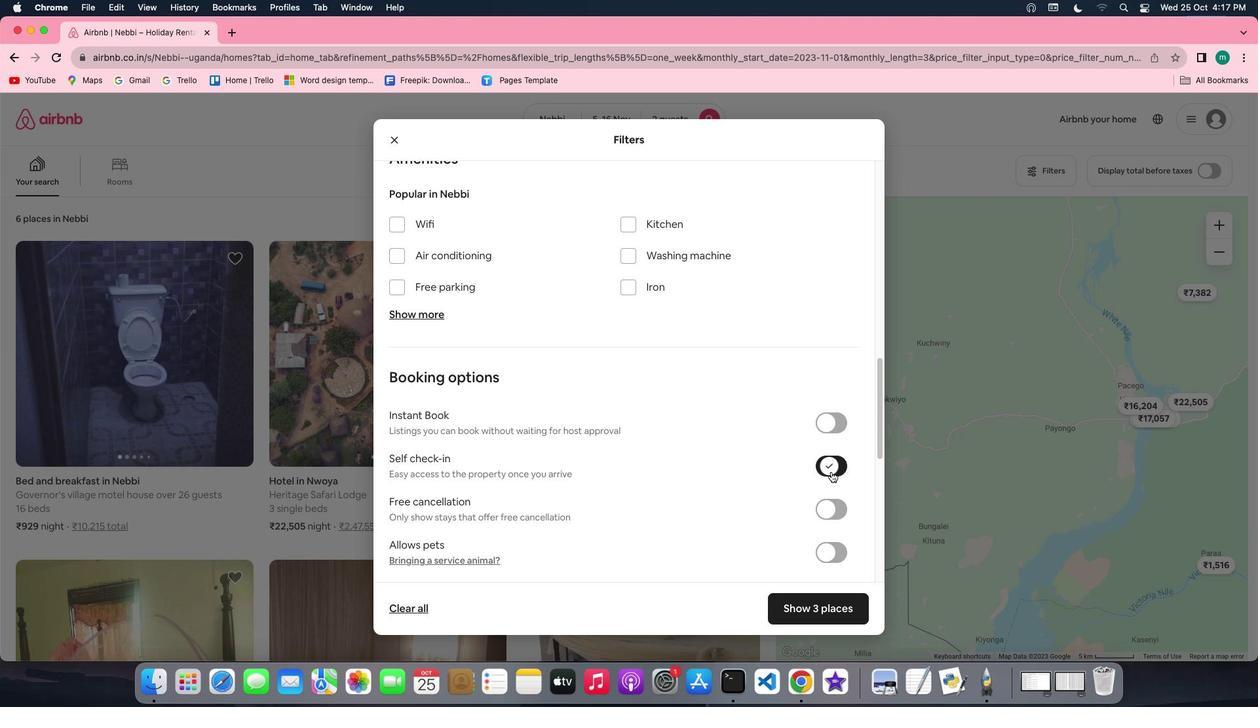 
Action: Mouse moved to (754, 582)
Screenshot: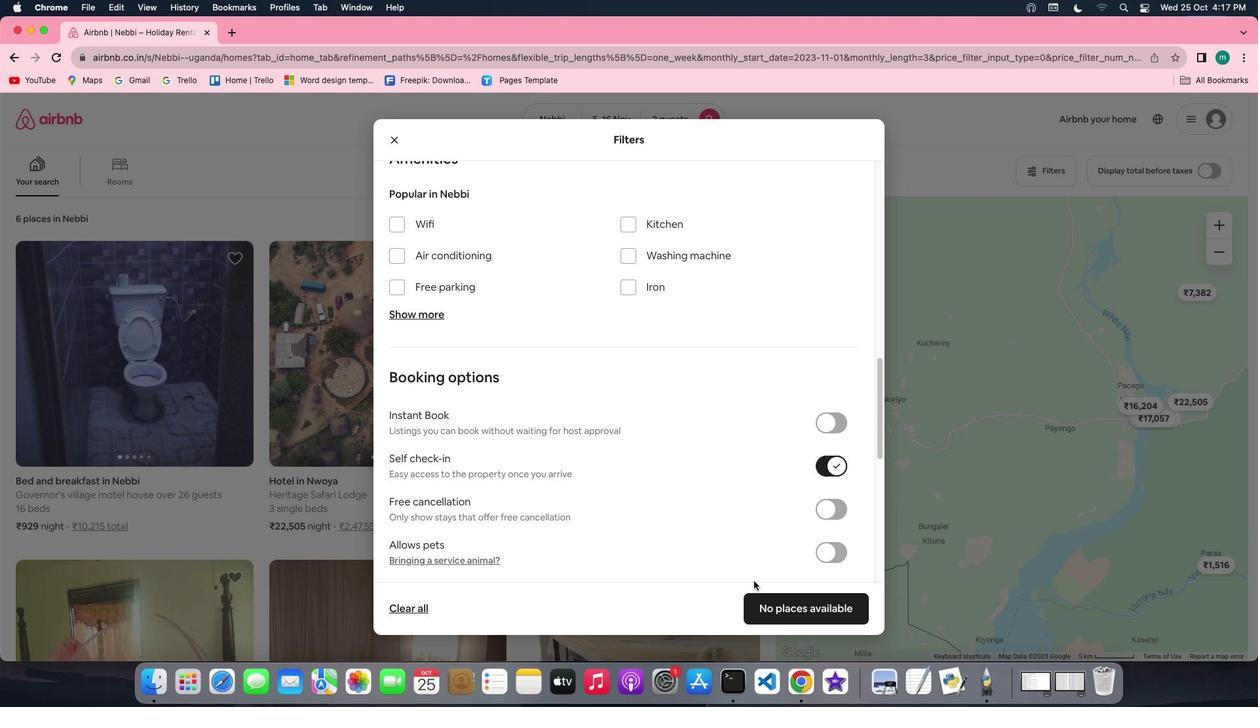 
Action: Mouse scrolled (754, 582) with delta (0, 0)
Screenshot: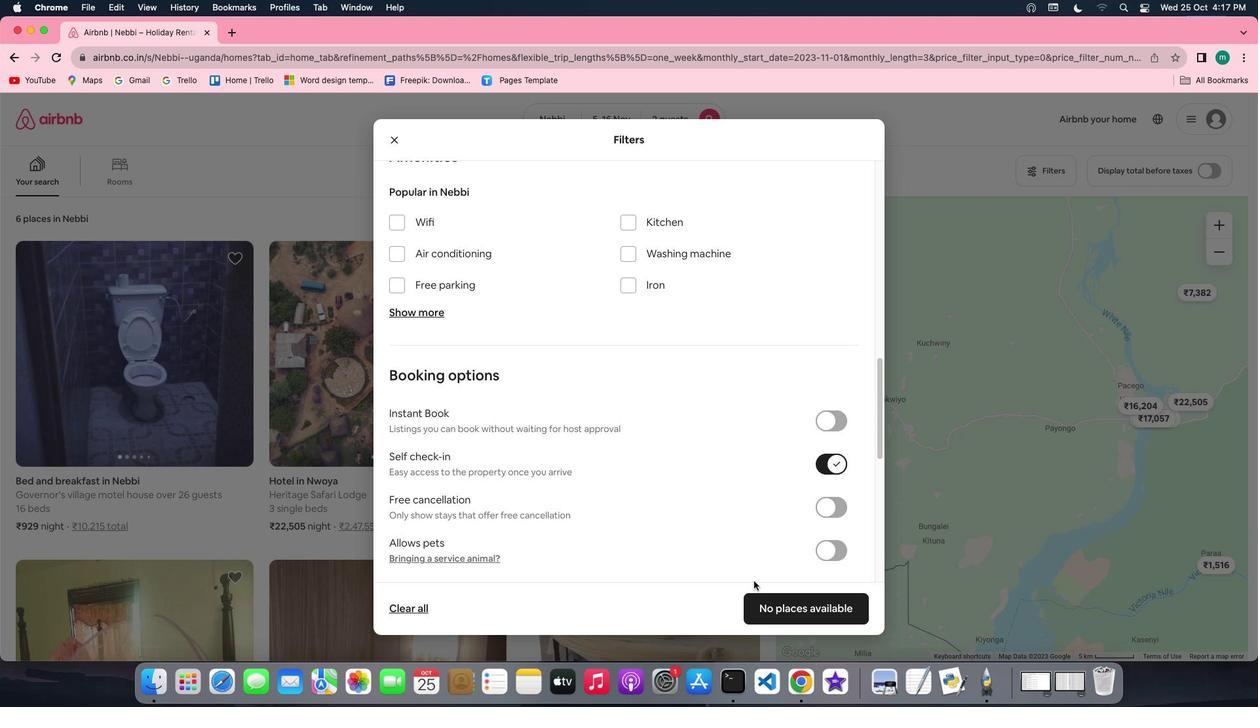 
Action: Mouse scrolled (754, 582) with delta (0, 0)
Screenshot: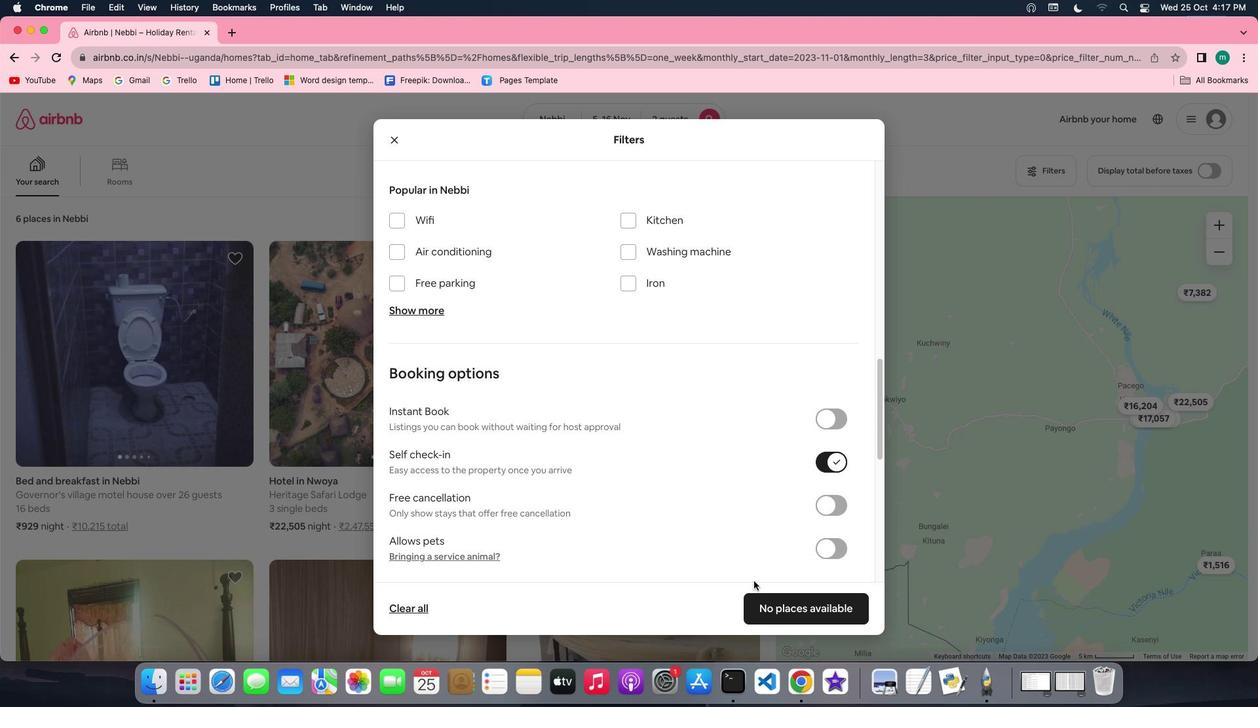 
Action: Mouse scrolled (754, 582) with delta (0, 0)
Screenshot: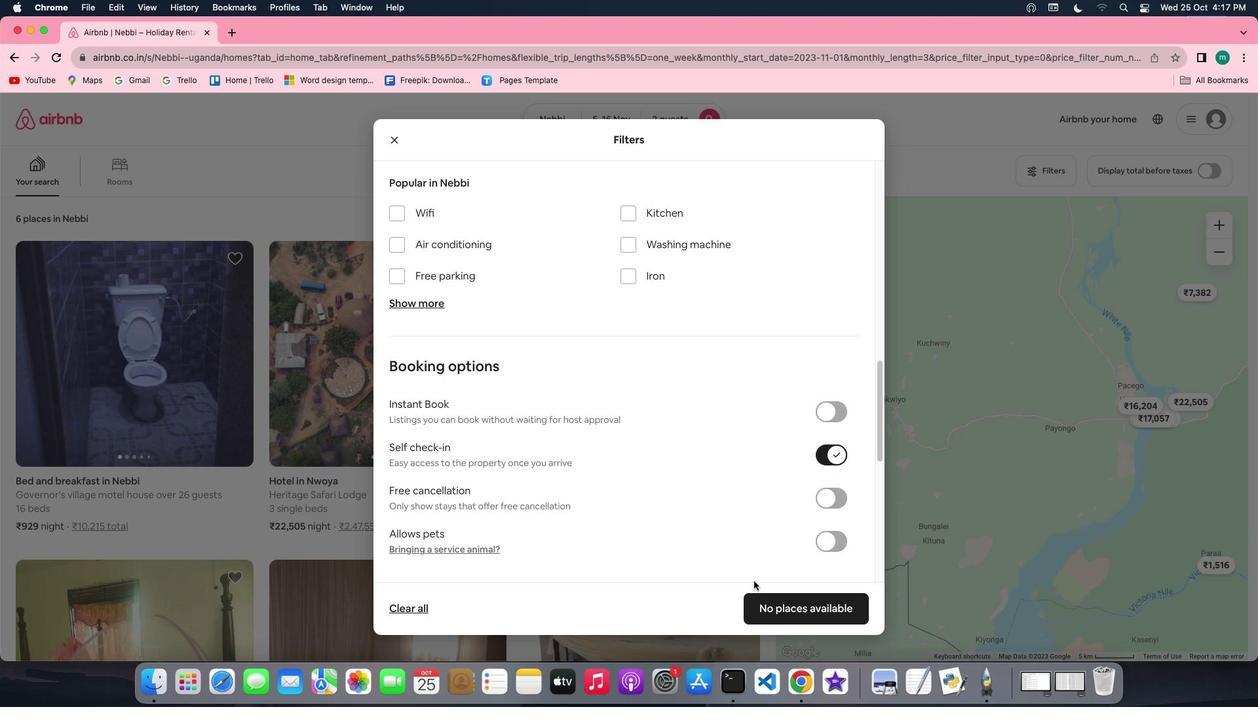 
Action: Mouse scrolled (754, 582) with delta (0, 0)
Screenshot: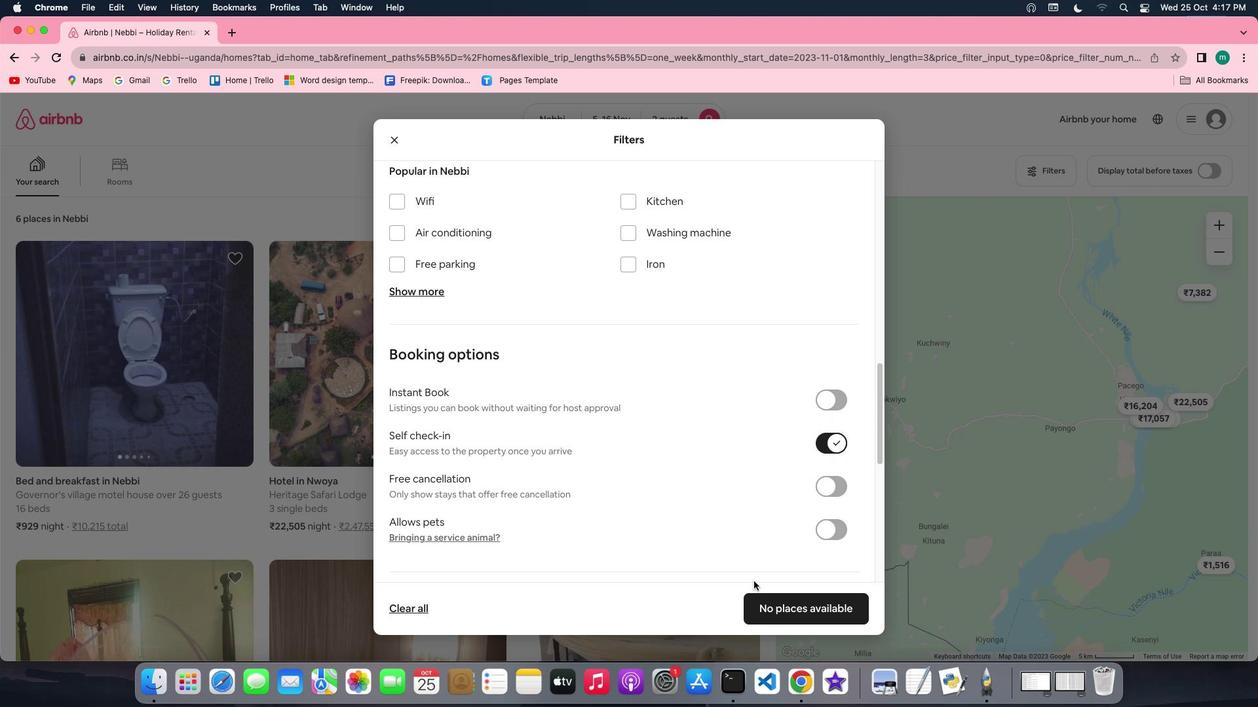 
Action: Mouse scrolled (754, 582) with delta (0, 0)
Screenshot: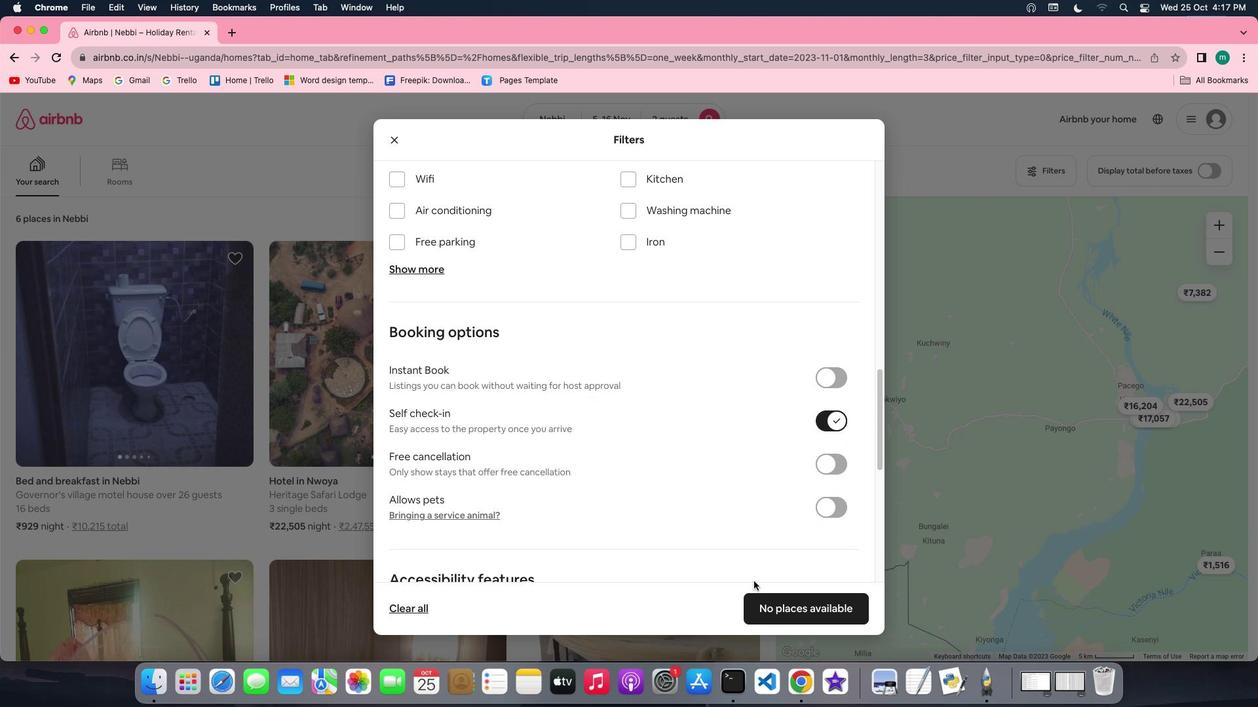 
Action: Mouse scrolled (754, 582) with delta (0, 0)
Screenshot: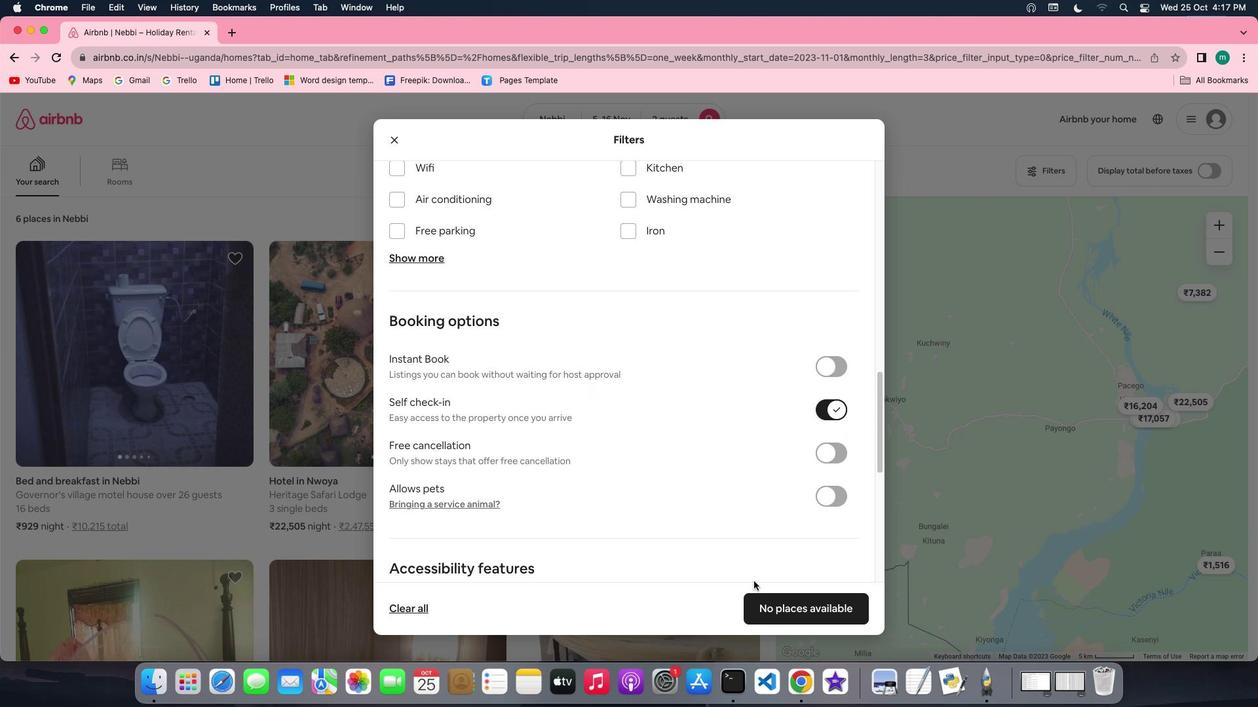 
Action: Mouse scrolled (754, 582) with delta (0, 0)
Screenshot: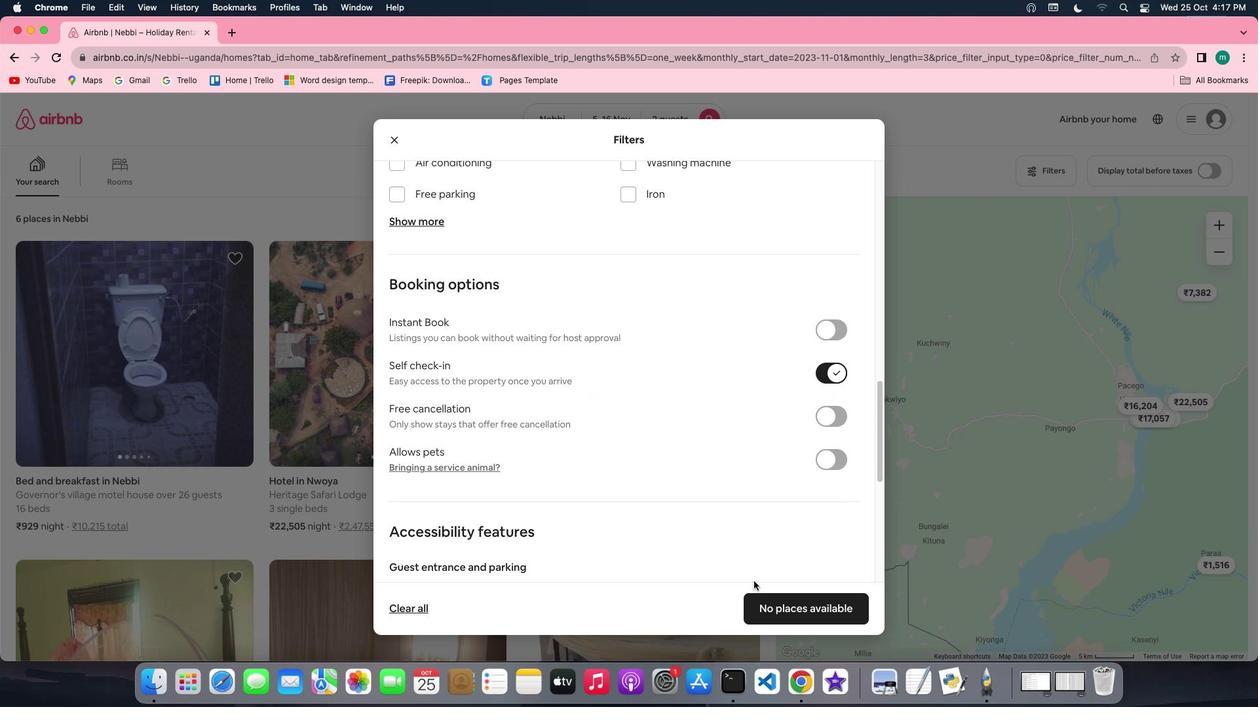 
Action: Mouse scrolled (754, 582) with delta (0, -1)
Screenshot: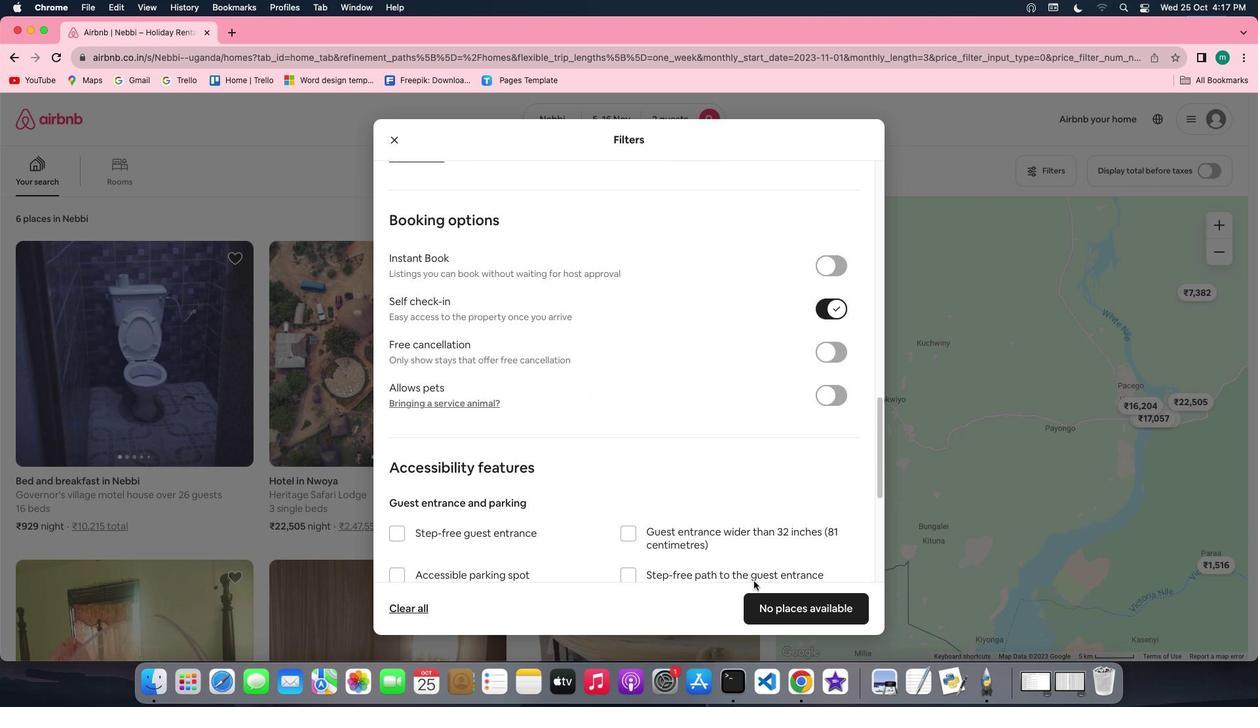 
Action: Mouse scrolled (754, 582) with delta (0, 0)
Screenshot: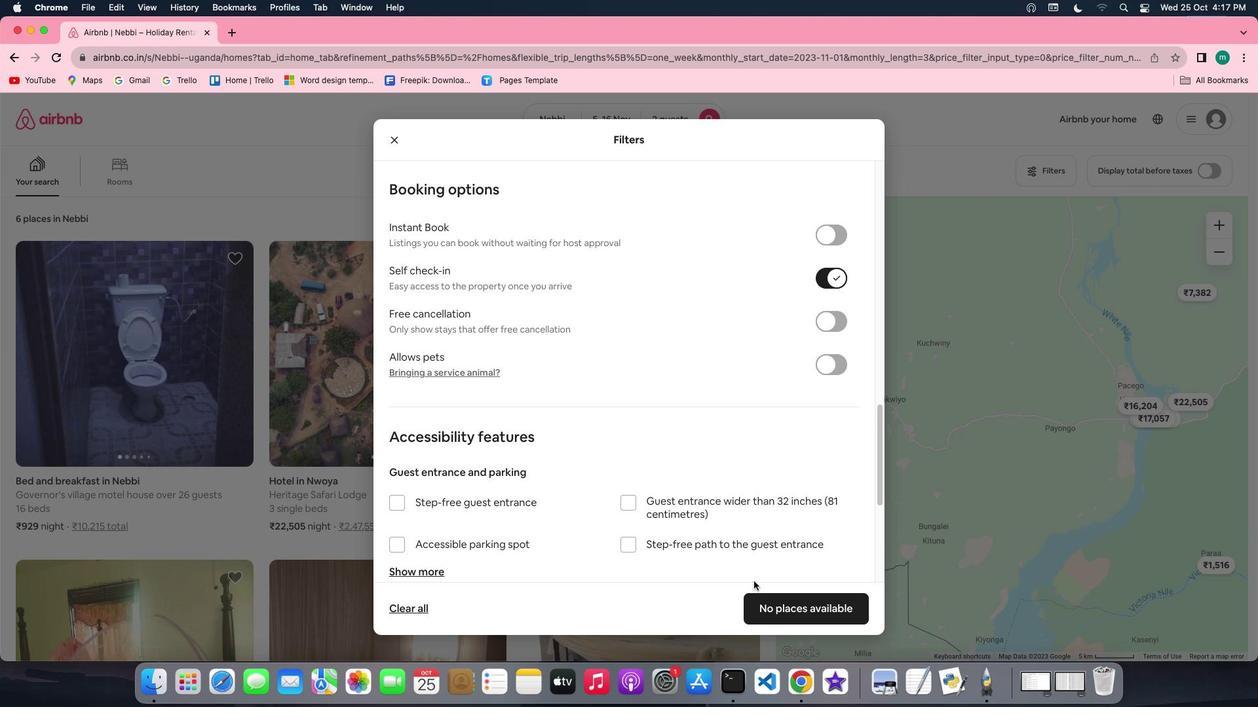 
Action: Mouse scrolled (754, 582) with delta (0, 0)
Screenshot: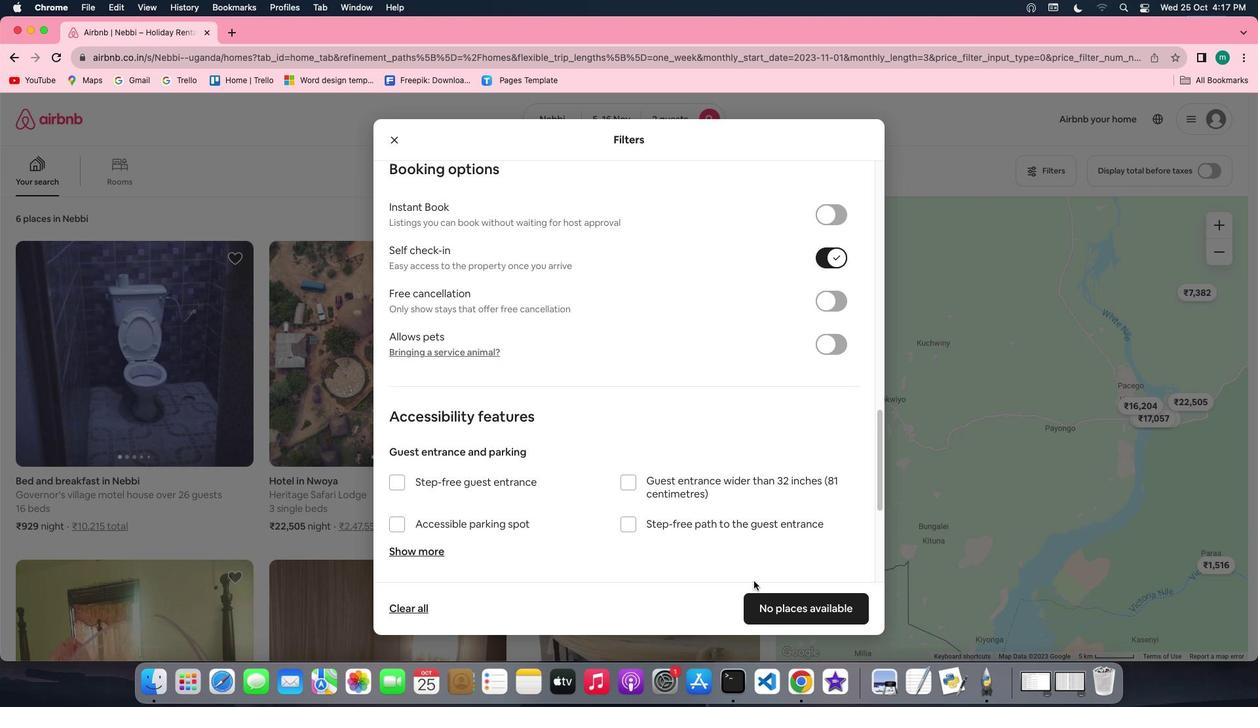 
Action: Mouse scrolled (754, 582) with delta (0, 0)
Screenshot: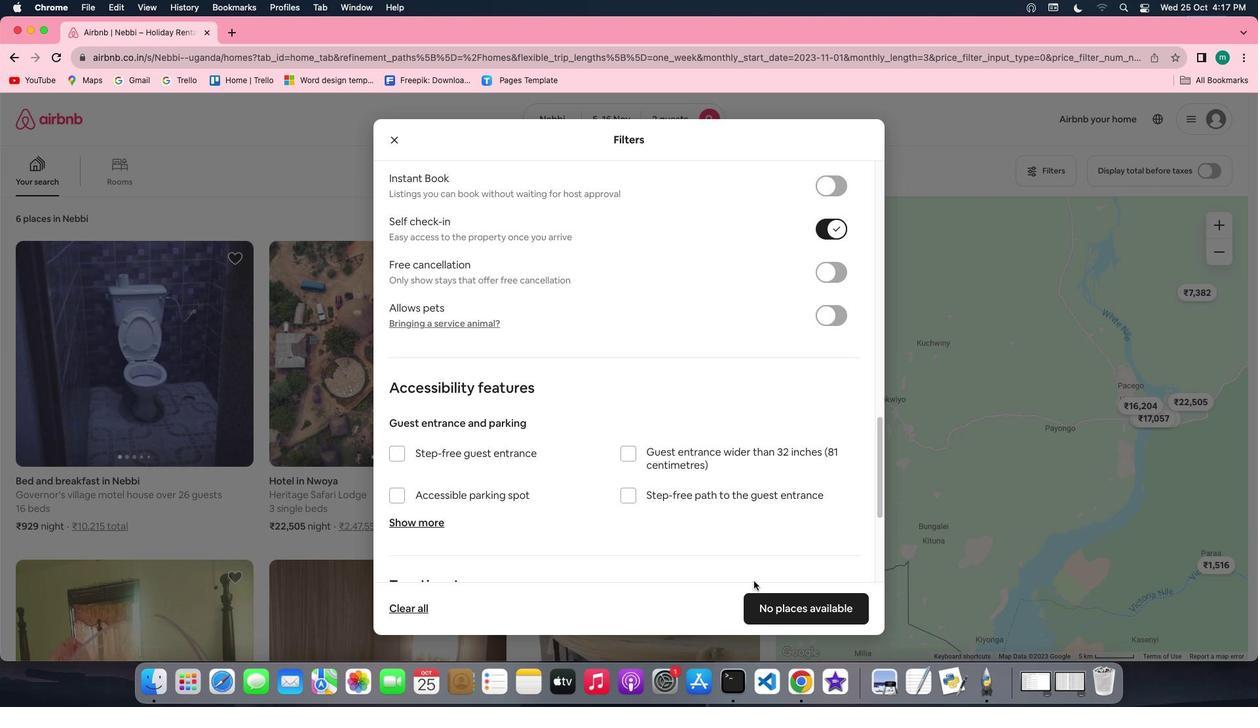 
Action: Mouse scrolled (754, 582) with delta (0, -1)
Screenshot: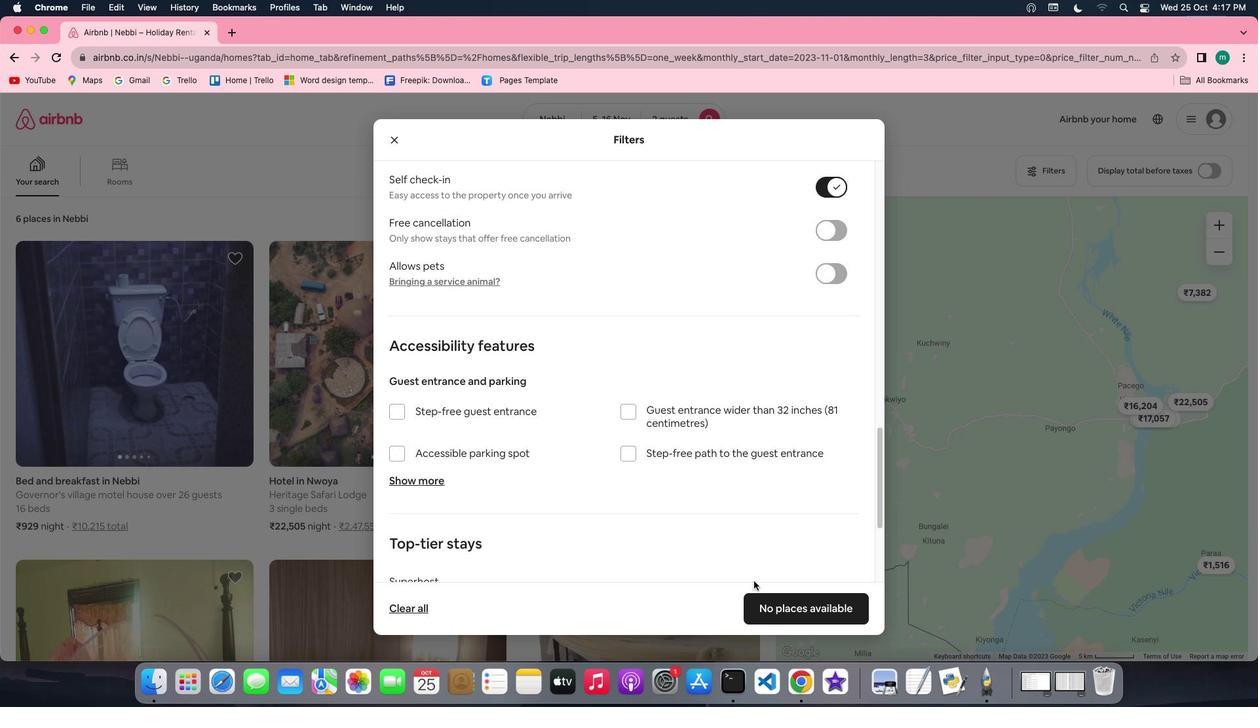 
Action: Mouse scrolled (754, 582) with delta (0, -1)
Screenshot: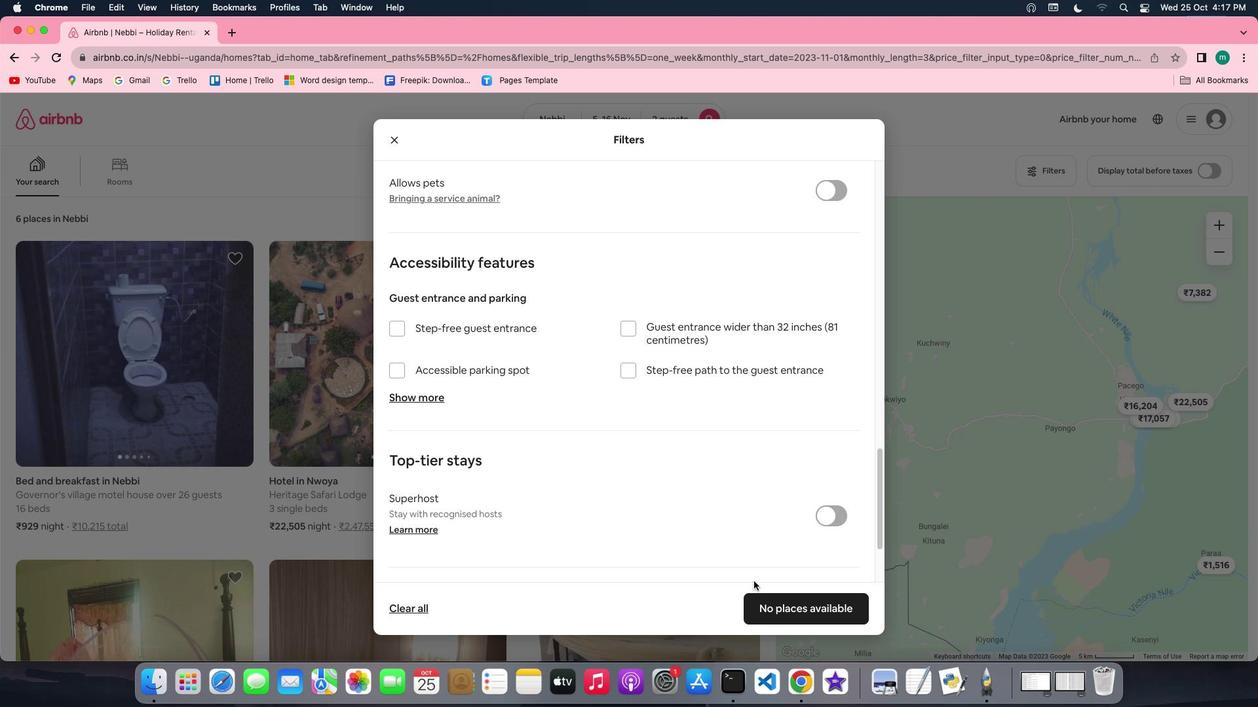
Action: Mouse moved to (782, 542)
Screenshot: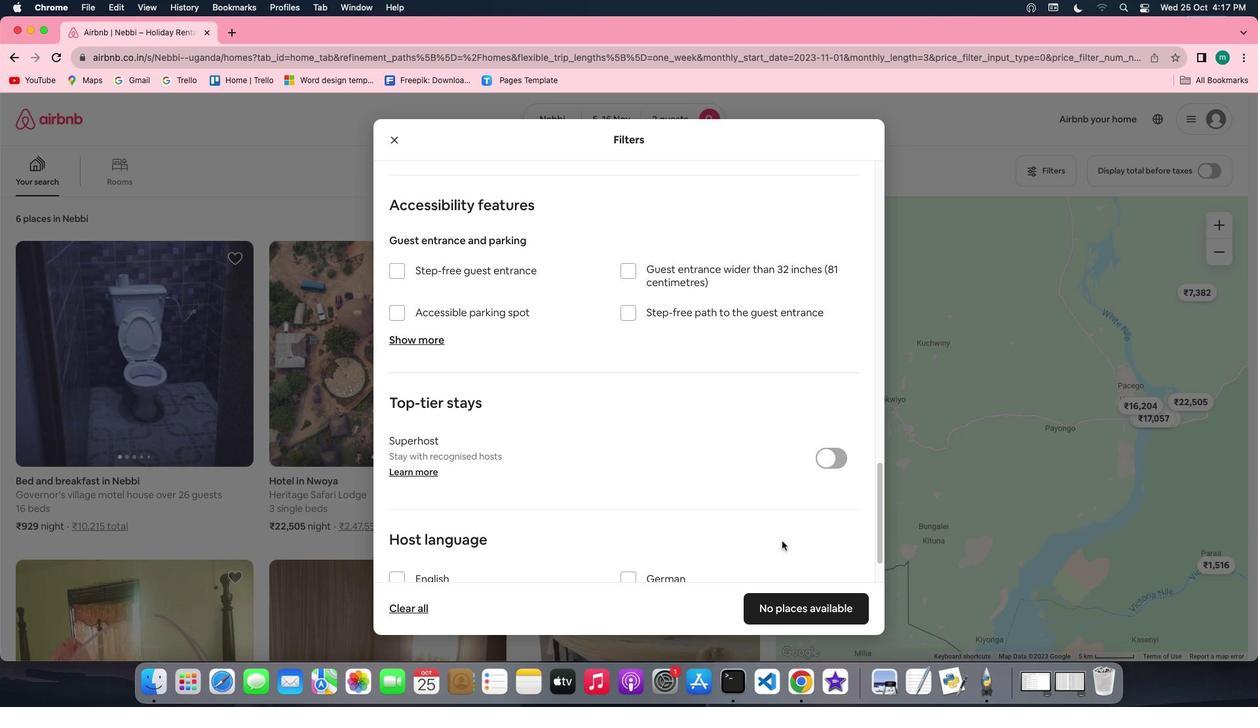 
Action: Mouse scrolled (782, 542) with delta (0, 0)
Screenshot: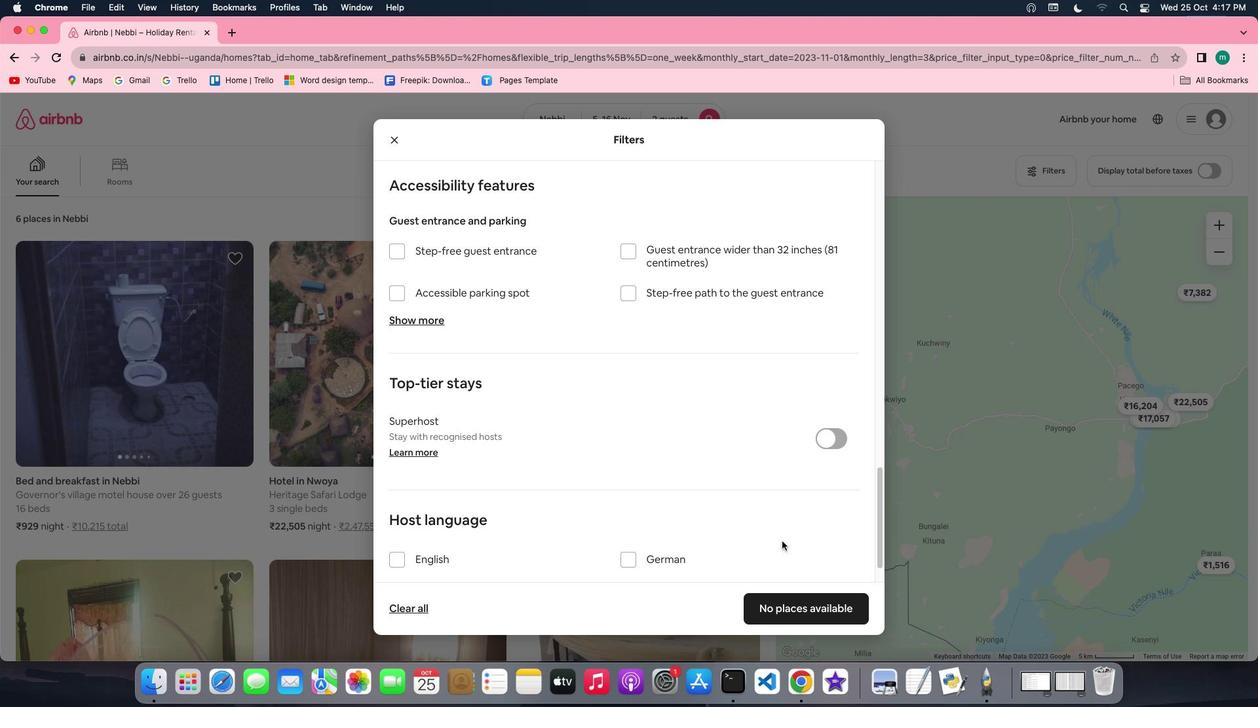 
Action: Mouse scrolled (782, 542) with delta (0, 0)
Screenshot: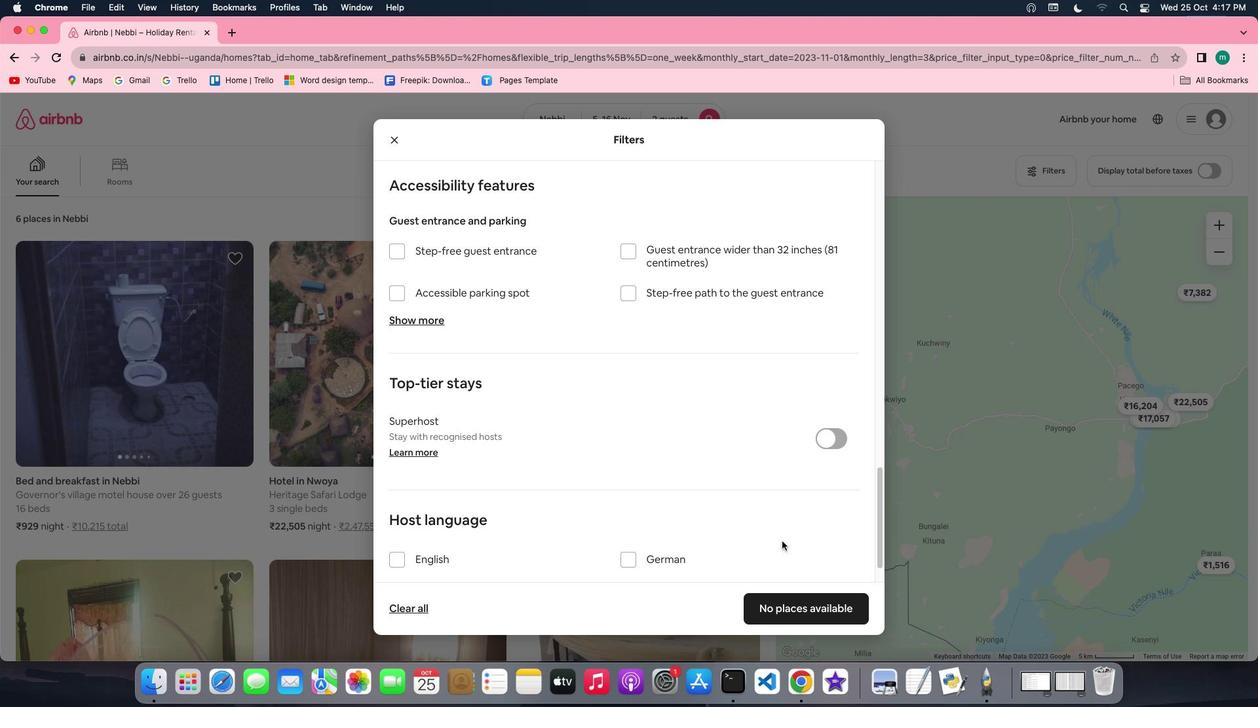 
Action: Mouse scrolled (782, 542) with delta (0, -2)
Screenshot: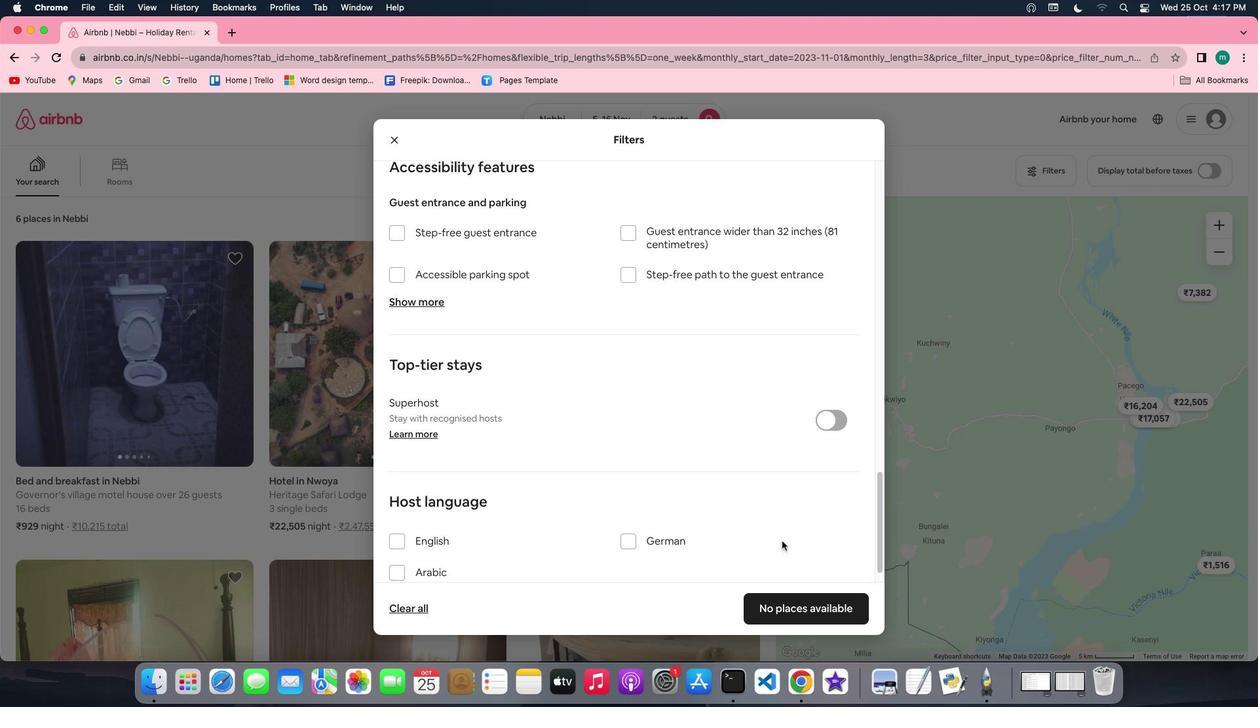 
Action: Mouse scrolled (782, 542) with delta (0, -3)
Screenshot: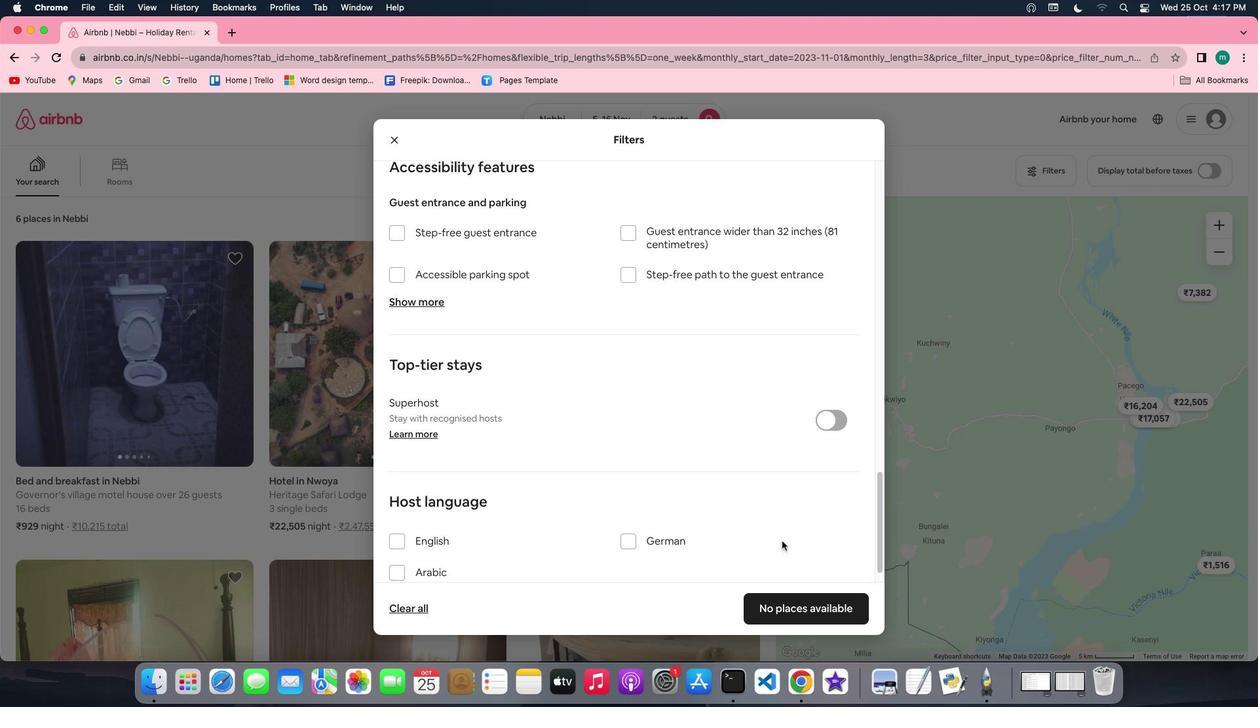 
Action: Mouse scrolled (782, 542) with delta (0, -3)
Screenshot: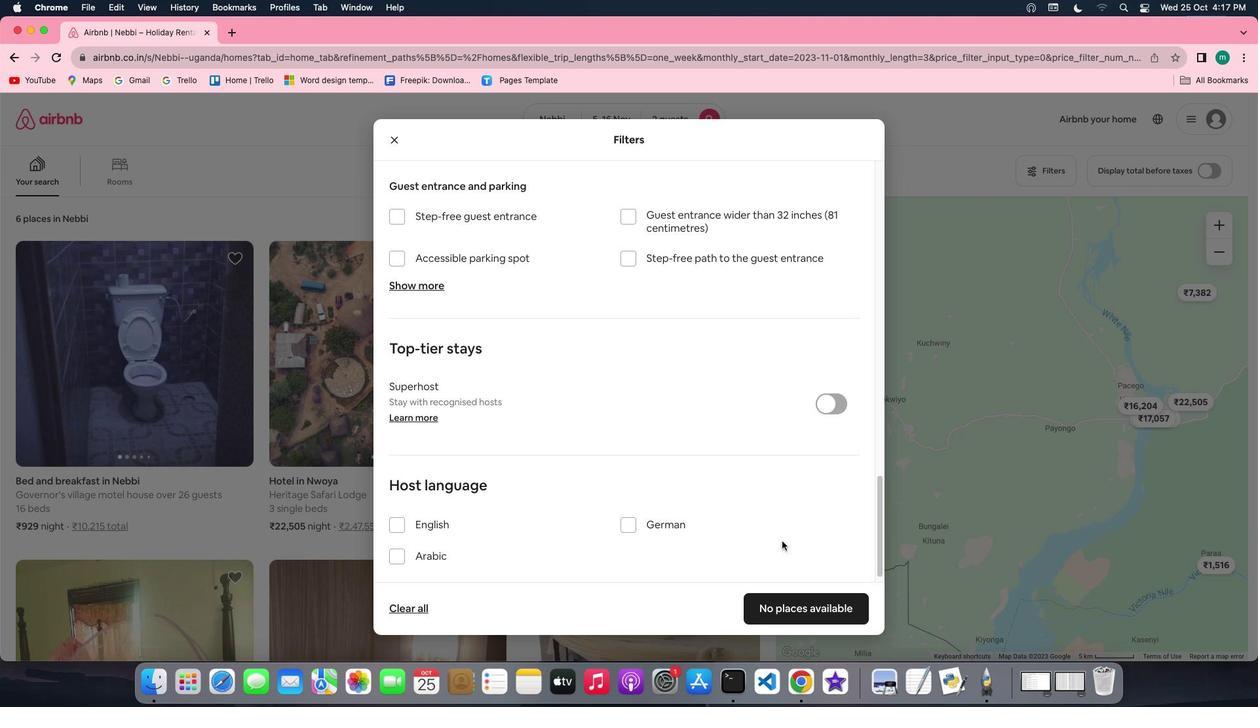 
Action: Mouse scrolled (782, 542) with delta (0, -4)
Screenshot: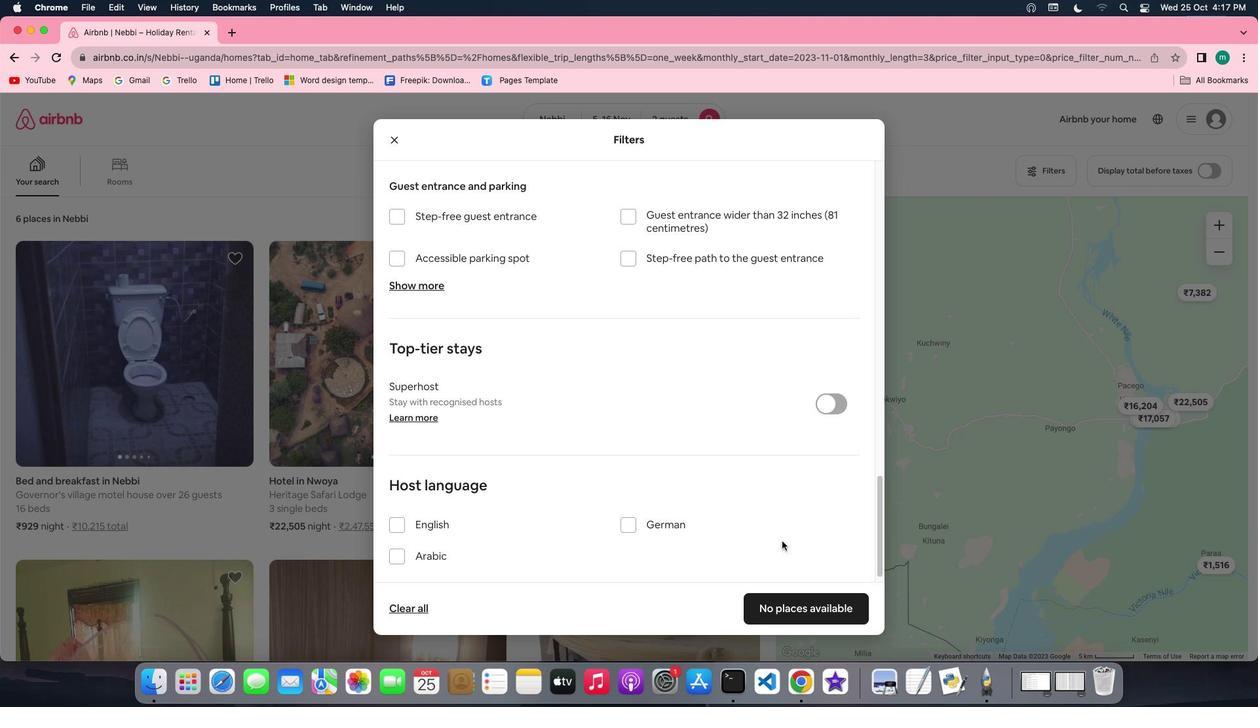 
Action: Mouse scrolled (782, 542) with delta (0, -4)
Screenshot: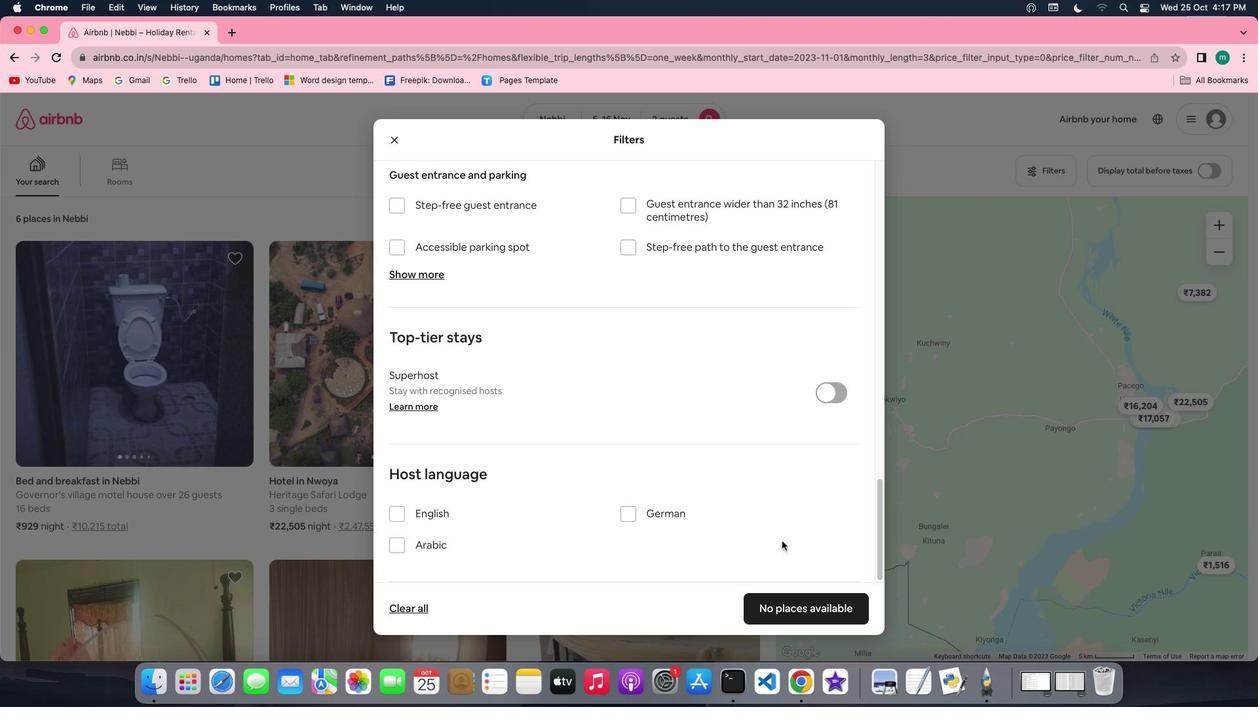 
Action: Mouse moved to (780, 599)
Screenshot: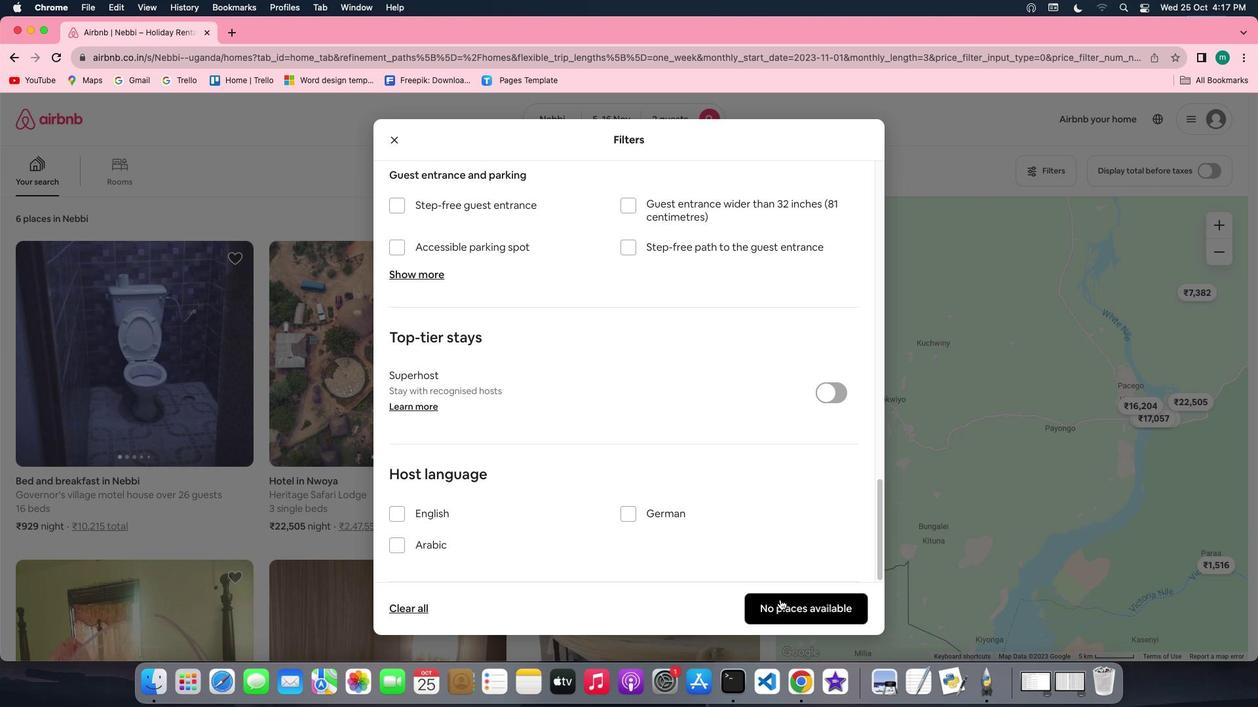 
Action: Mouse pressed left at (780, 599)
Screenshot: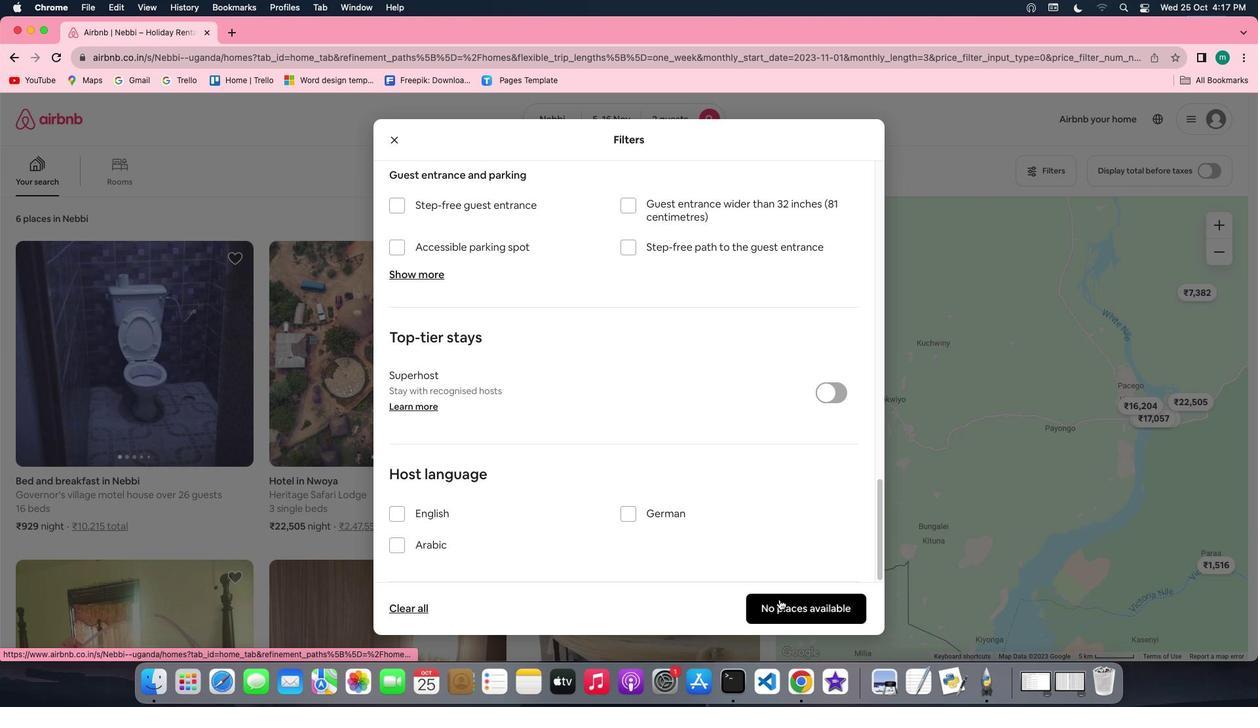 
Action: Mouse moved to (780, 599)
Screenshot: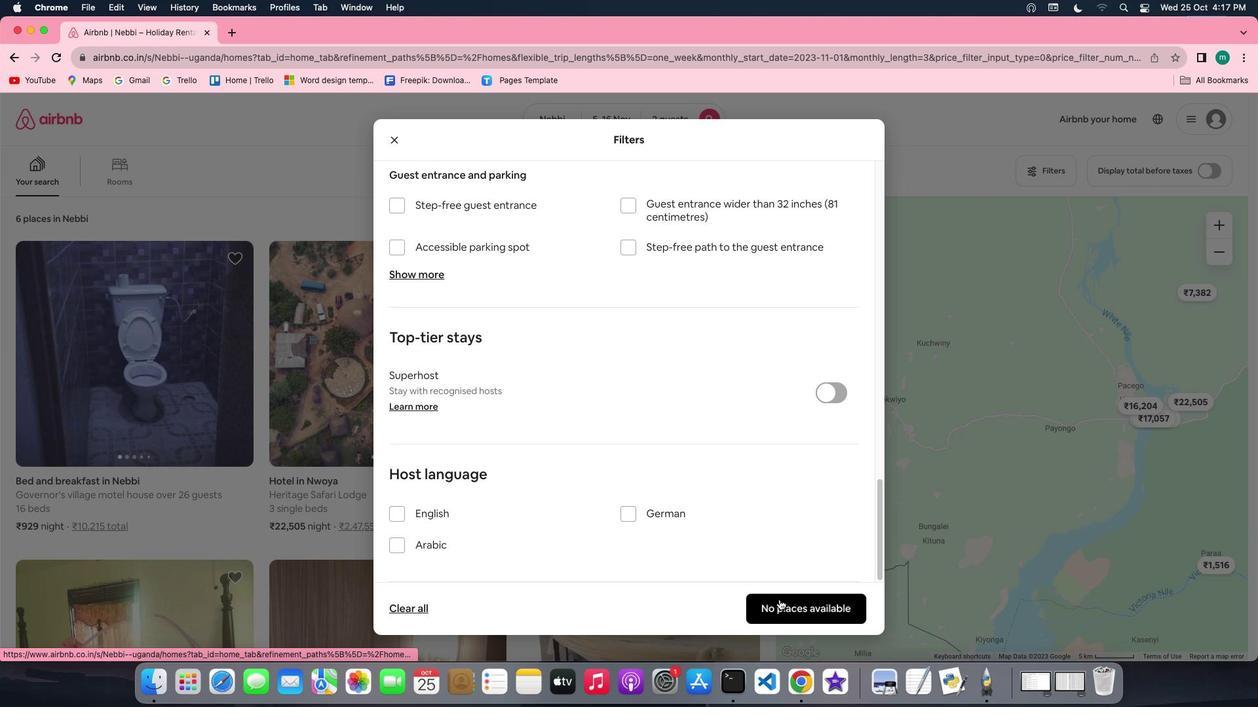 
